 Task: Look for space in Prichard, United States from 6th September, 2023 to 10th September, 2023 for 1 adult in price range Rs.9000 to Rs.17000. Place can be private room with 1  bedroom having 1 bed and 1 bathroom. Property type can be house, flat, guest house, hotel. Booking option can be shelf check-in. Required host language is English.
Action: Mouse moved to (548, 109)
Screenshot: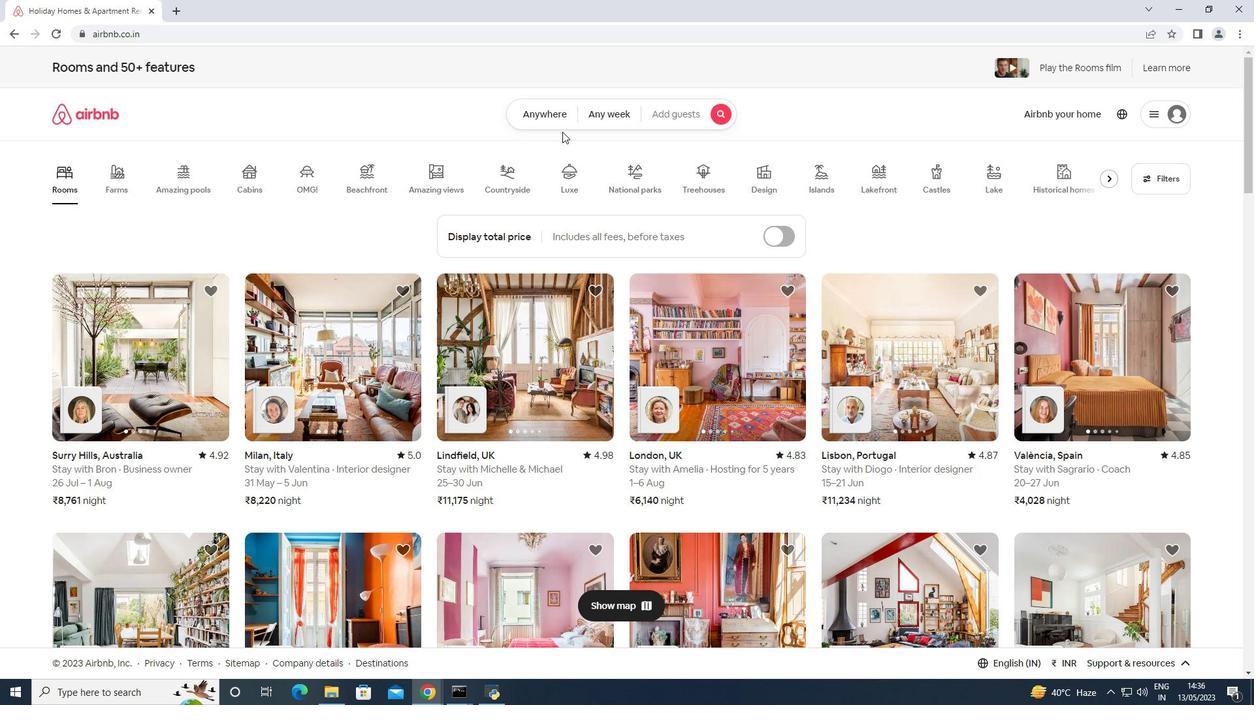 
Action: Mouse pressed left at (548, 109)
Screenshot: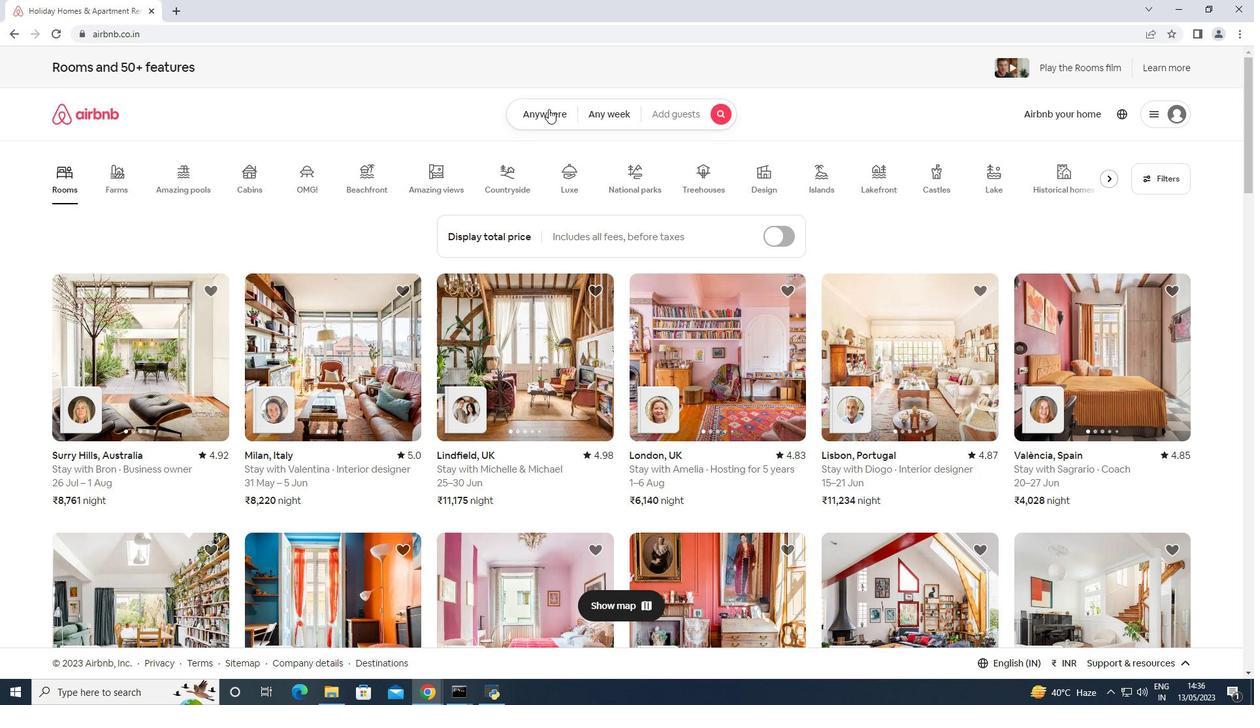 
Action: Mouse moved to (479, 165)
Screenshot: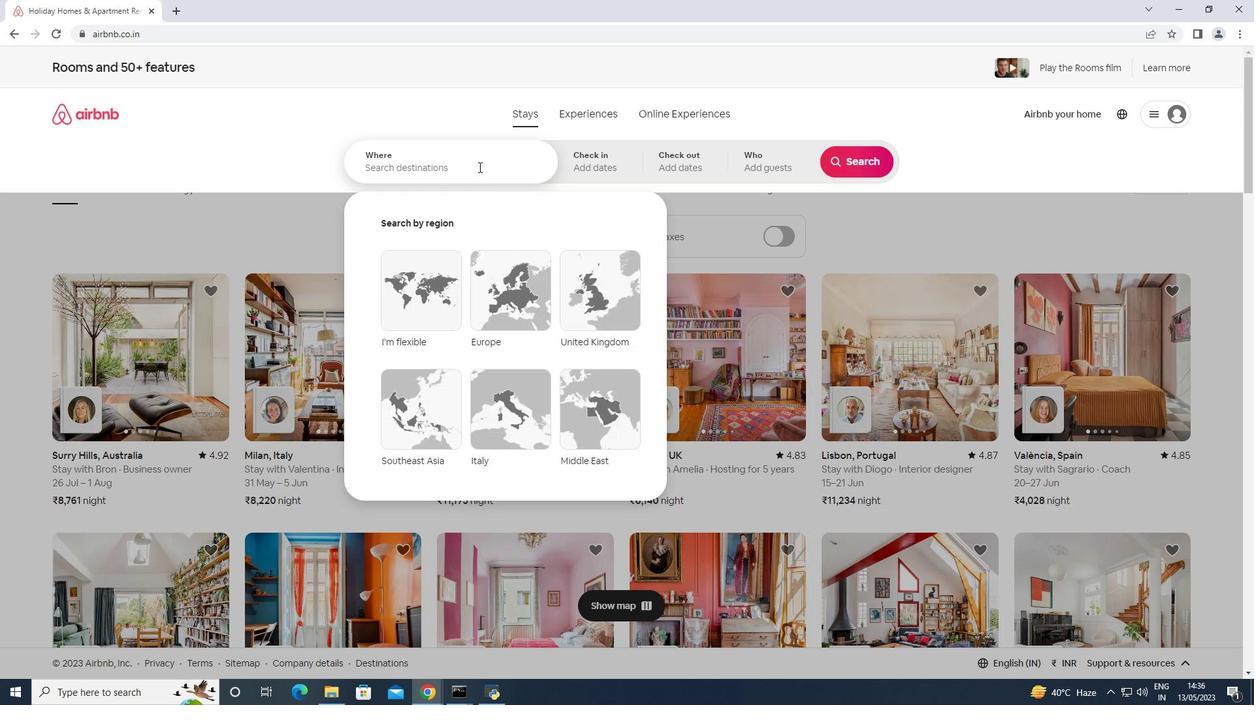 
Action: Mouse pressed left at (479, 165)
Screenshot: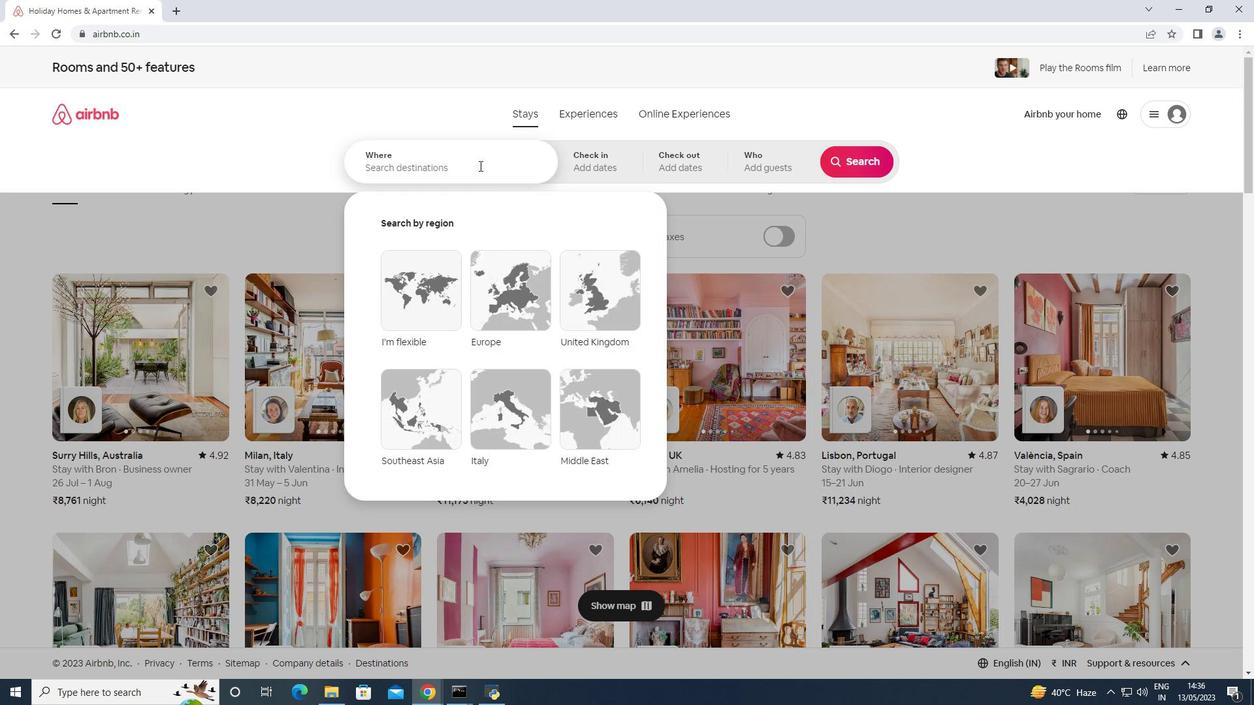 
Action: Key pressed <Key.shift>Prichard,<Key.space><Key.shift>United<Key.space><Key.shift>States<Key.enter>
Screenshot: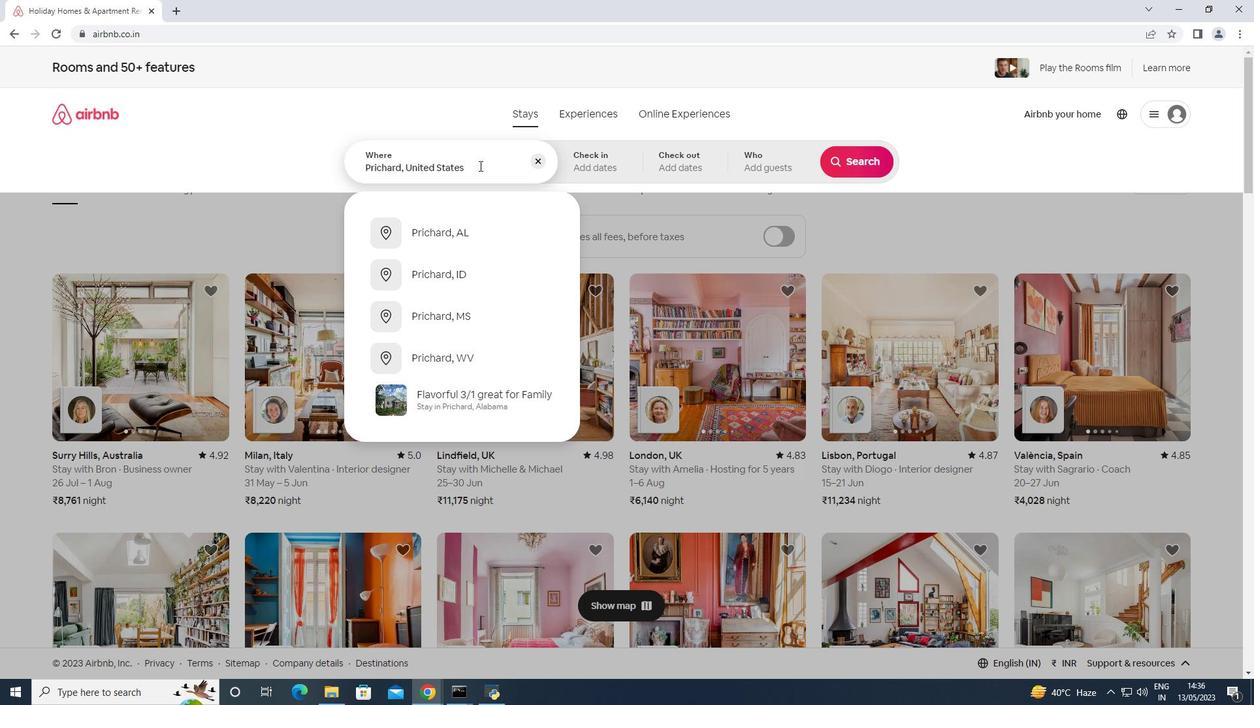 
Action: Mouse moved to (858, 273)
Screenshot: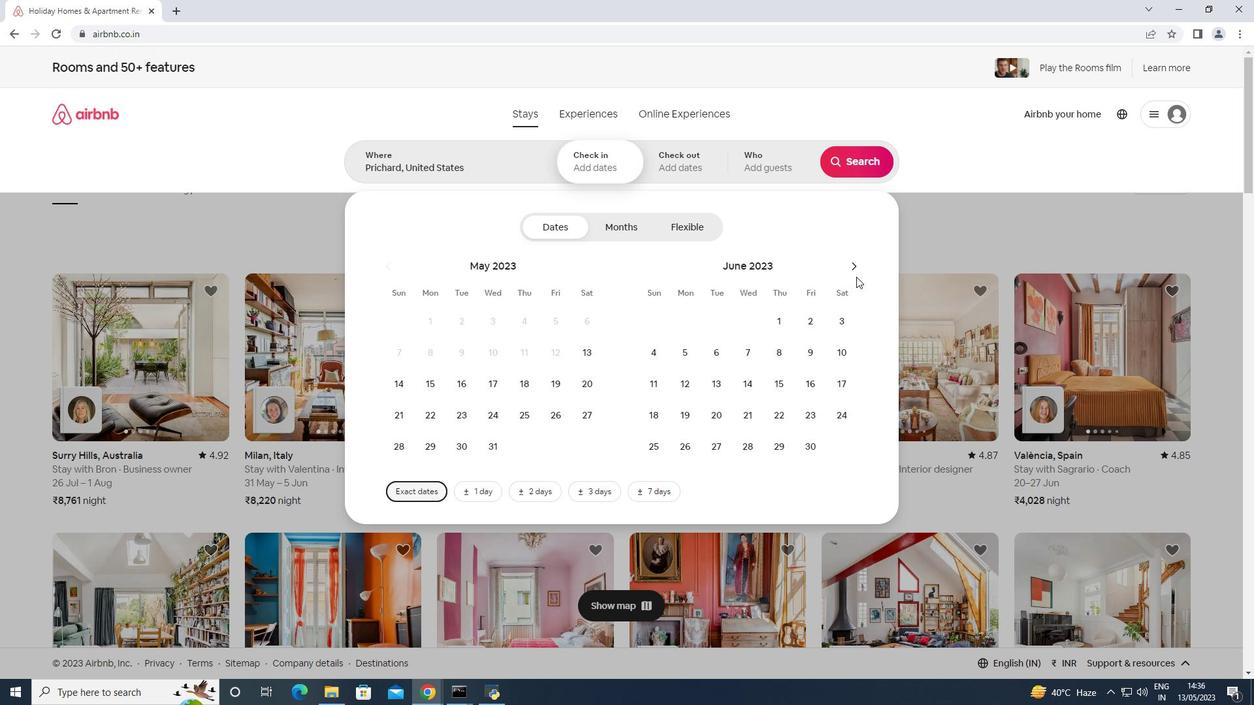 
Action: Mouse pressed left at (858, 273)
Screenshot: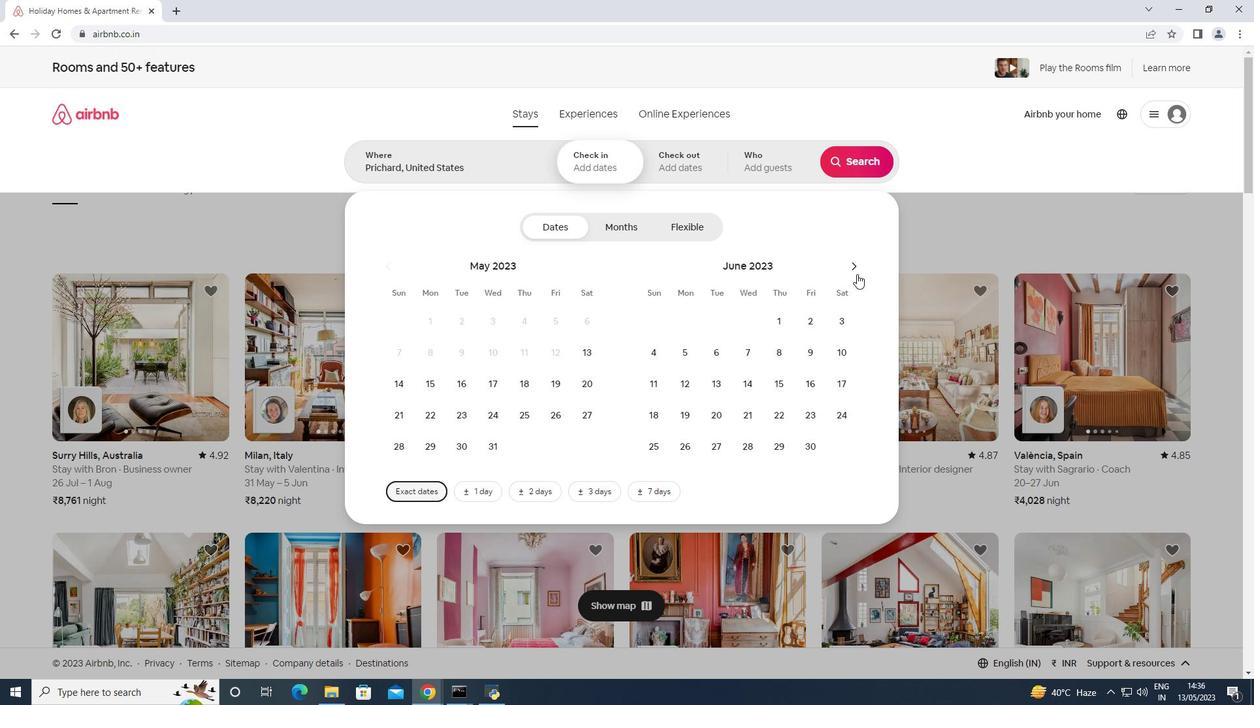 
Action: Mouse moved to (859, 273)
Screenshot: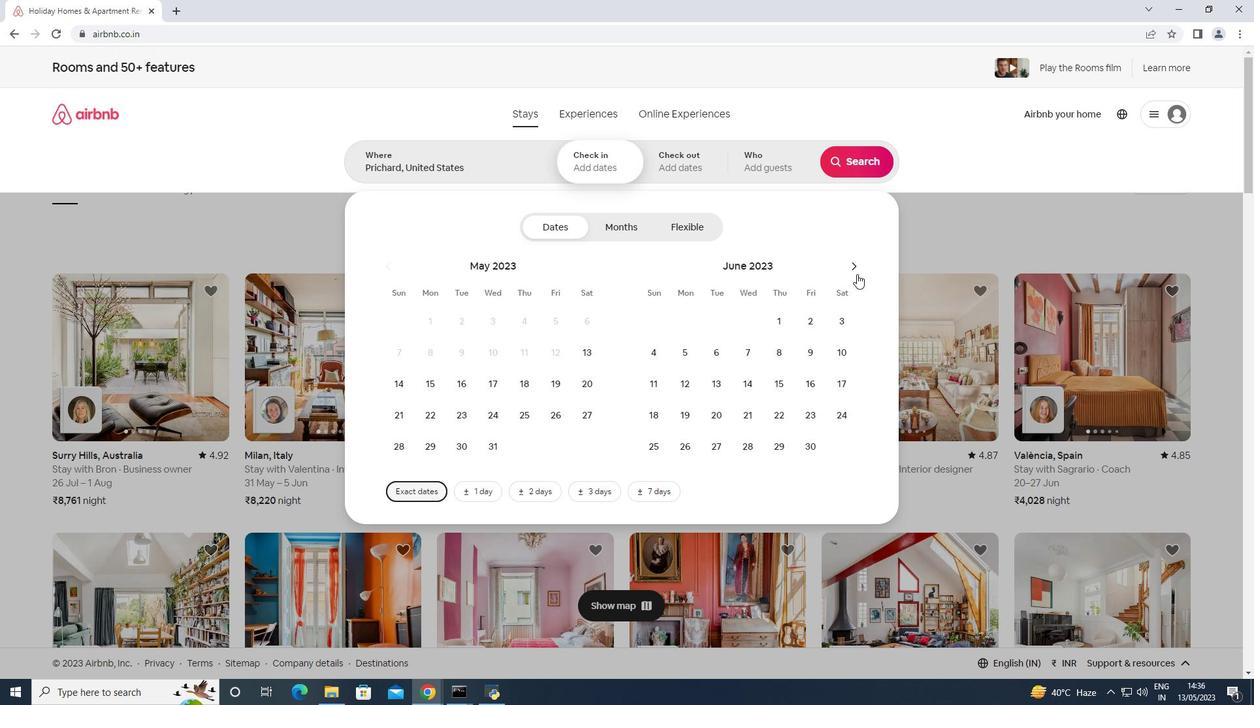 
Action: Mouse pressed left at (859, 273)
Screenshot: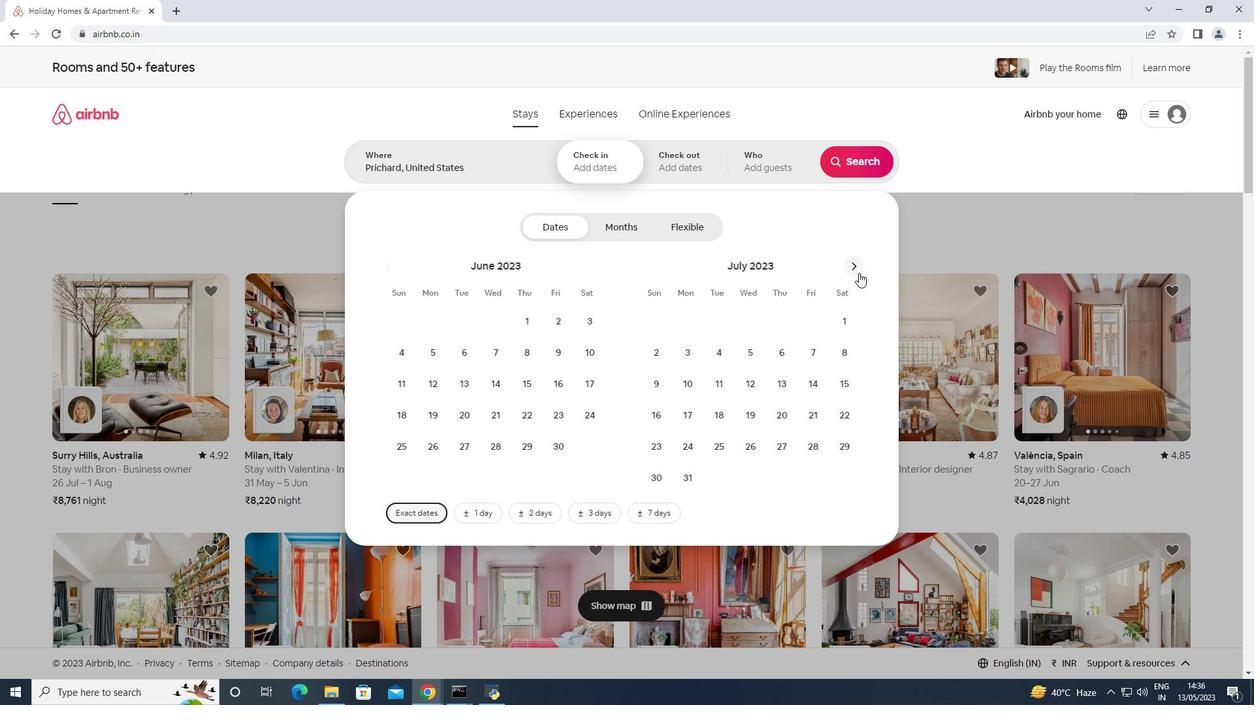 
Action: Mouse pressed left at (859, 273)
Screenshot: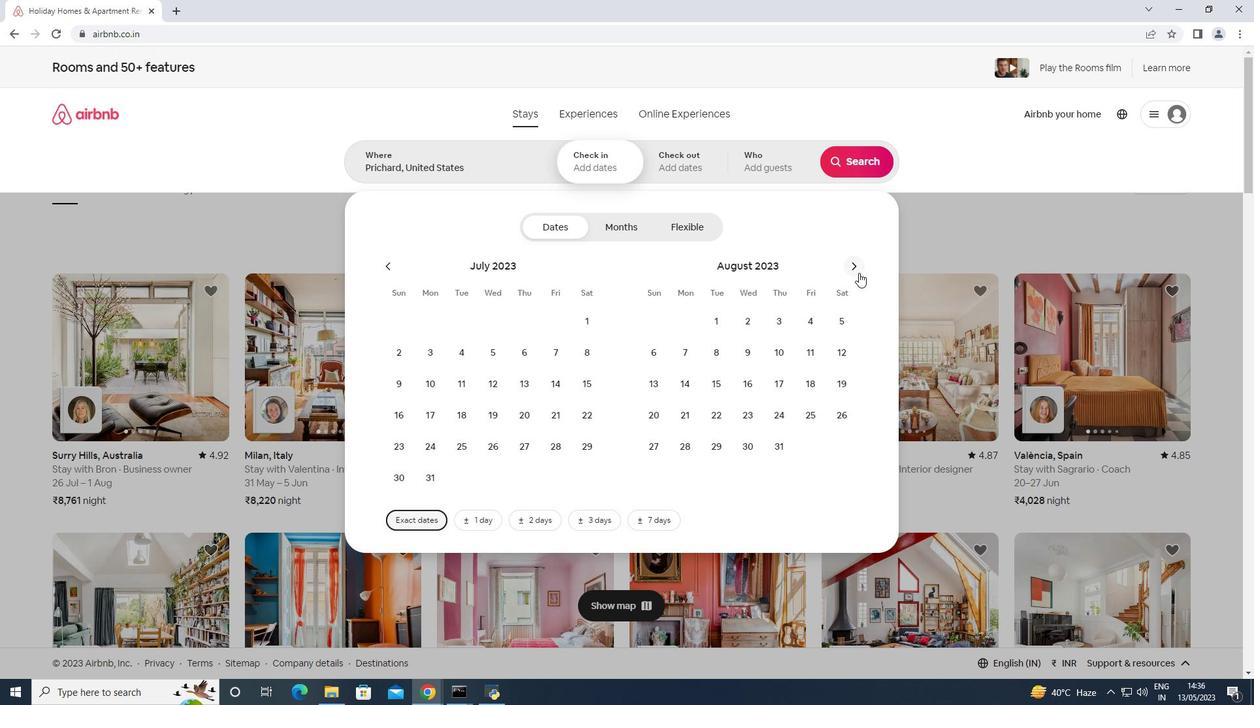 
Action: Mouse moved to (748, 358)
Screenshot: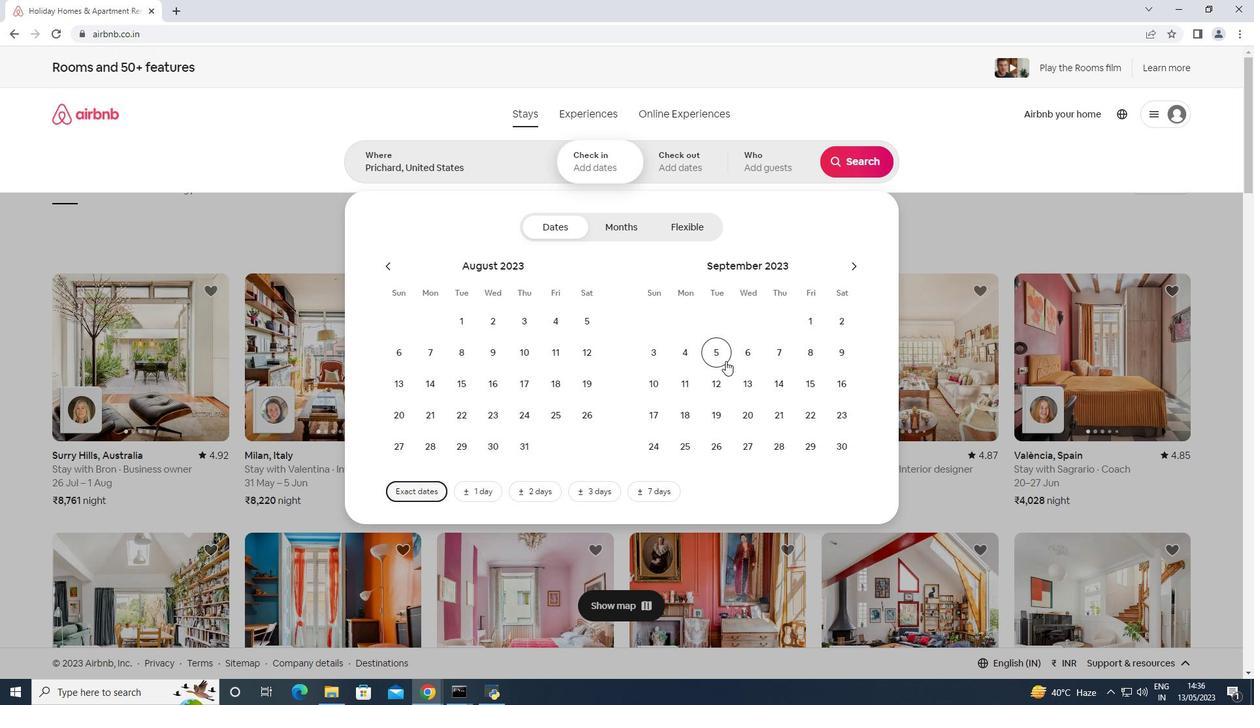 
Action: Mouse pressed left at (748, 358)
Screenshot: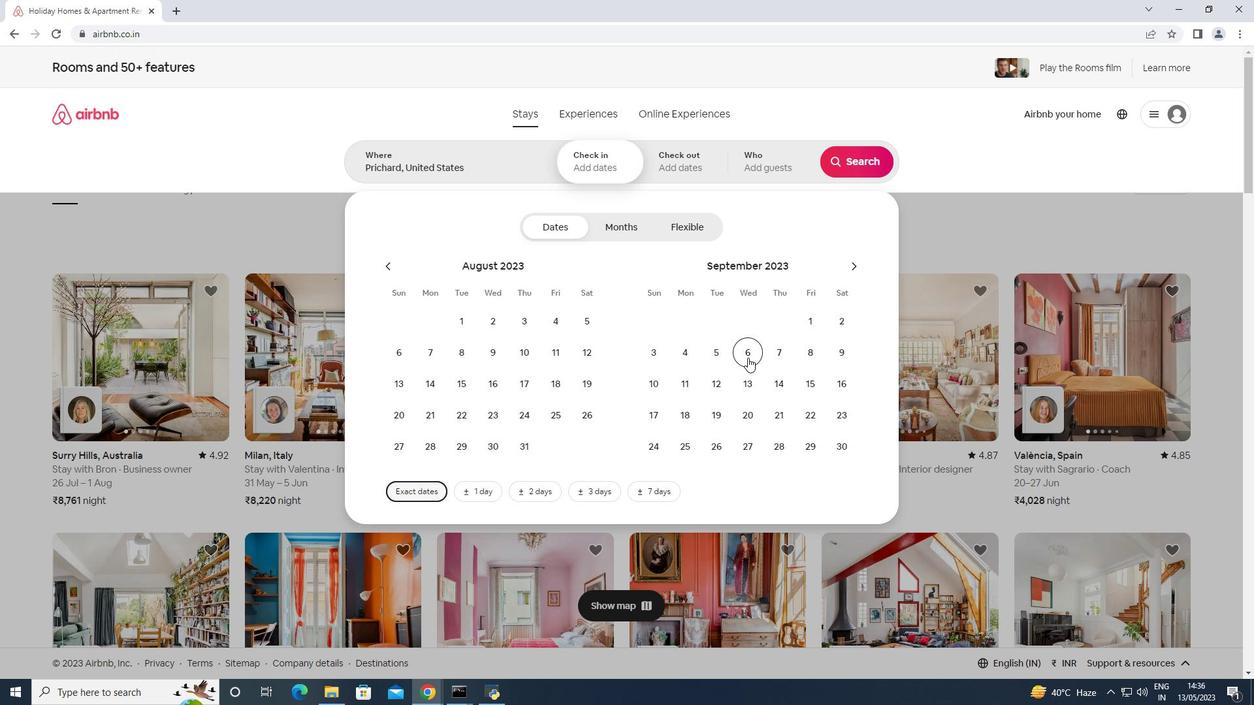 
Action: Mouse moved to (659, 376)
Screenshot: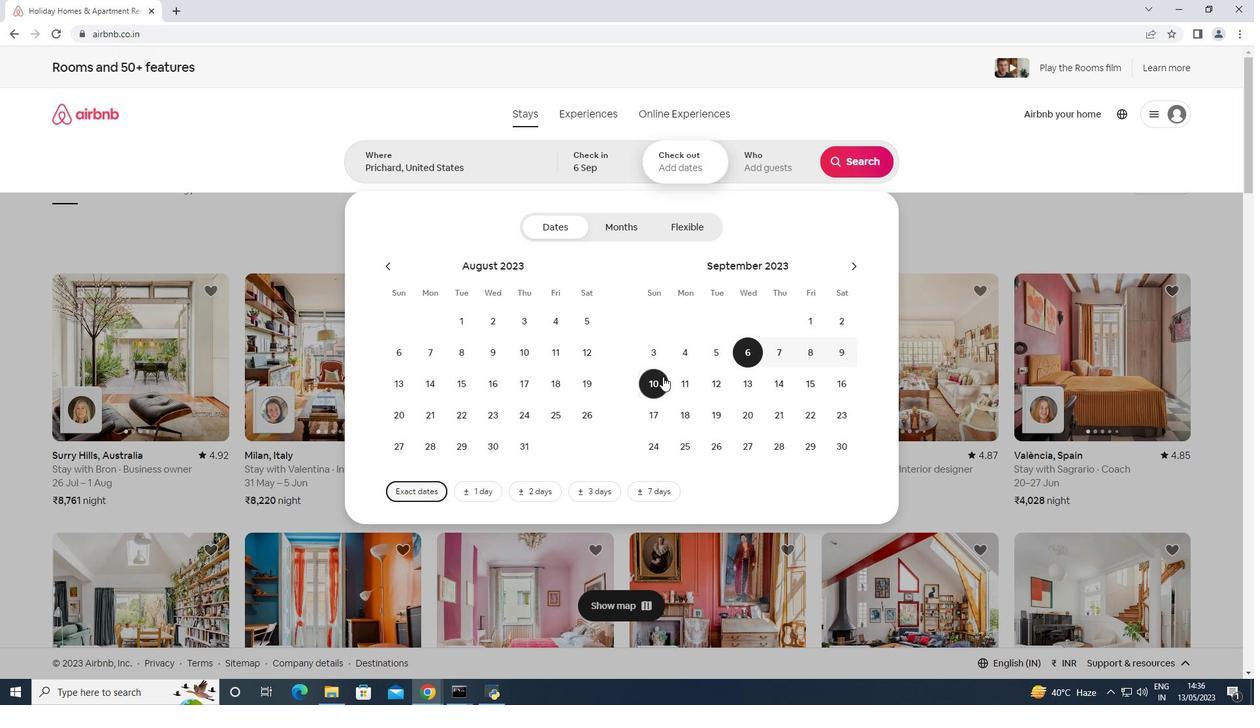 
Action: Mouse pressed left at (659, 376)
Screenshot: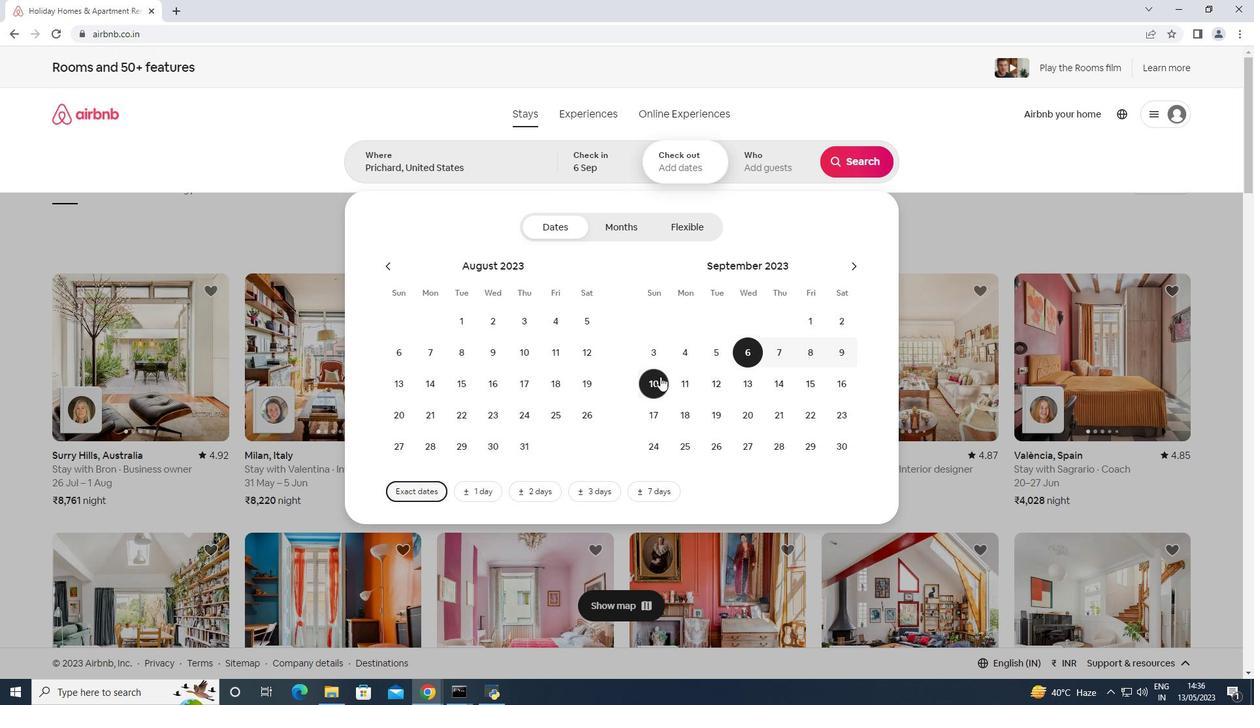 
Action: Mouse moved to (767, 178)
Screenshot: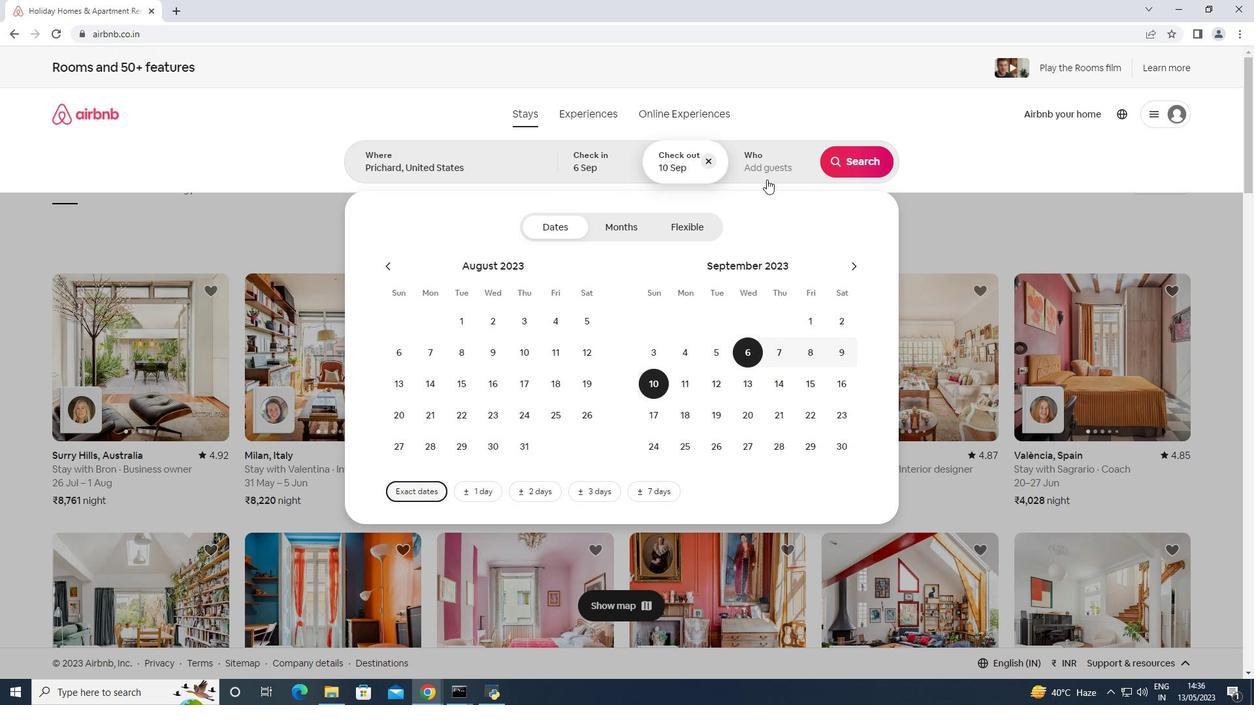 
Action: Mouse pressed left at (767, 178)
Screenshot: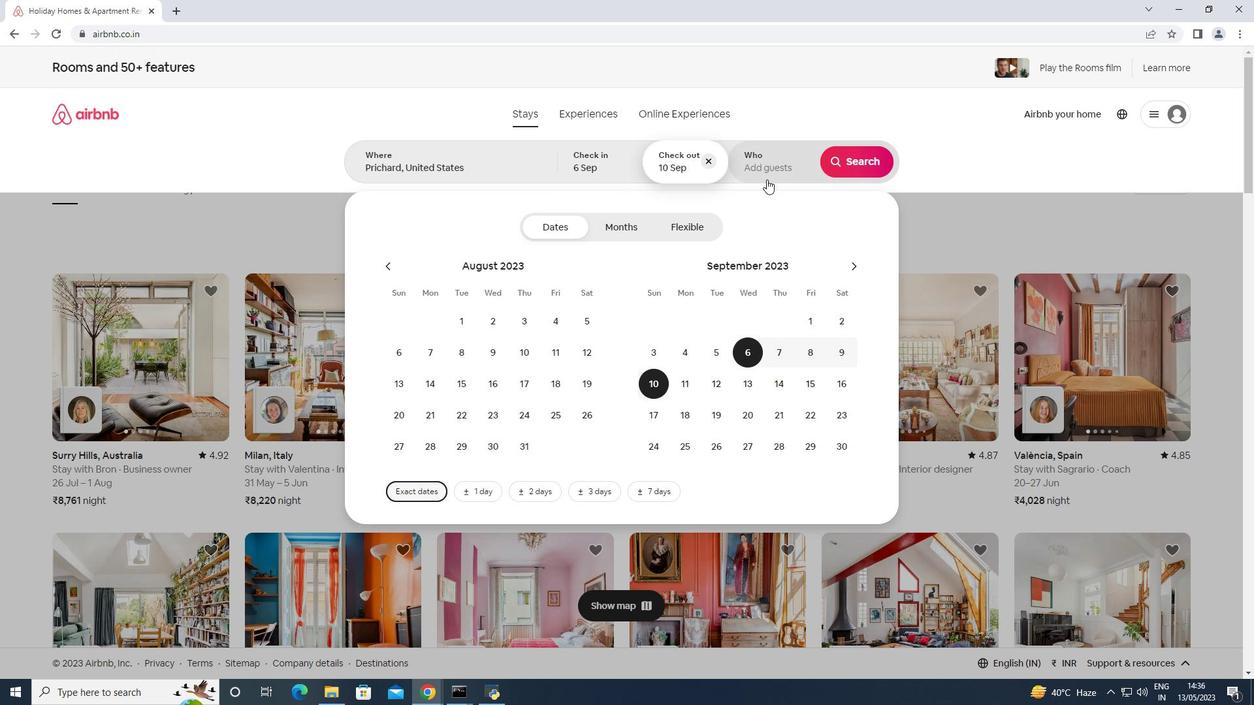 
Action: Mouse moved to (857, 224)
Screenshot: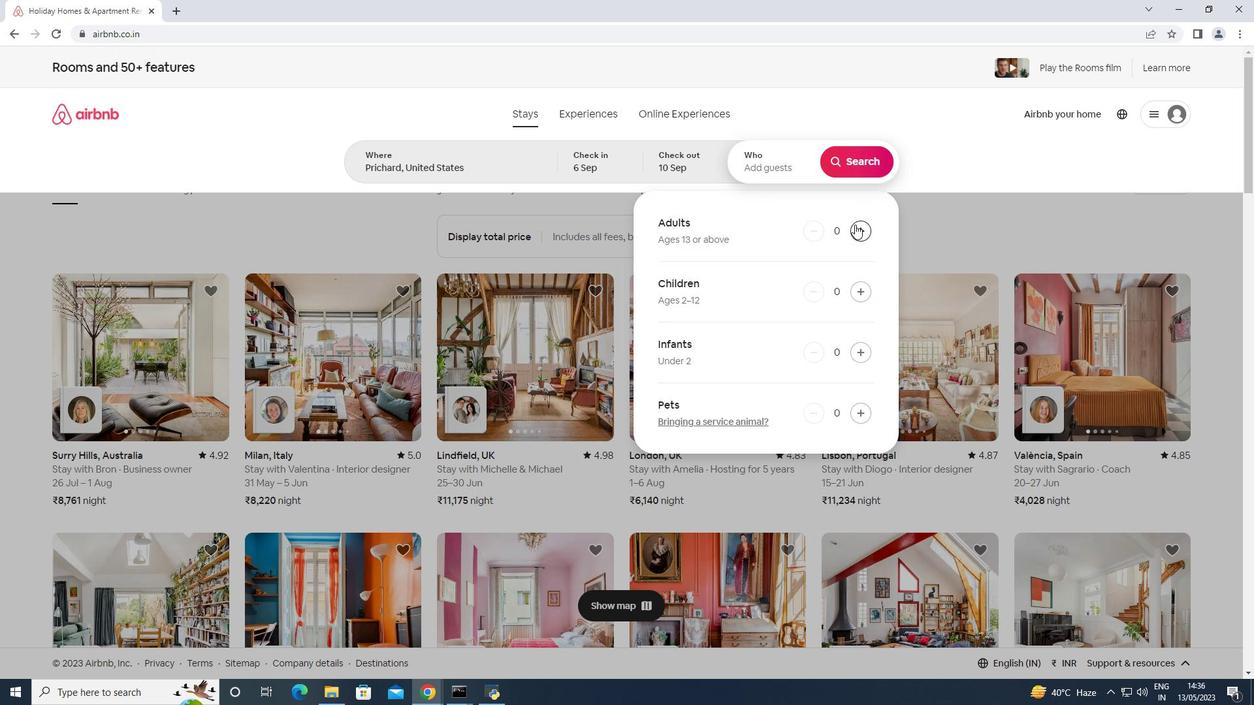 
Action: Mouse pressed left at (857, 224)
Screenshot: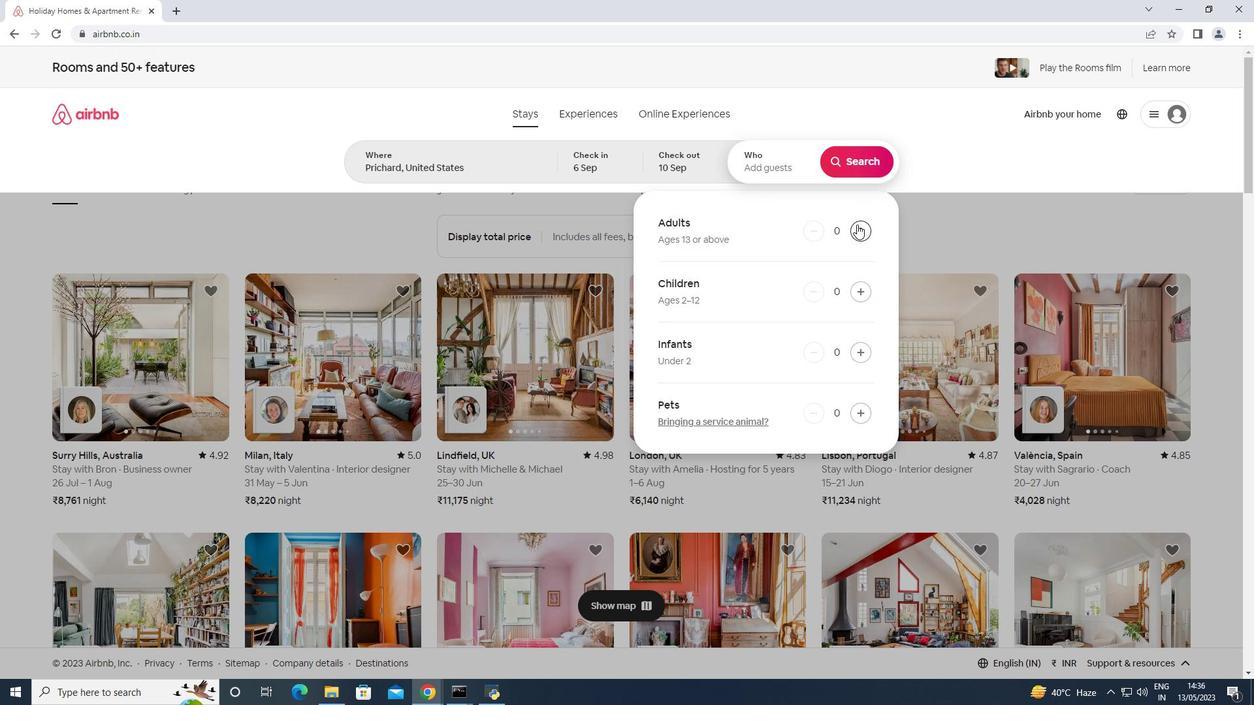 
Action: Mouse moved to (868, 160)
Screenshot: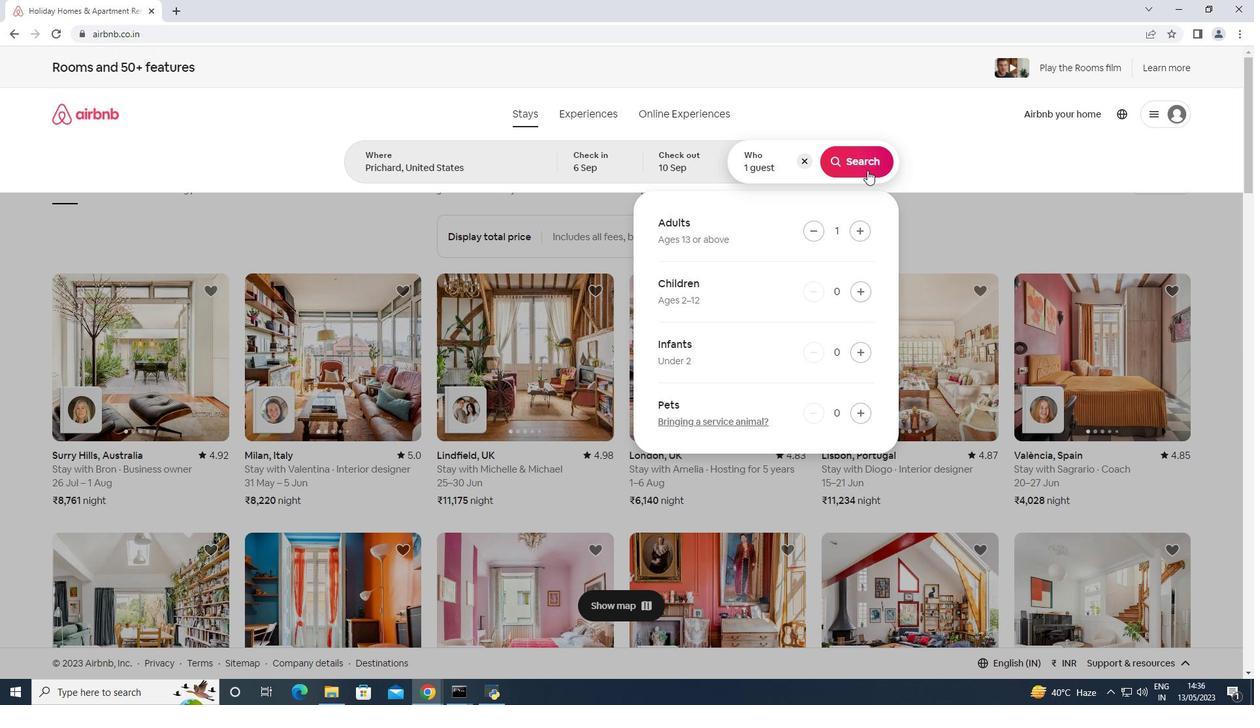 
Action: Mouse pressed left at (868, 160)
Screenshot: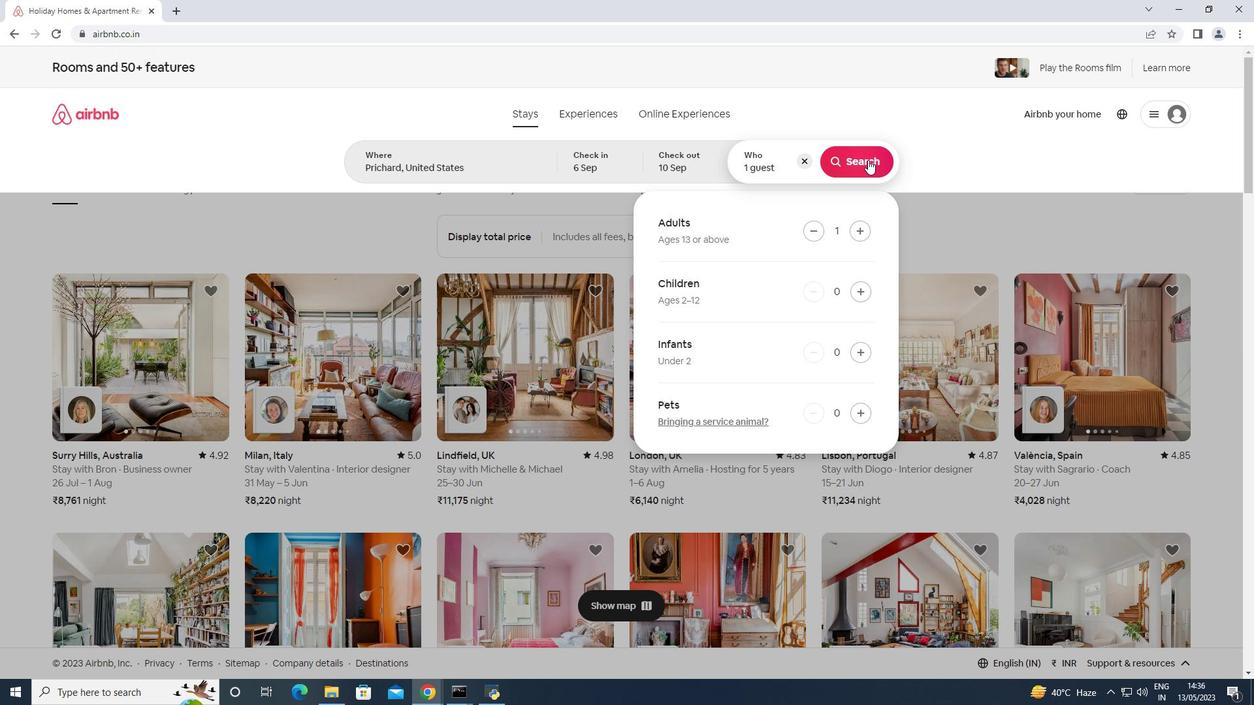 
Action: Mouse moved to (1198, 128)
Screenshot: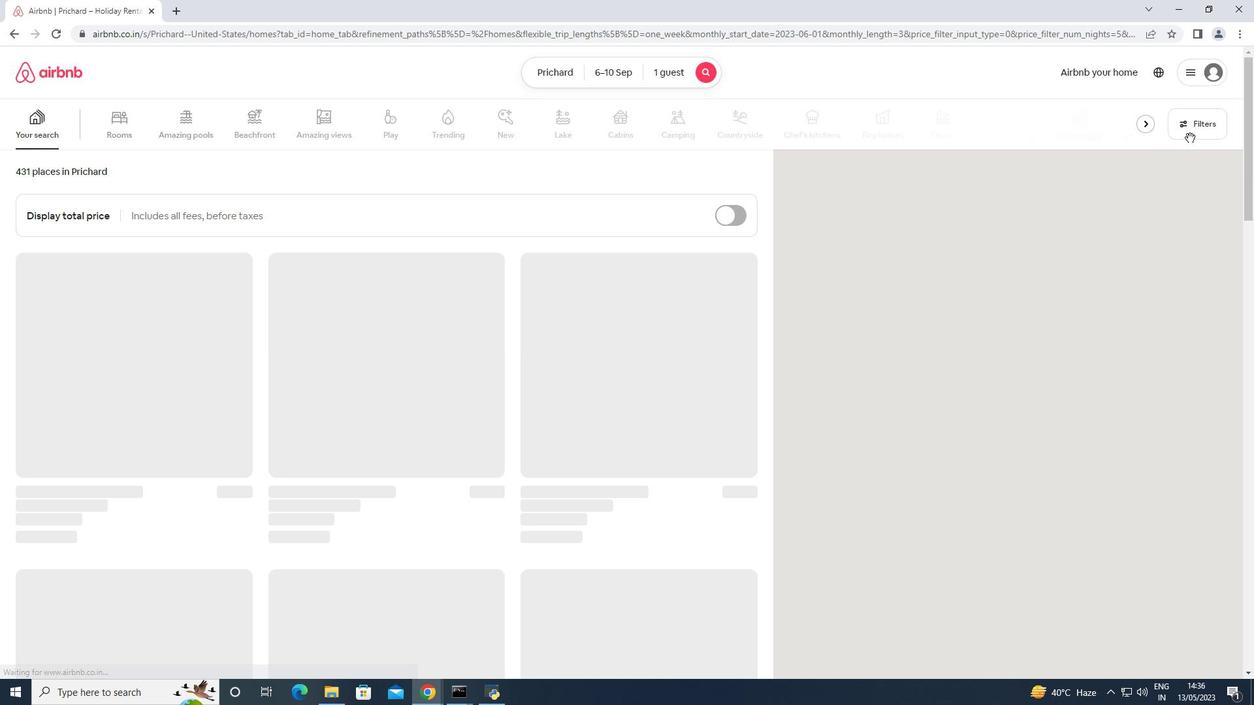 
Action: Mouse pressed left at (1198, 128)
Screenshot: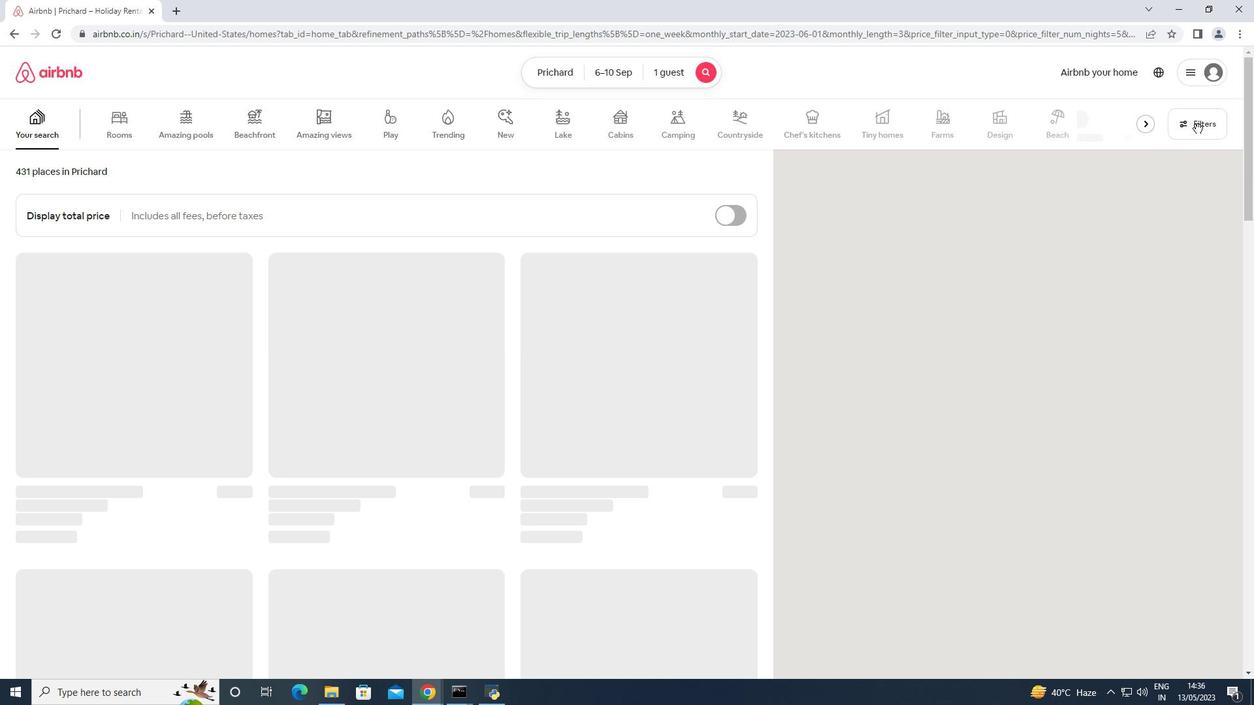 
Action: Mouse moved to (563, 447)
Screenshot: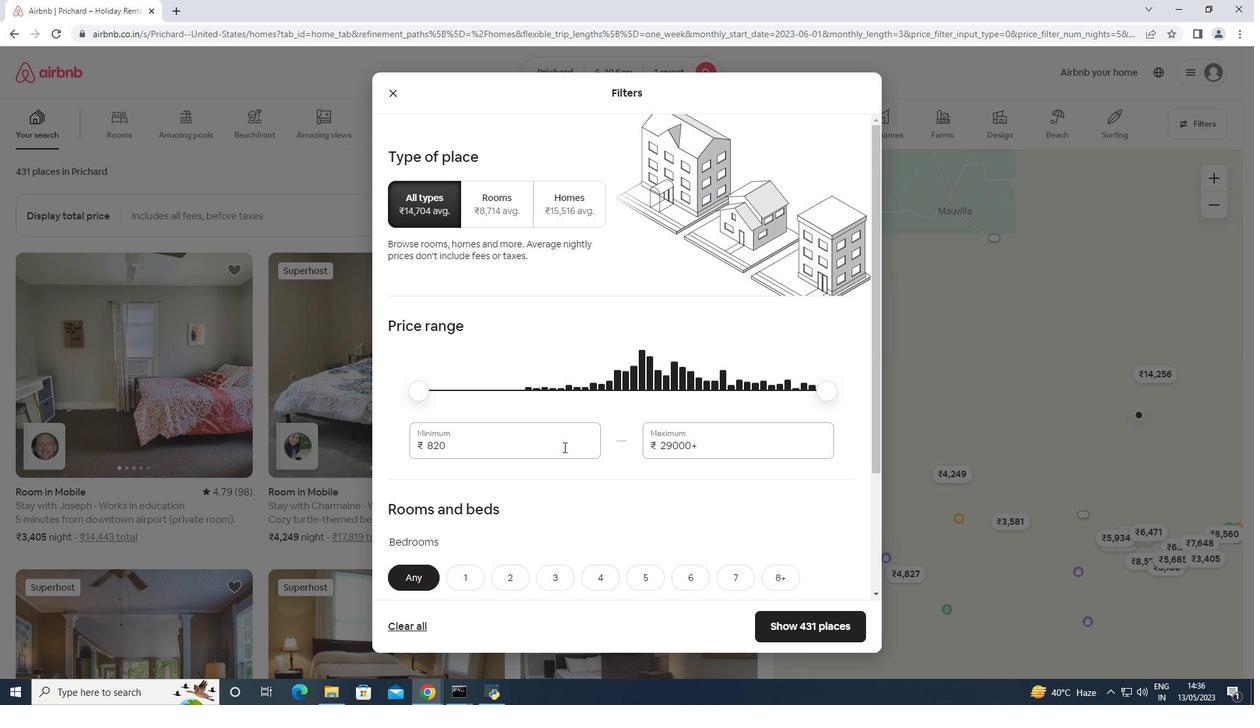 
Action: Mouse pressed left at (563, 447)
Screenshot: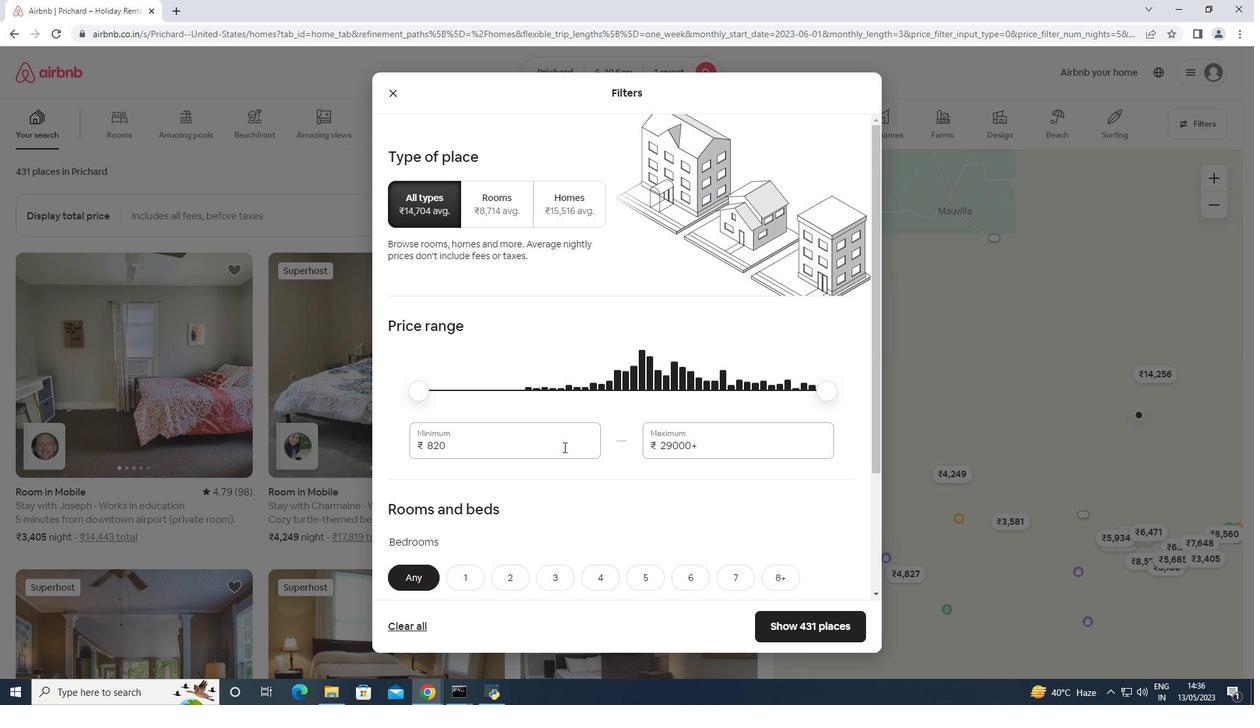 
Action: Mouse moved to (563, 446)
Screenshot: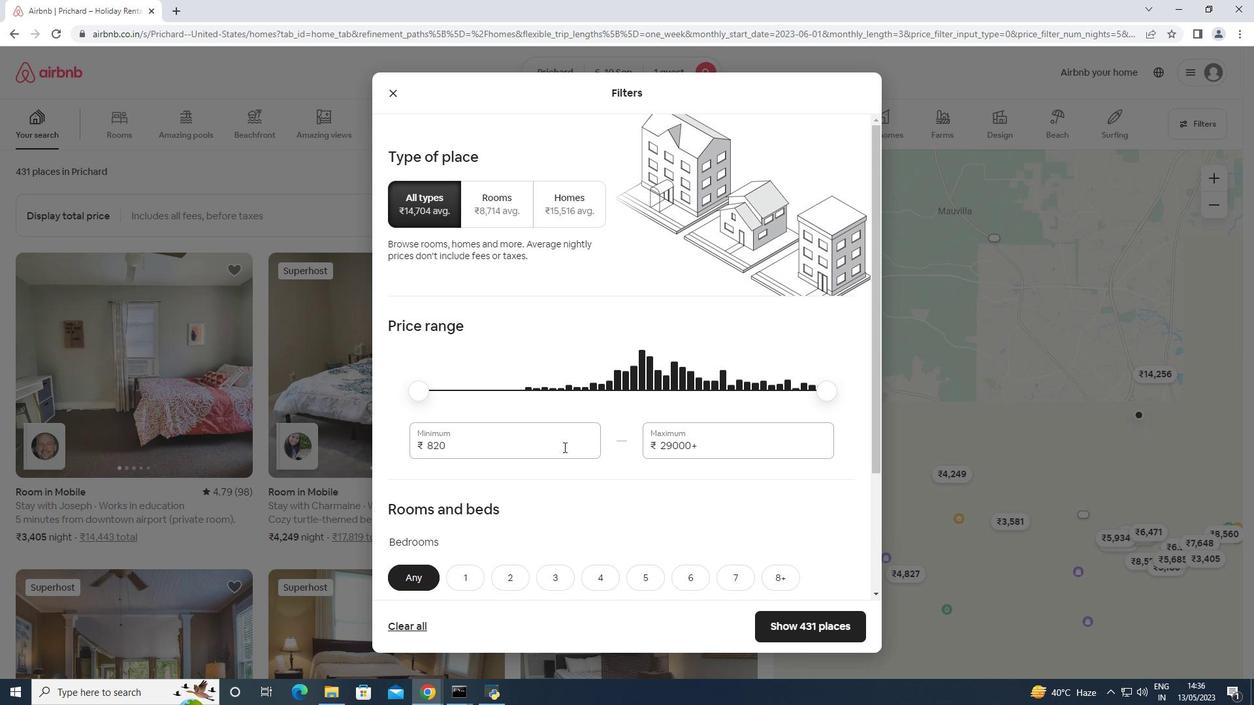 
Action: Mouse pressed left at (563, 446)
Screenshot: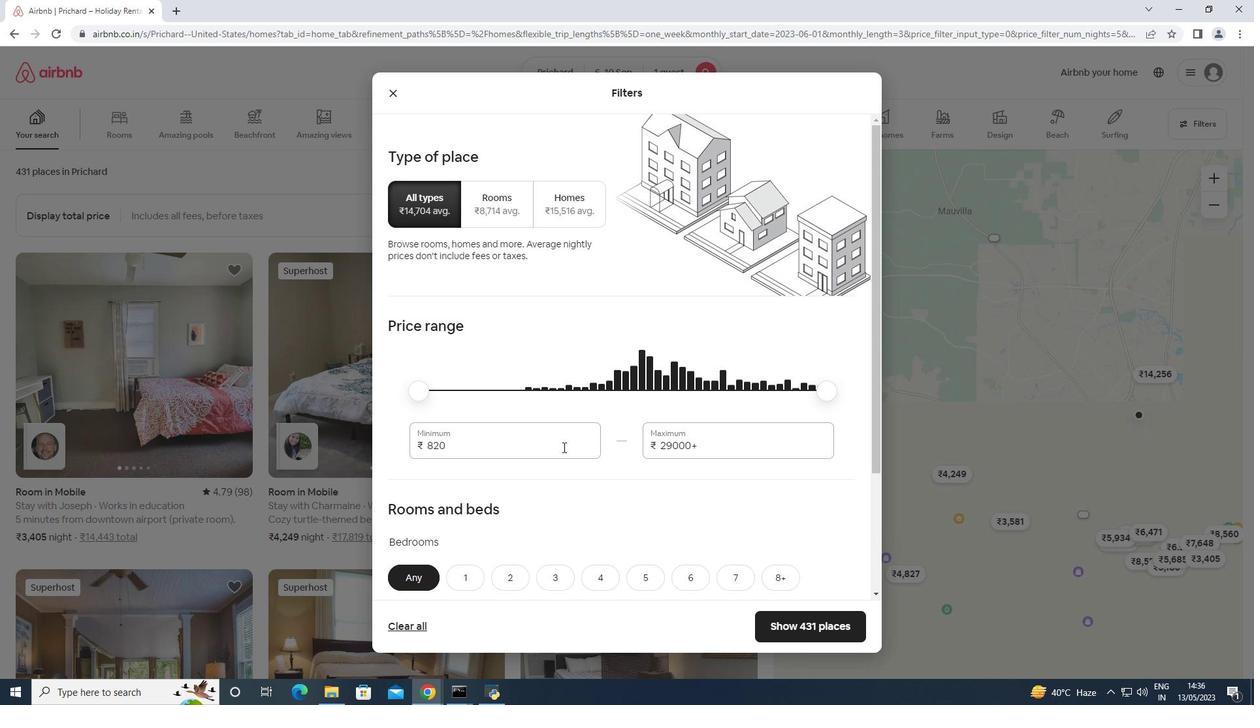 
Action: Mouse moved to (559, 443)
Screenshot: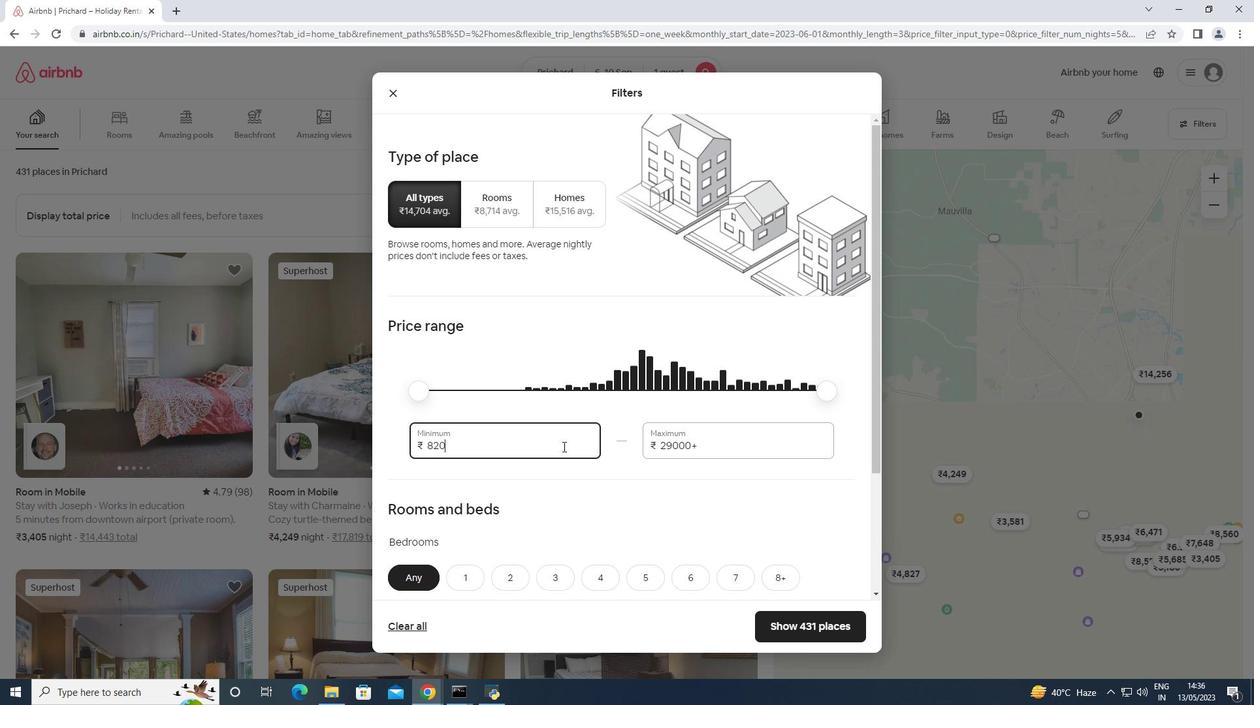
Action: Key pressed 9000<Key.tab>17000
Screenshot: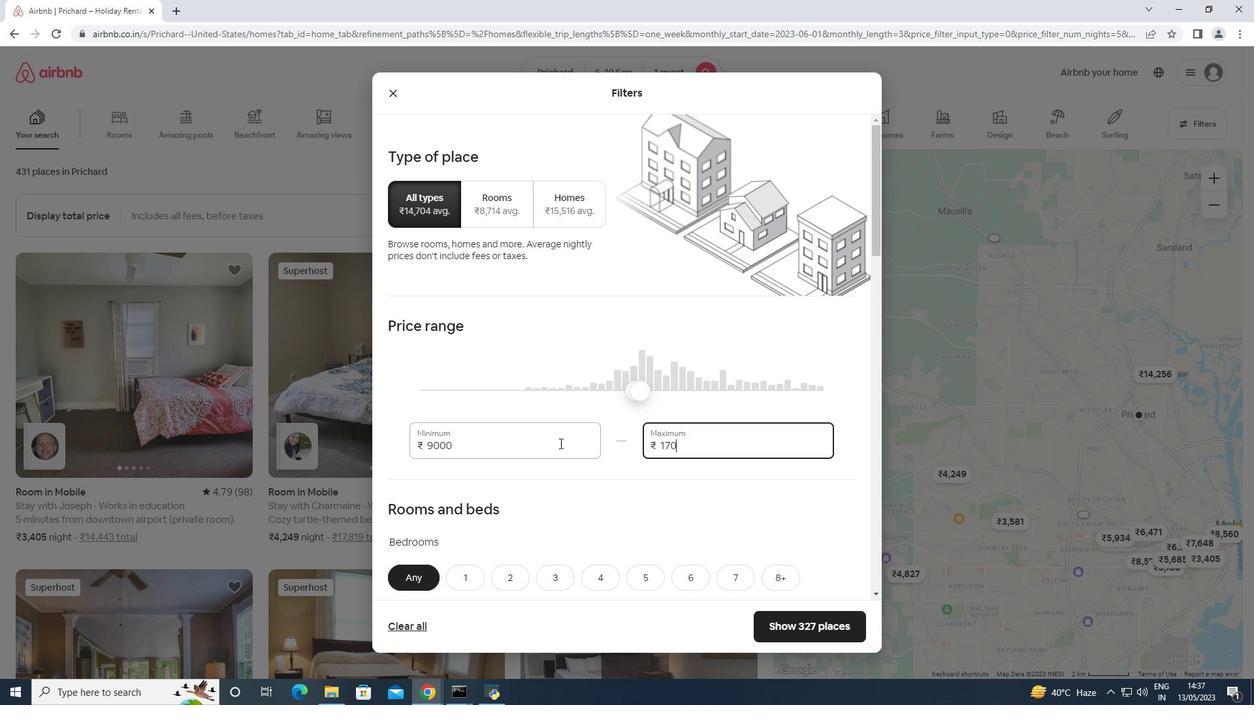 
Action: Mouse moved to (559, 442)
Screenshot: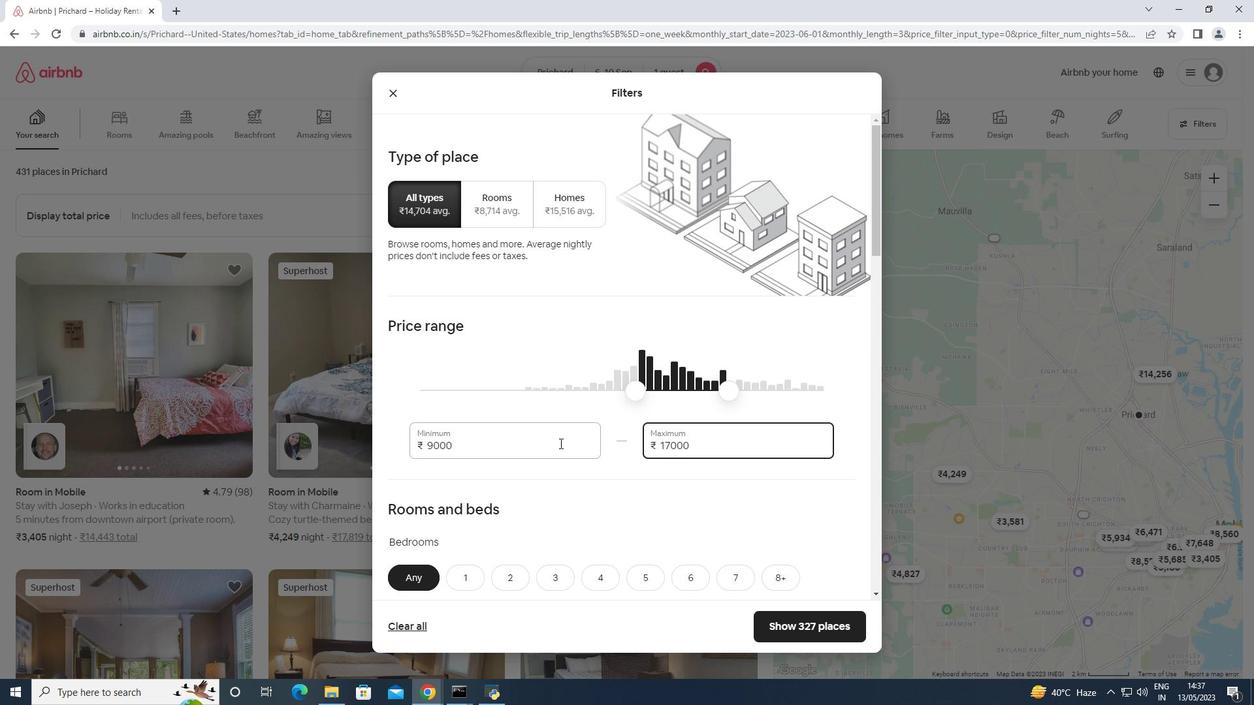 
Action: Mouse scrolled (559, 442) with delta (0, 0)
Screenshot: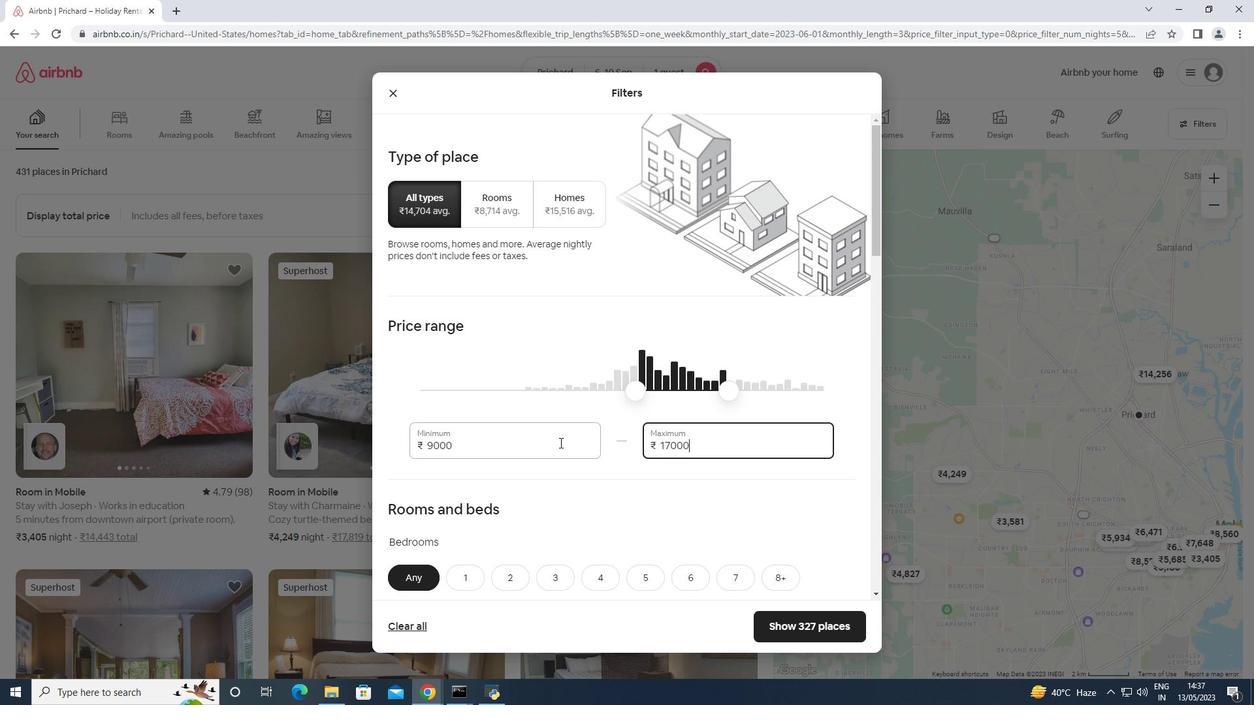 
Action: Mouse scrolled (559, 442) with delta (0, 0)
Screenshot: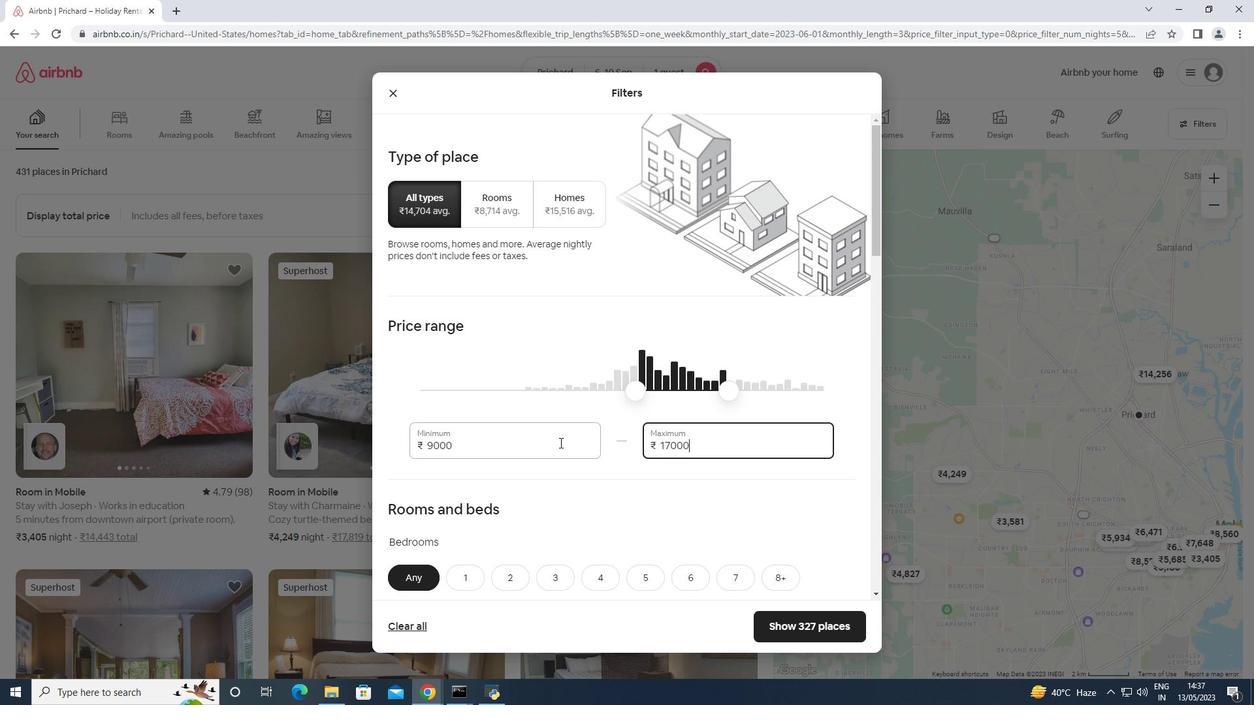 
Action: Mouse scrolled (559, 442) with delta (0, 0)
Screenshot: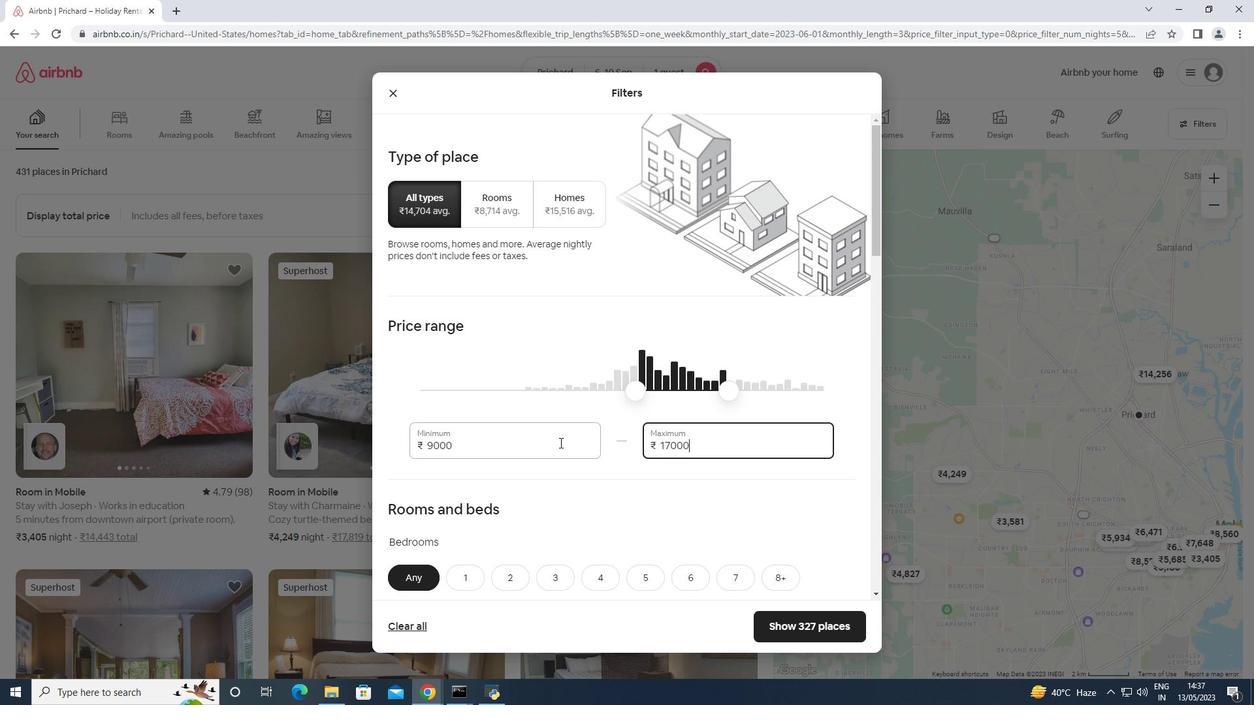 
Action: Mouse scrolled (559, 442) with delta (0, 0)
Screenshot: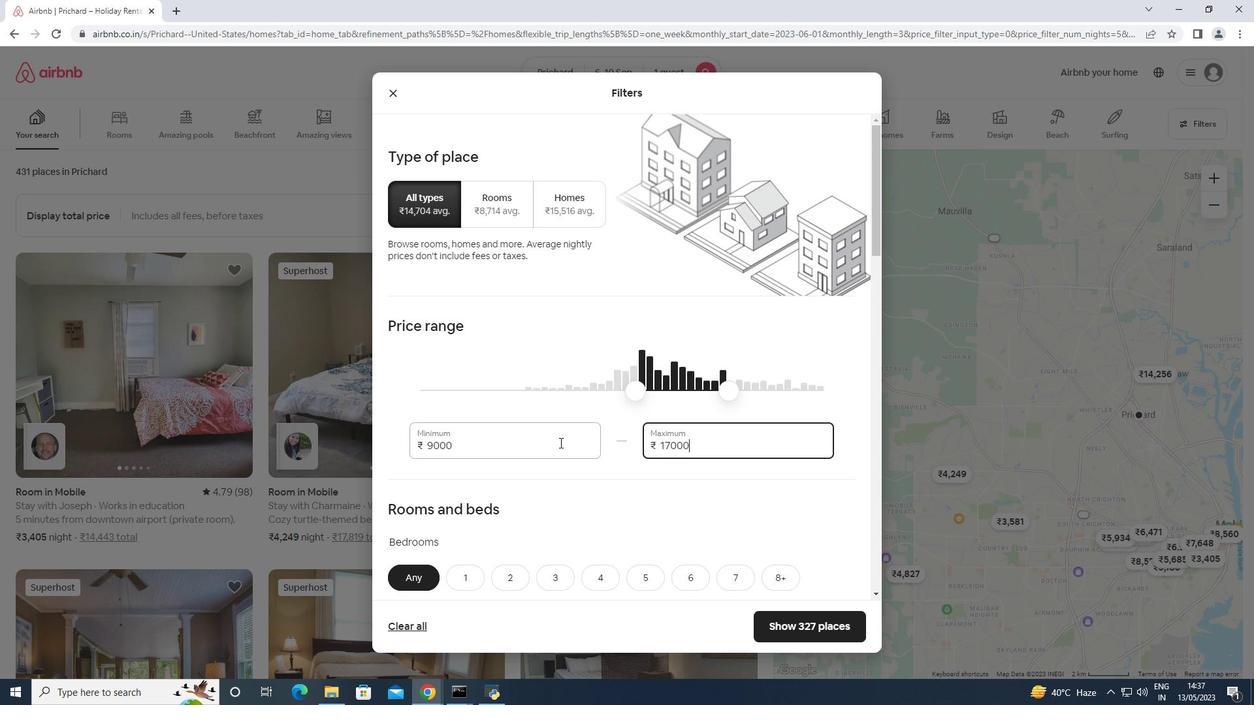 
Action: Mouse moved to (466, 320)
Screenshot: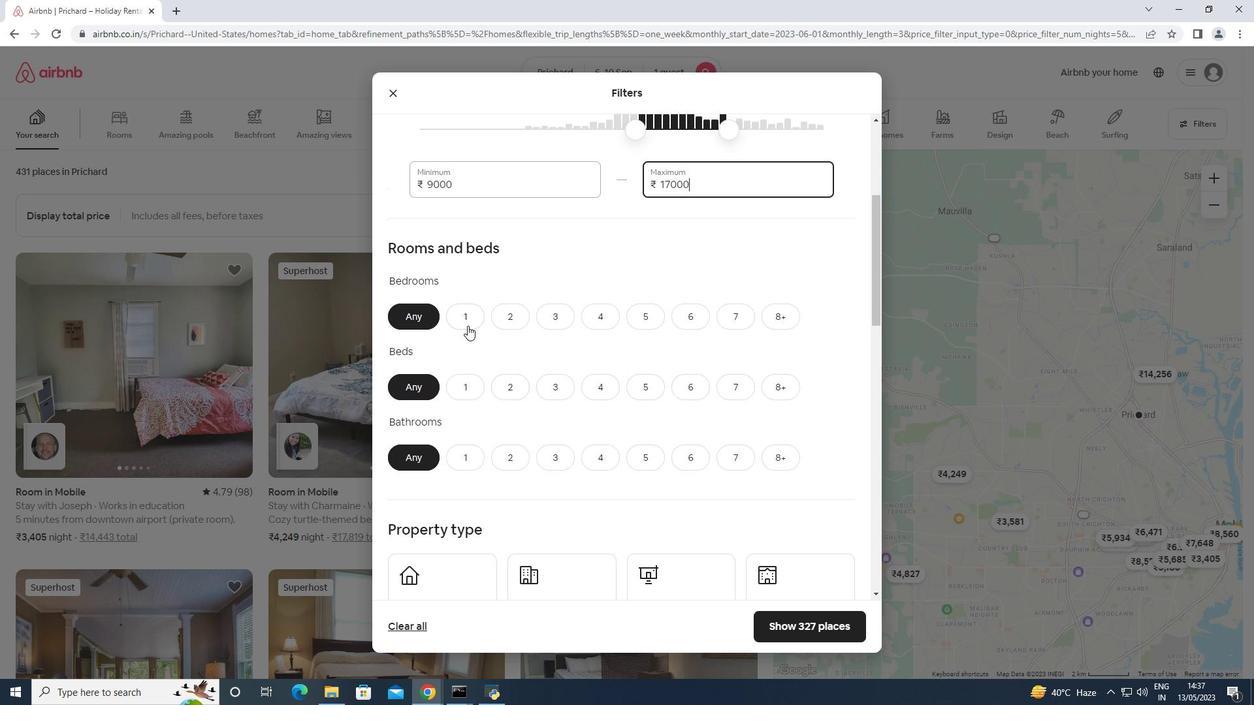 
Action: Mouse pressed left at (466, 320)
Screenshot: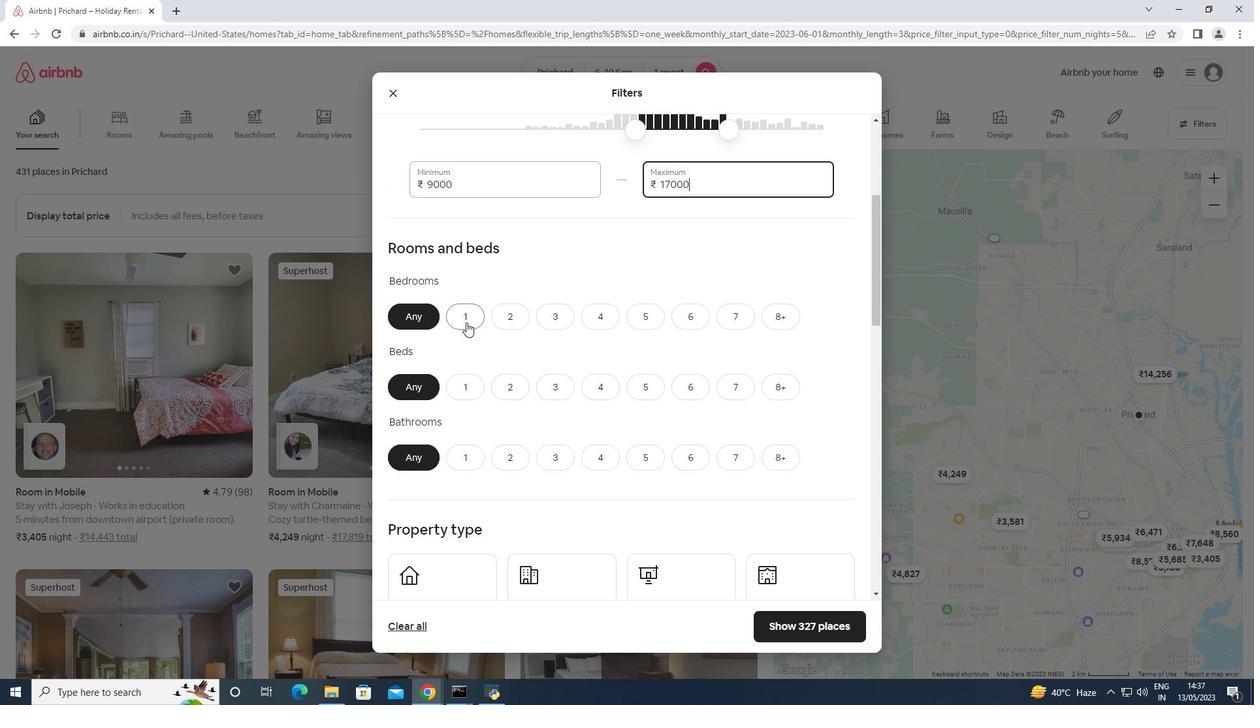 
Action: Mouse moved to (456, 398)
Screenshot: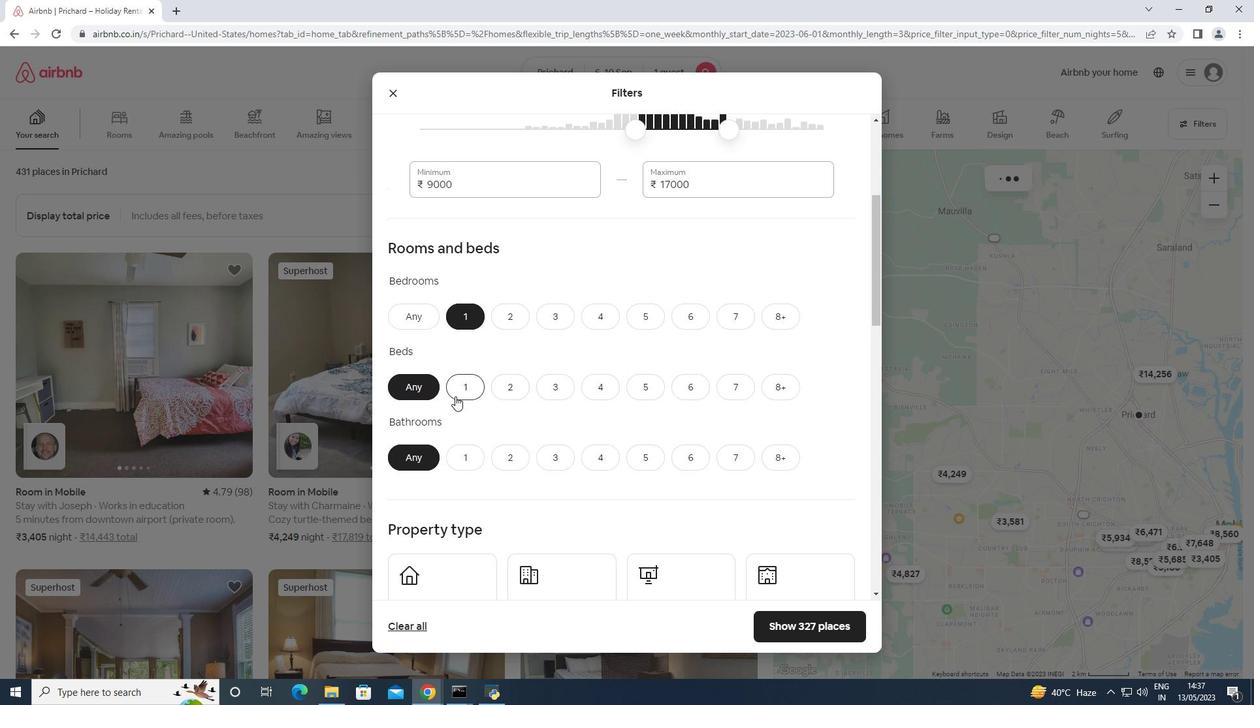 
Action: Mouse pressed left at (456, 398)
Screenshot: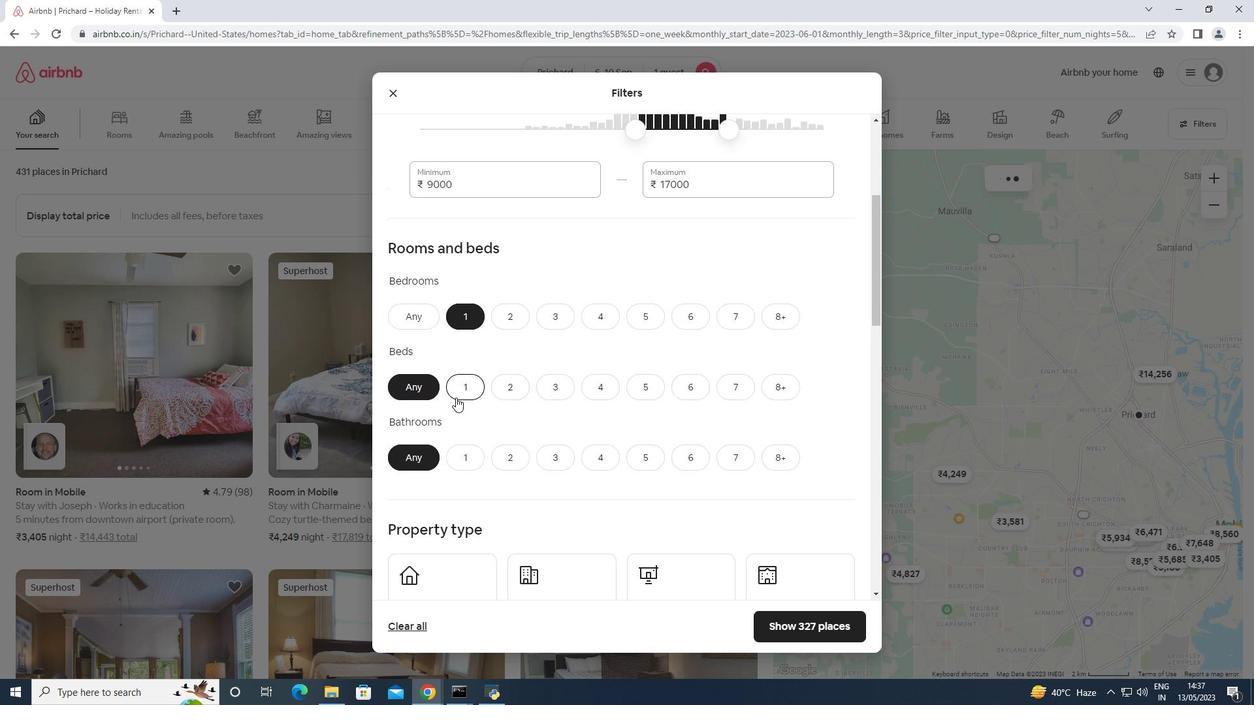 
Action: Mouse moved to (465, 451)
Screenshot: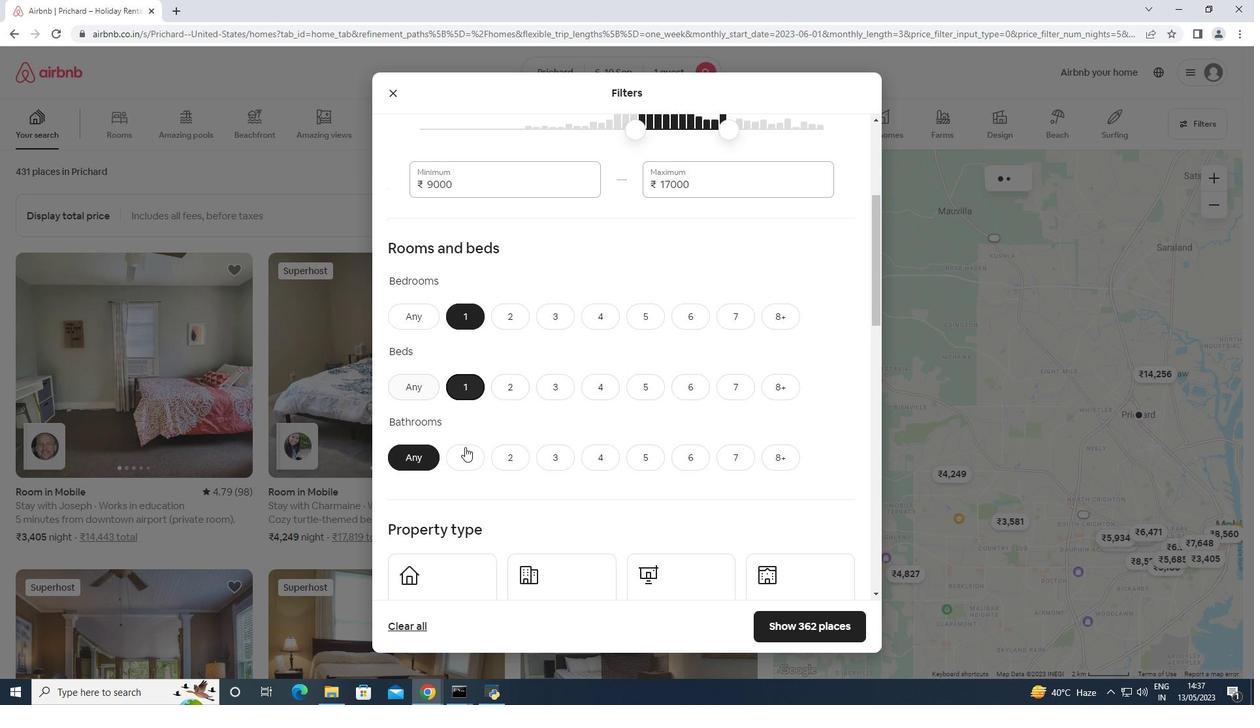 
Action: Mouse pressed left at (465, 451)
Screenshot: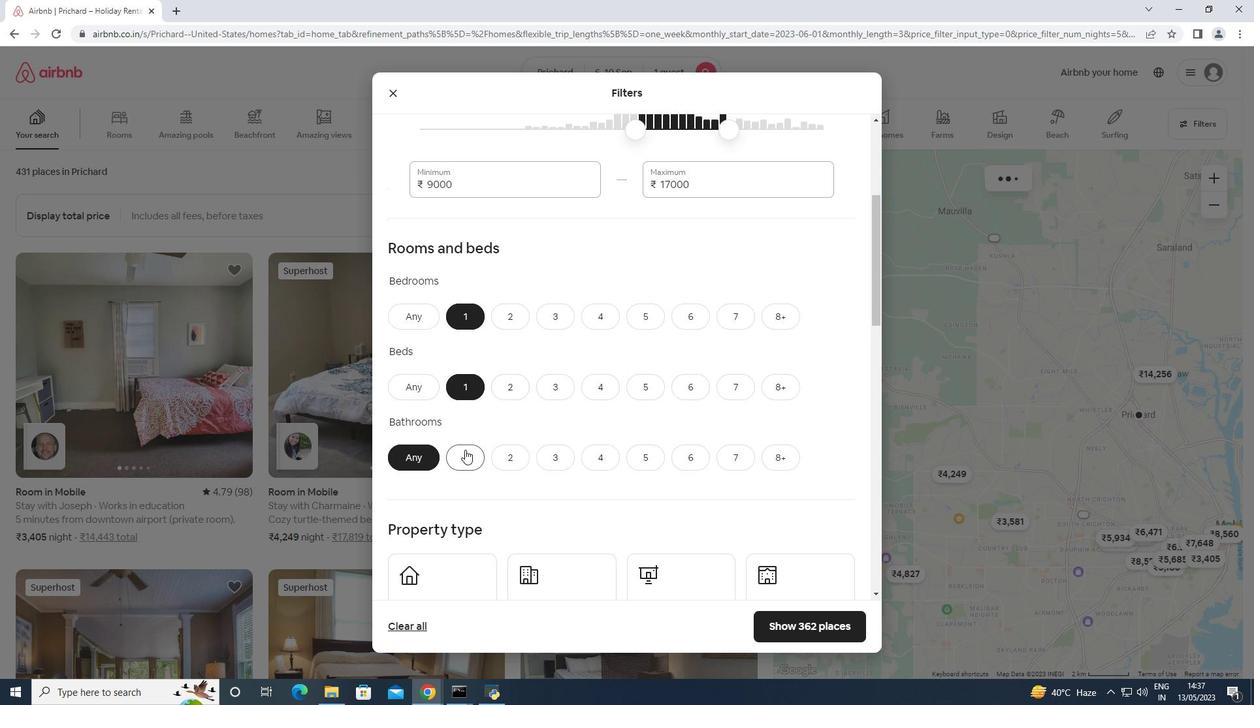 
Action: Mouse moved to (465, 449)
Screenshot: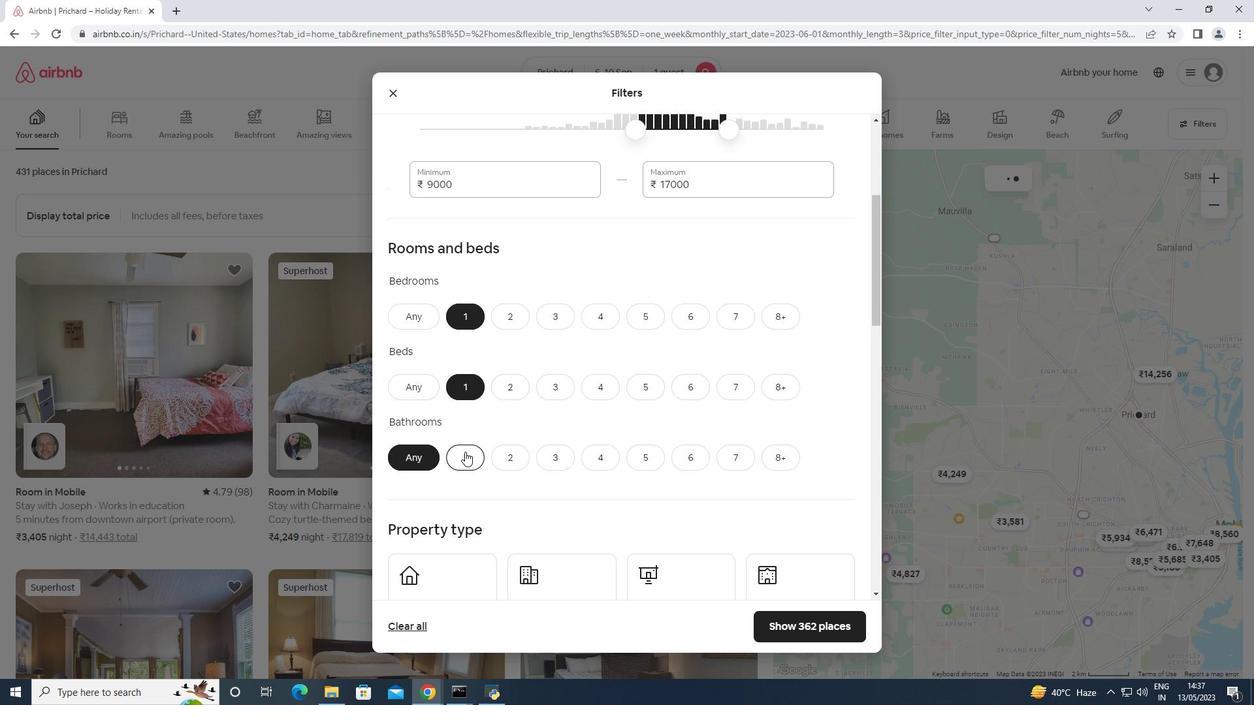 
Action: Mouse scrolled (465, 448) with delta (0, 0)
Screenshot: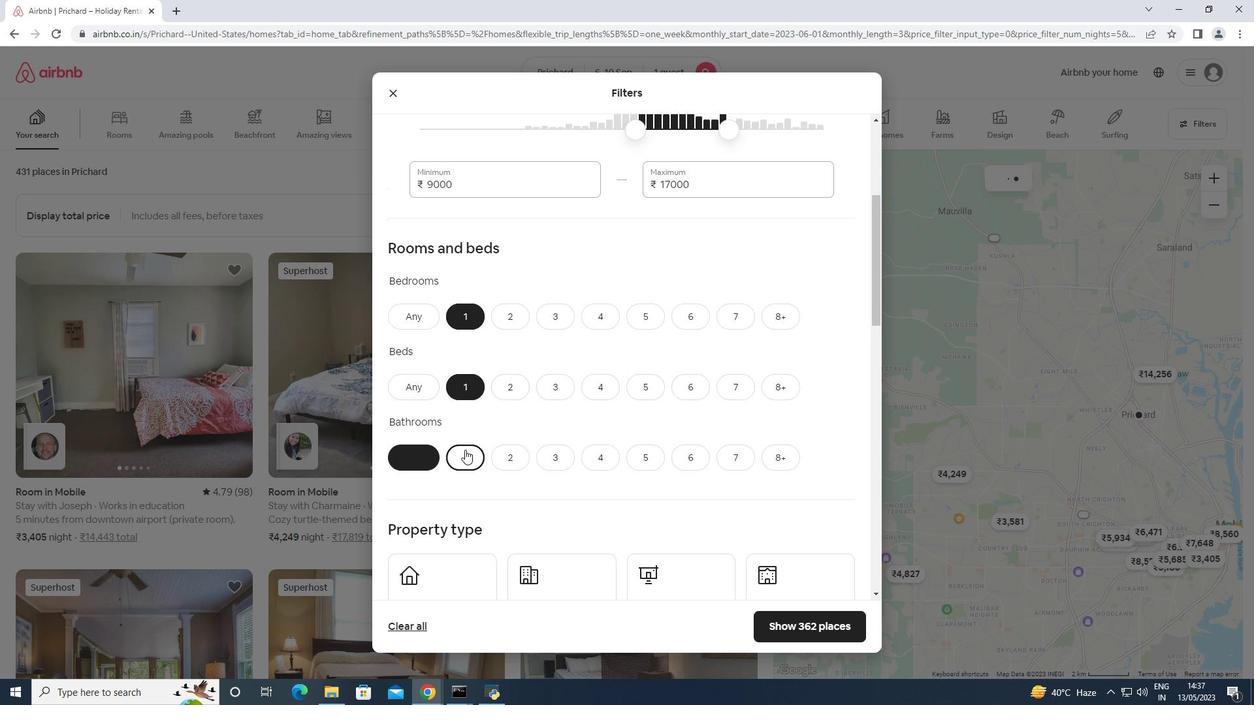 
Action: Mouse scrolled (465, 448) with delta (0, 0)
Screenshot: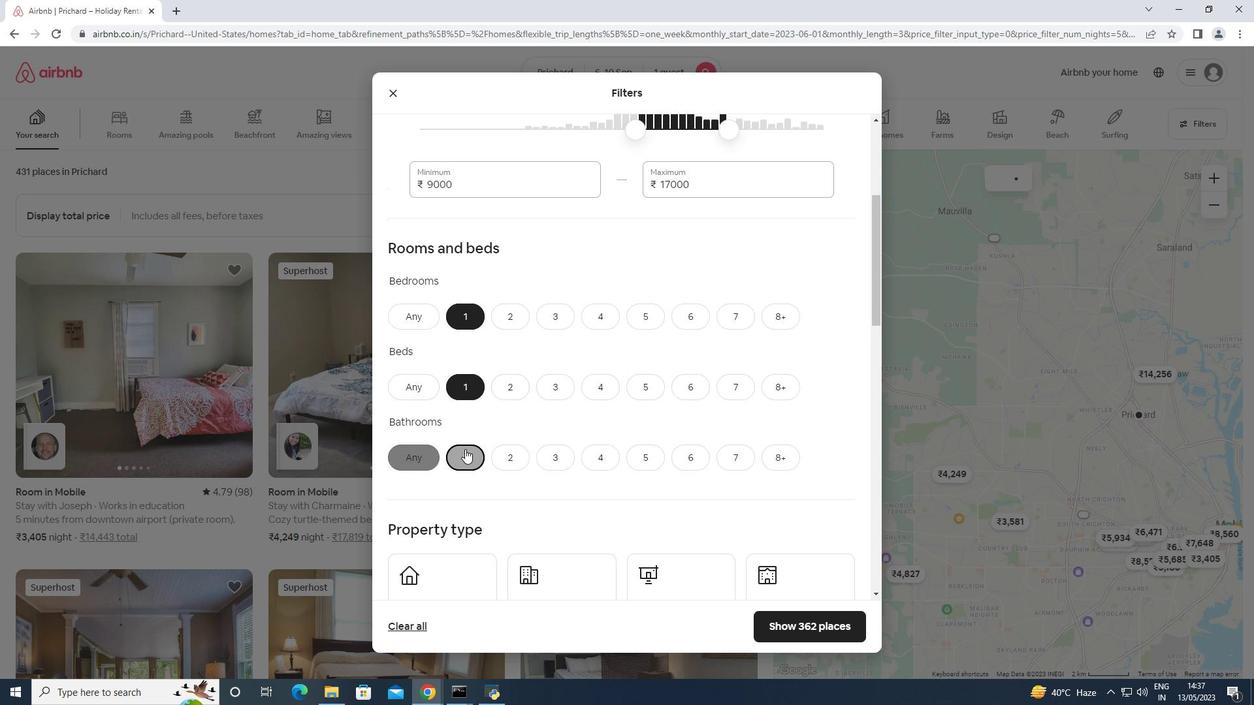 
Action: Mouse scrolled (465, 448) with delta (0, 0)
Screenshot: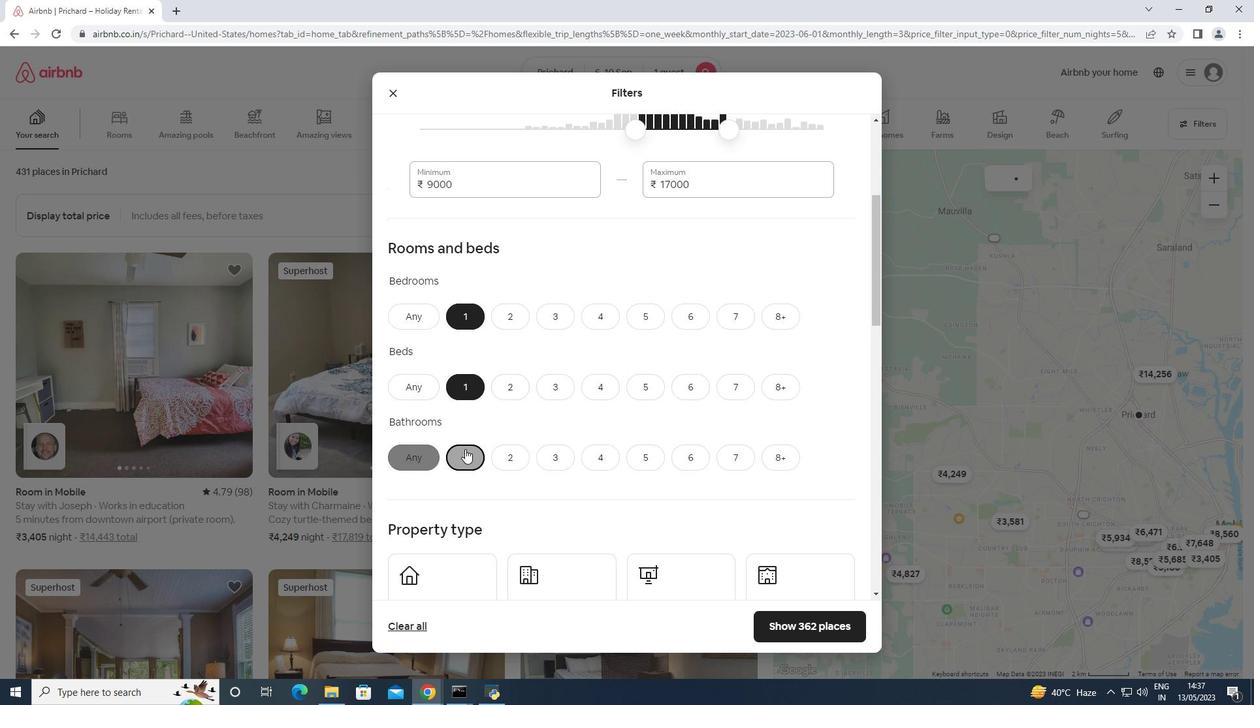 
Action: Mouse scrolled (465, 448) with delta (0, 0)
Screenshot: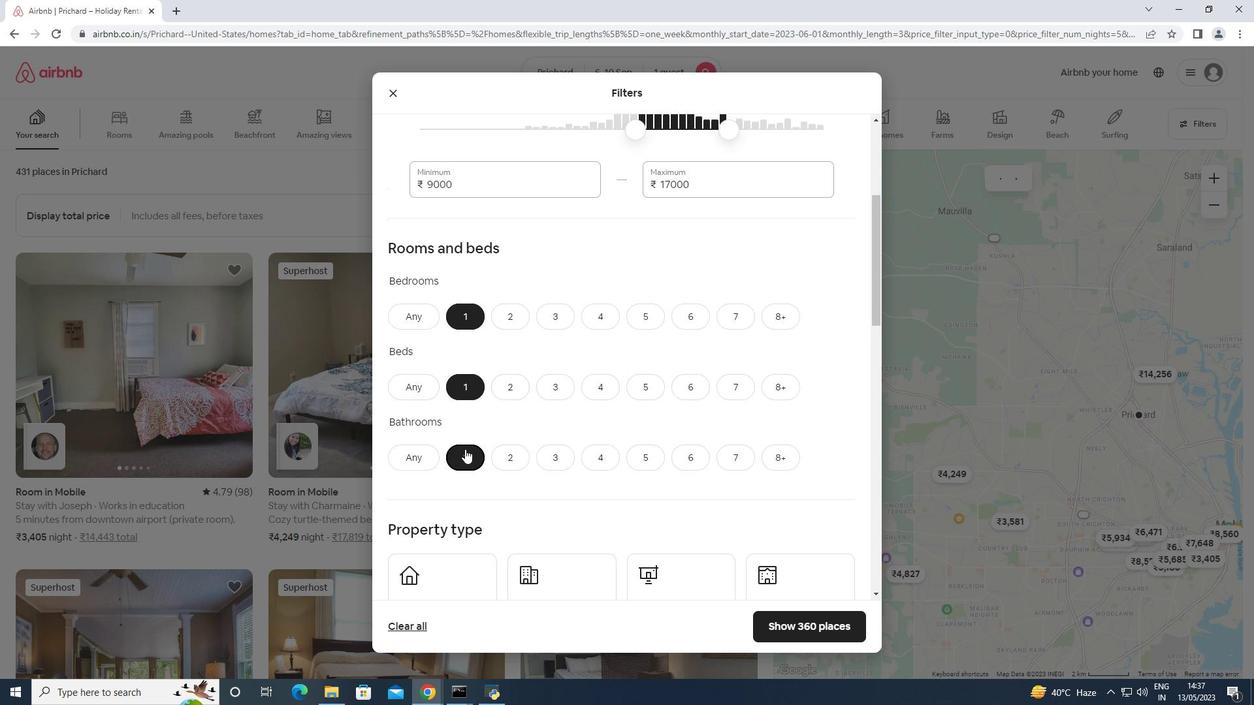 
Action: Mouse moved to (456, 337)
Screenshot: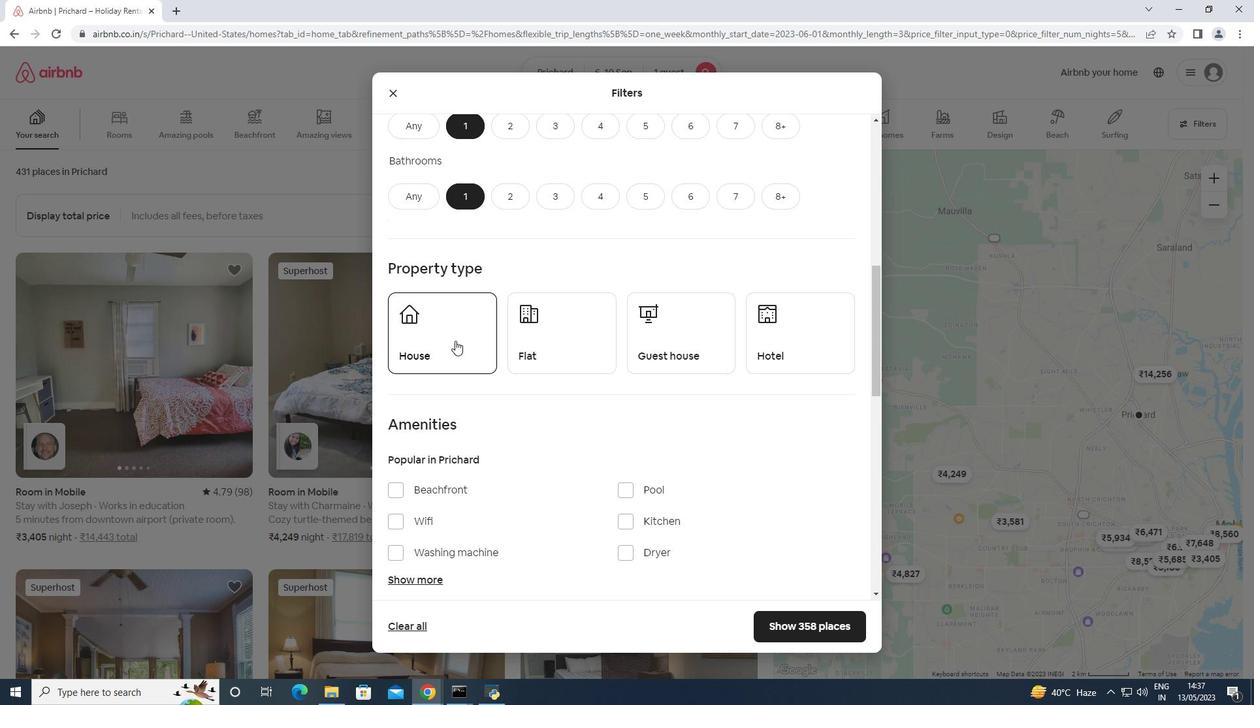 
Action: Mouse pressed left at (456, 337)
Screenshot: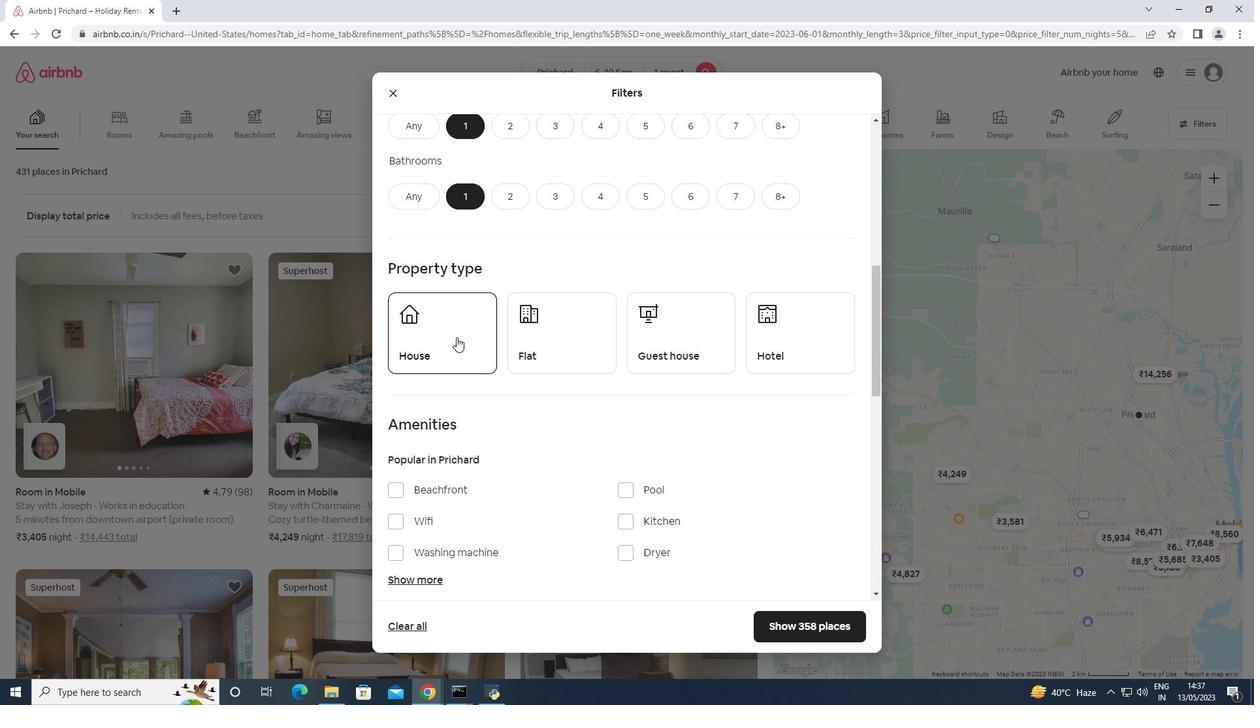 
Action: Mouse moved to (557, 327)
Screenshot: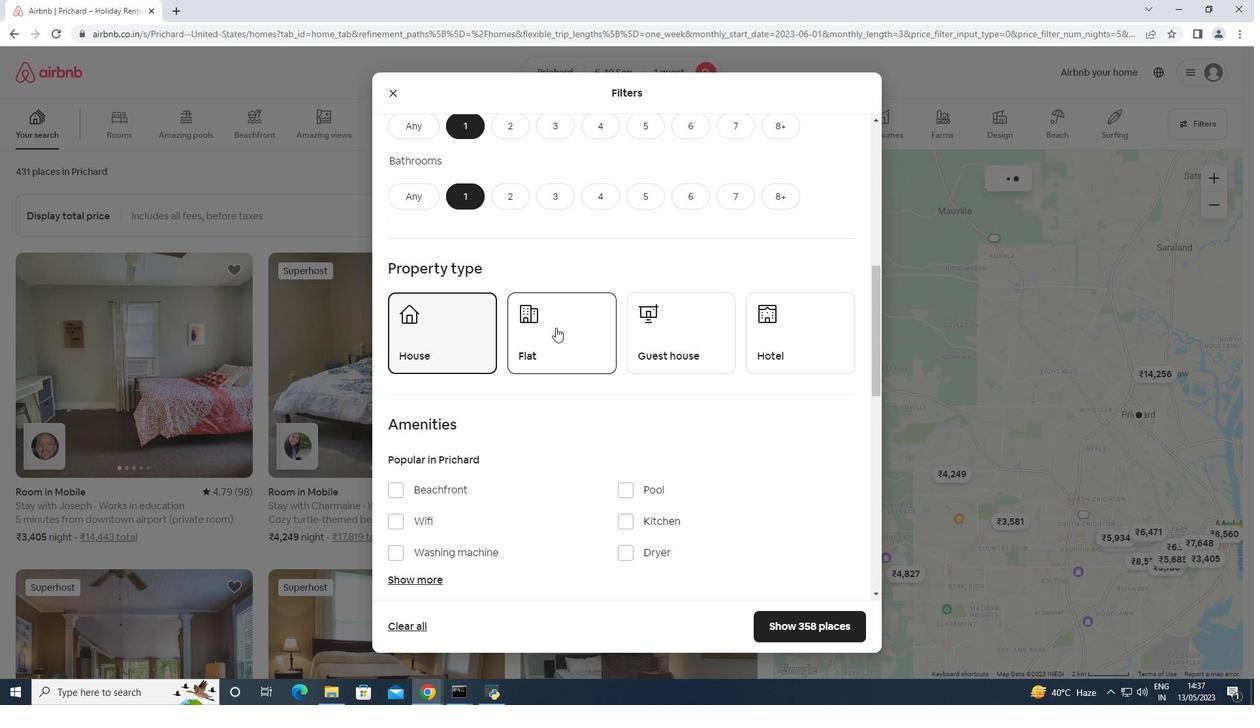 
Action: Mouse pressed left at (557, 327)
Screenshot: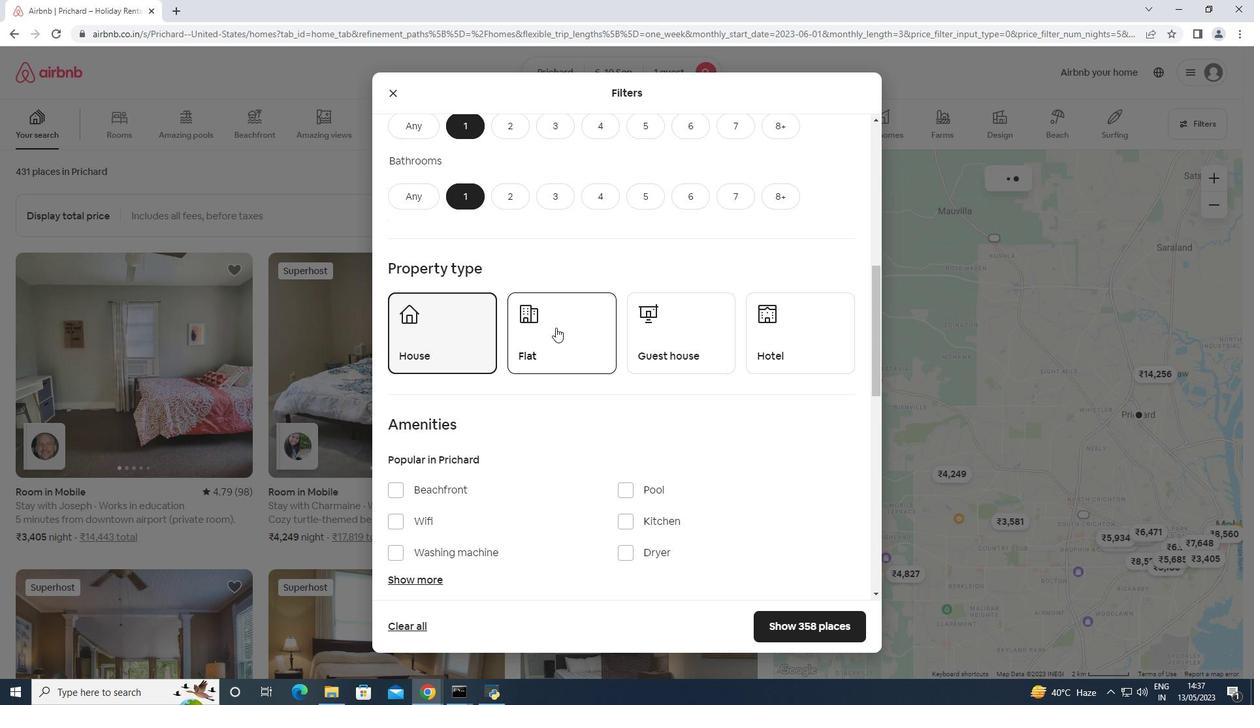 
Action: Mouse moved to (664, 331)
Screenshot: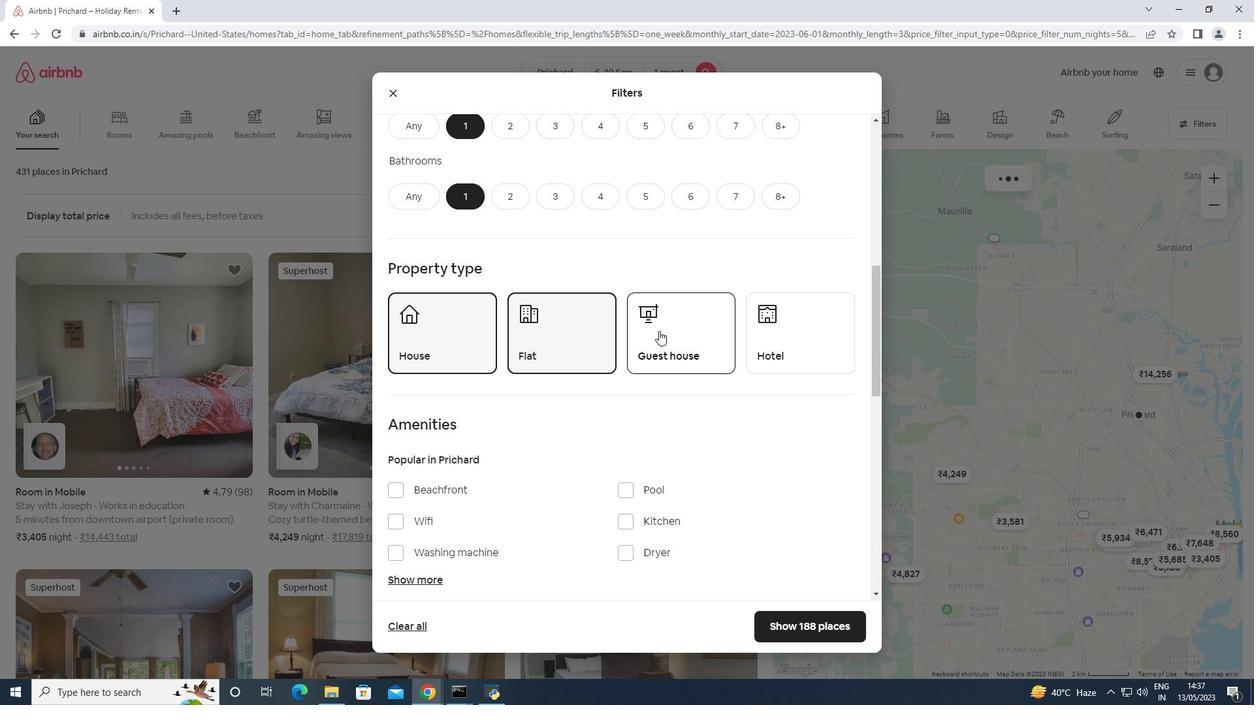 
Action: Mouse pressed left at (664, 331)
Screenshot: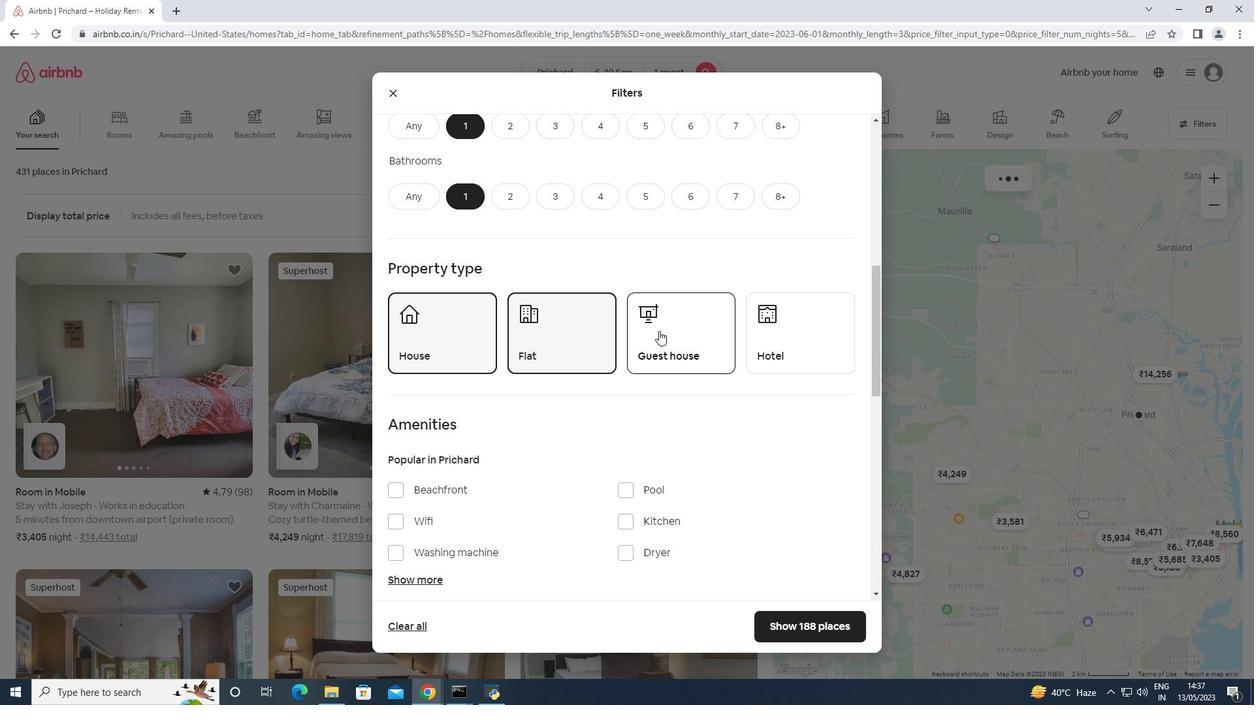 
Action: Mouse moved to (765, 340)
Screenshot: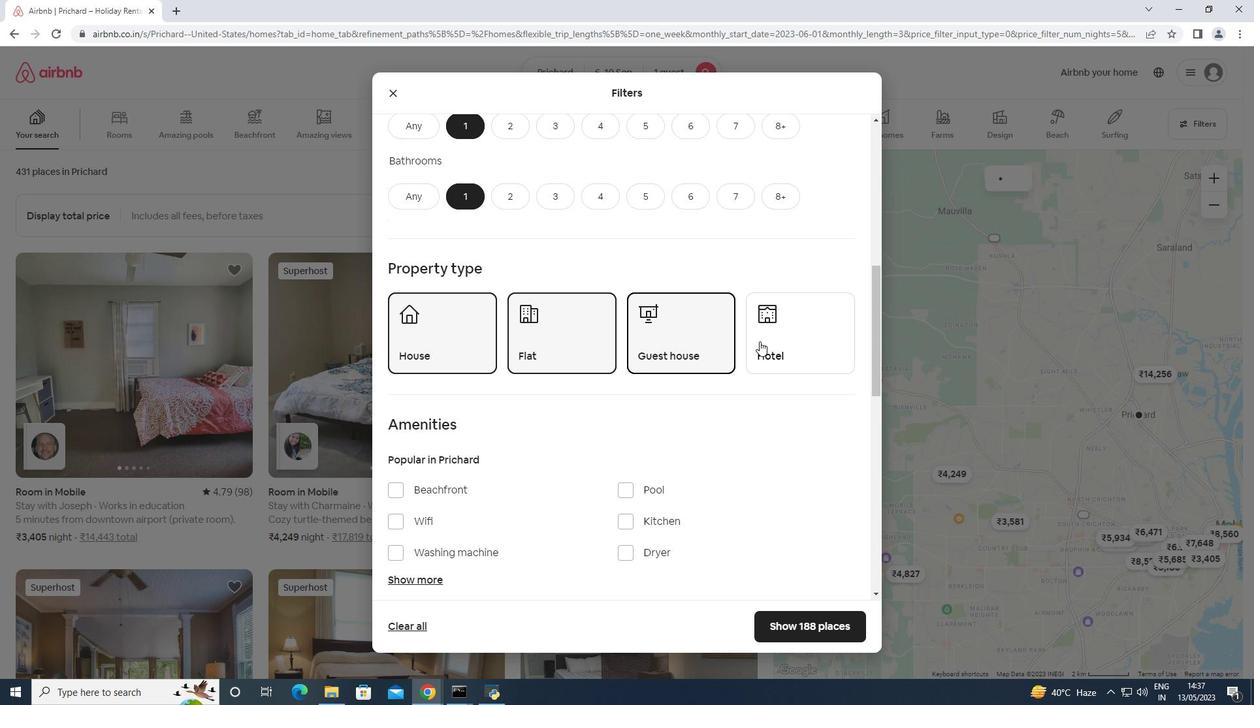 
Action: Mouse pressed left at (765, 340)
Screenshot: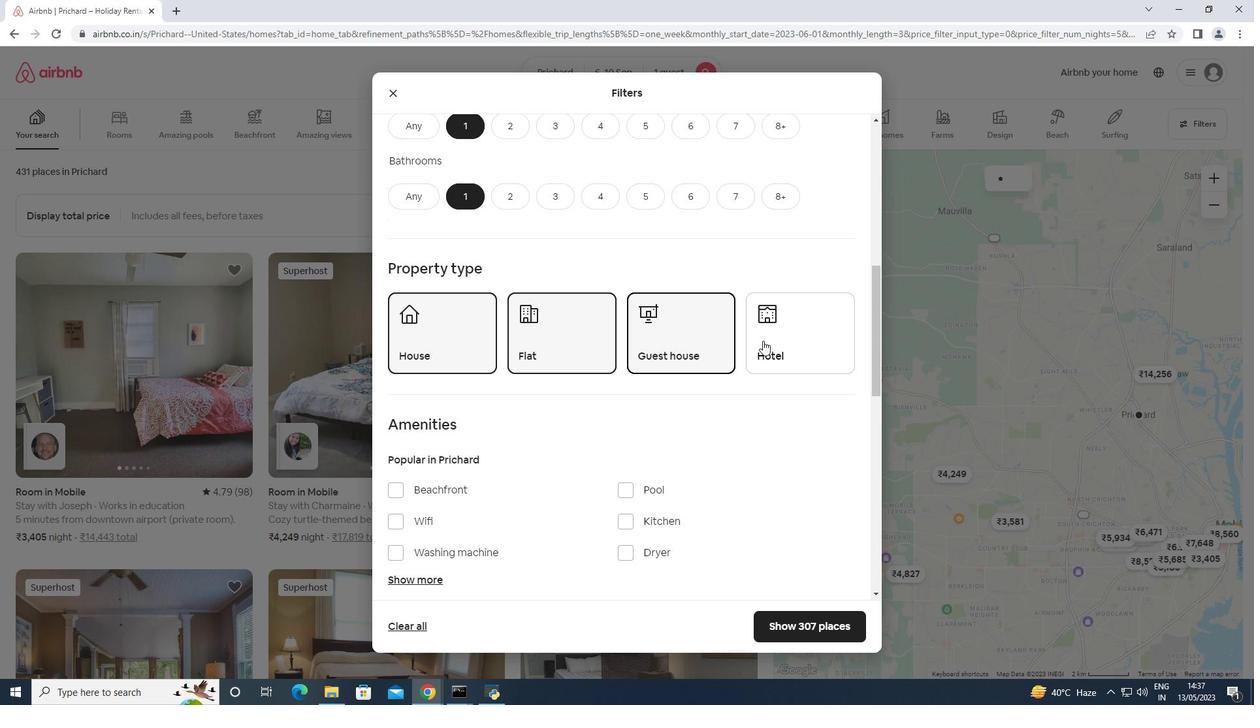 
Action: Mouse scrolled (765, 339) with delta (0, 0)
Screenshot: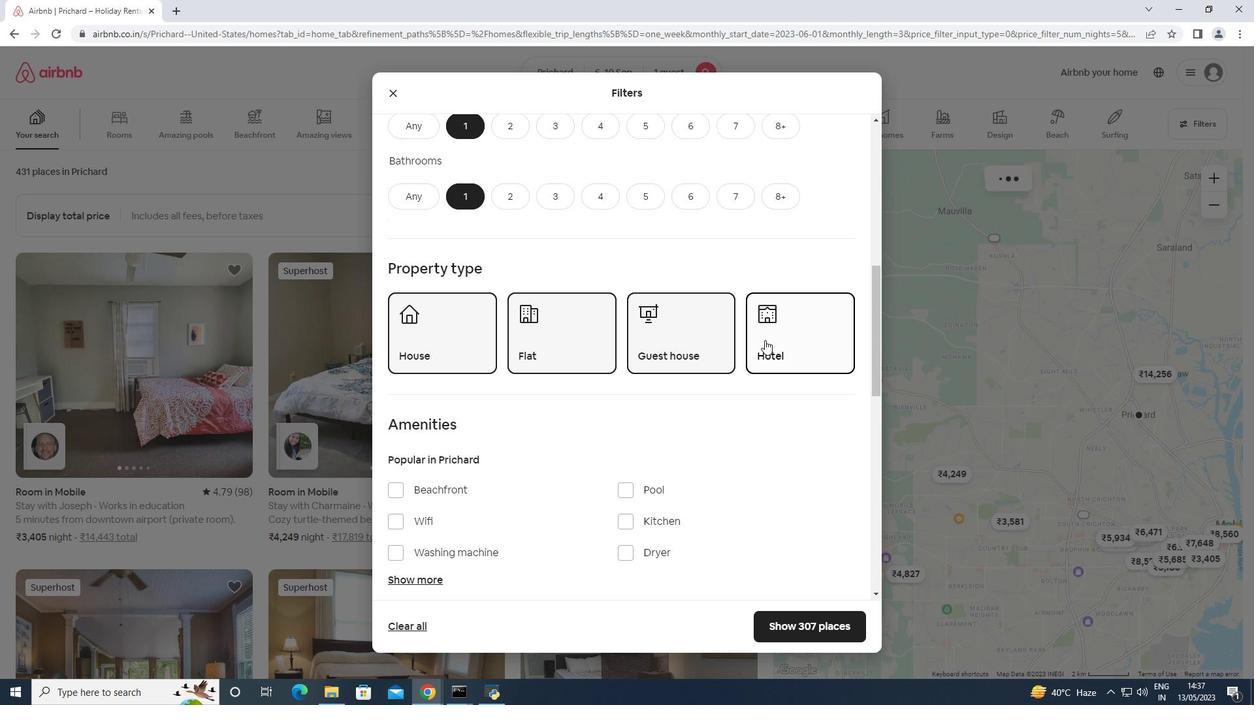 
Action: Mouse scrolled (765, 339) with delta (0, 0)
Screenshot: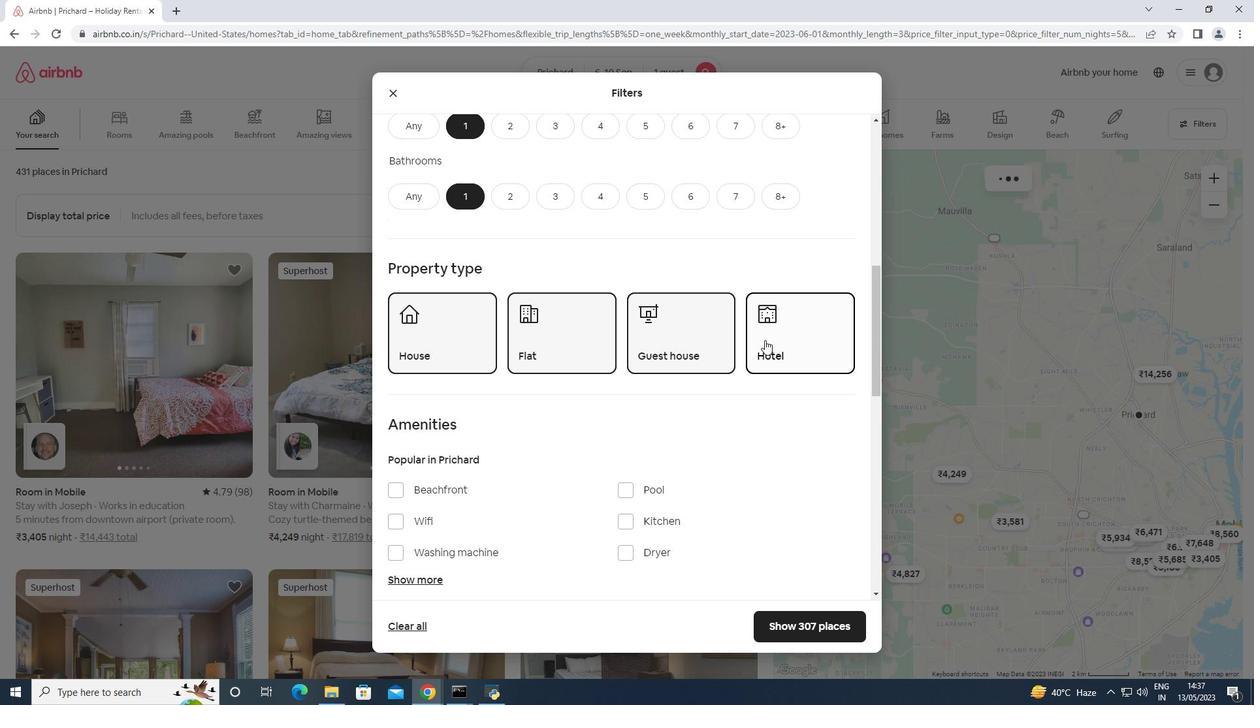 
Action: Mouse scrolled (765, 339) with delta (0, 0)
Screenshot: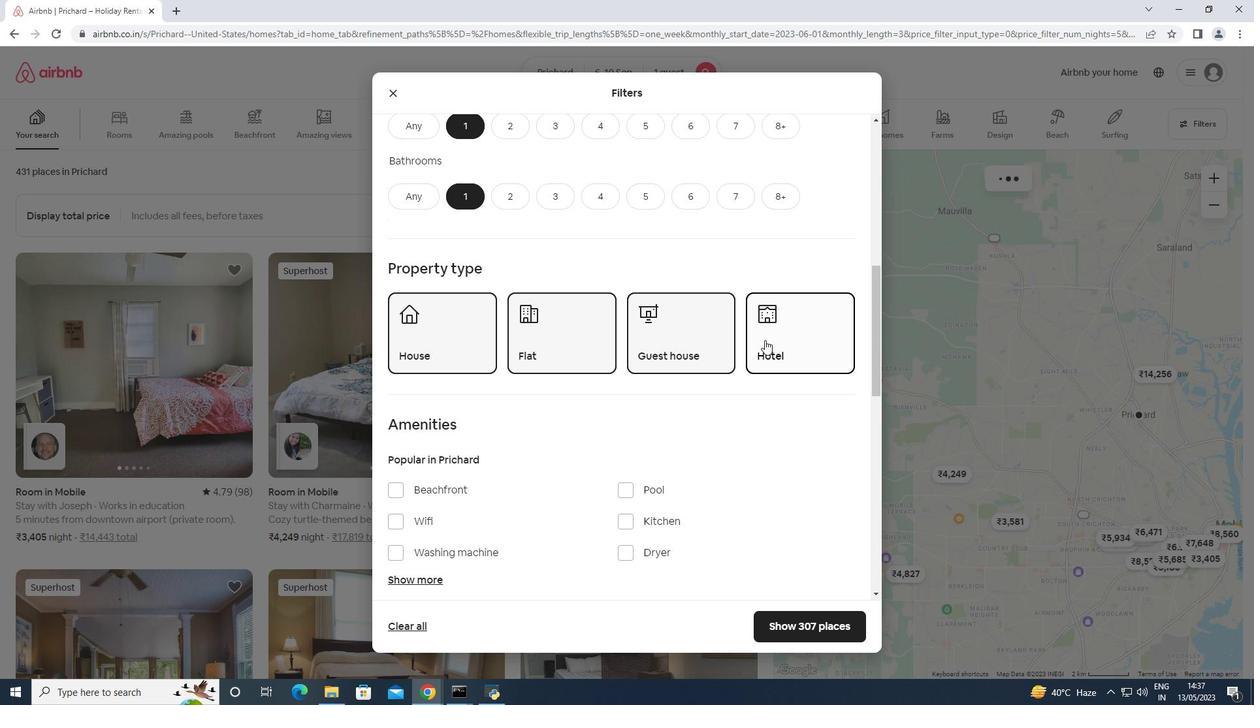 
Action: Mouse scrolled (765, 339) with delta (0, 0)
Screenshot: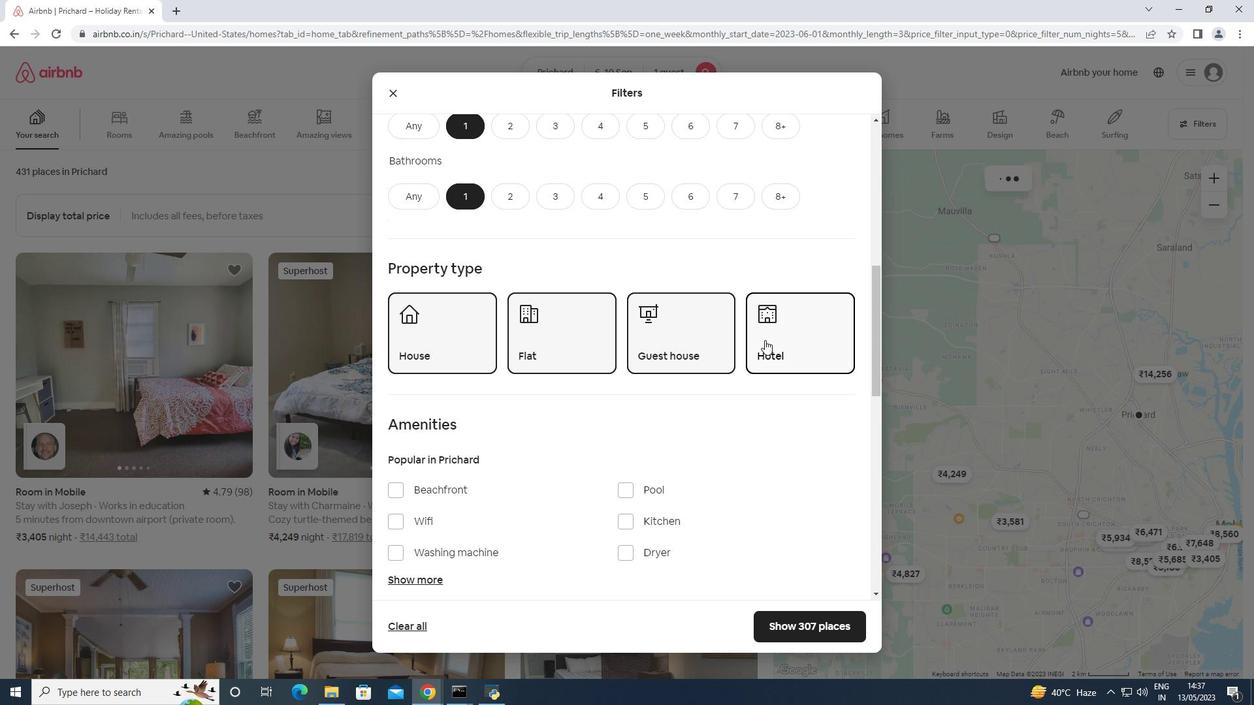 
Action: Mouse moved to (396, 316)
Screenshot: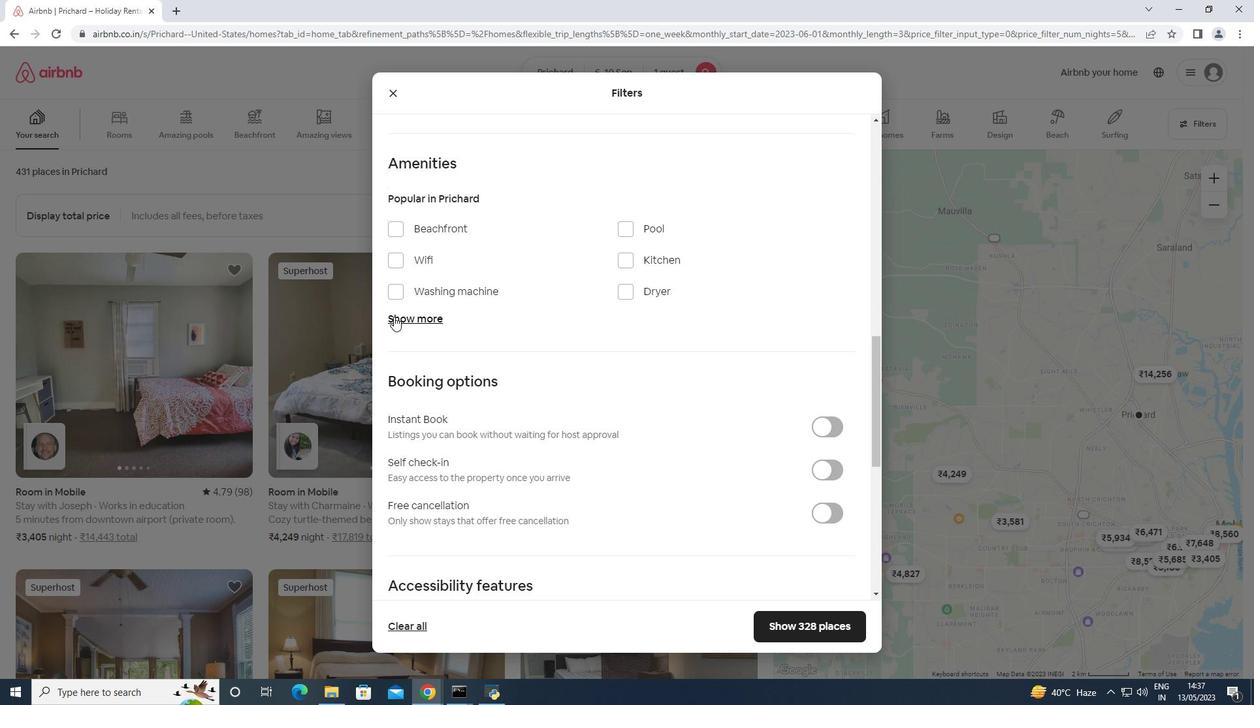 
Action: Mouse pressed left at (396, 316)
Screenshot: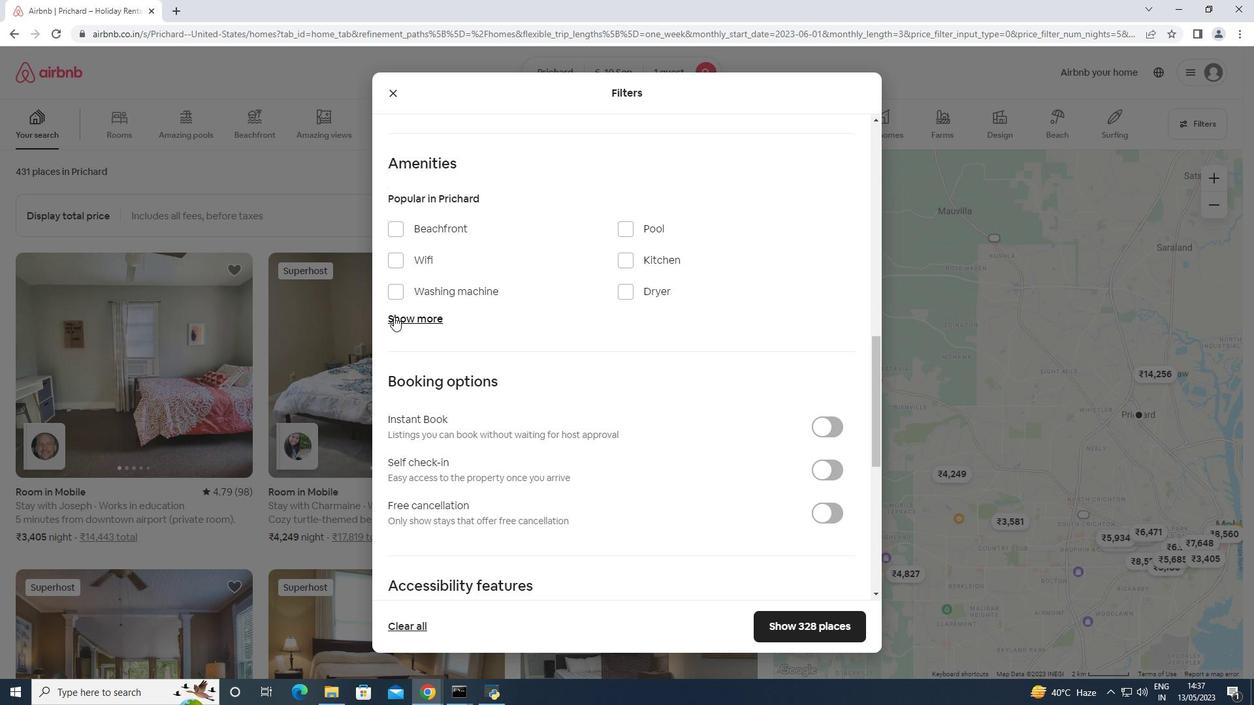 
Action: Mouse moved to (429, 259)
Screenshot: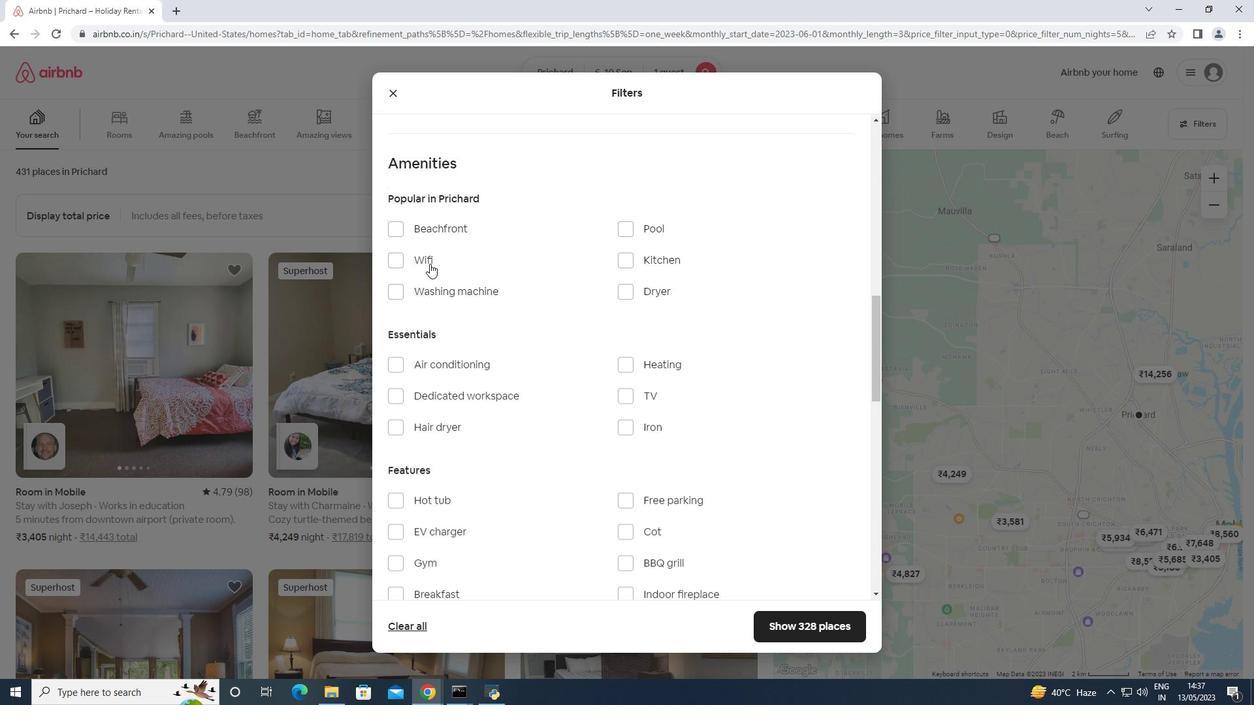 
Action: Mouse pressed left at (429, 259)
Screenshot: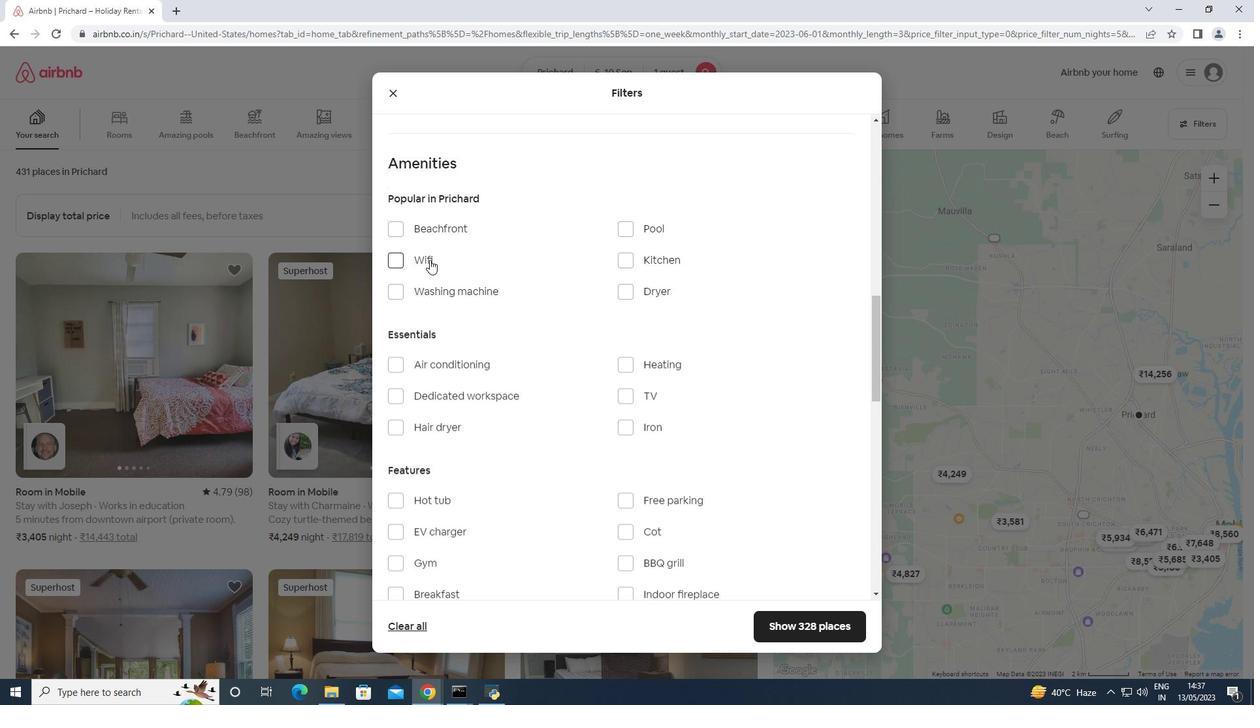 
Action: Mouse moved to (631, 393)
Screenshot: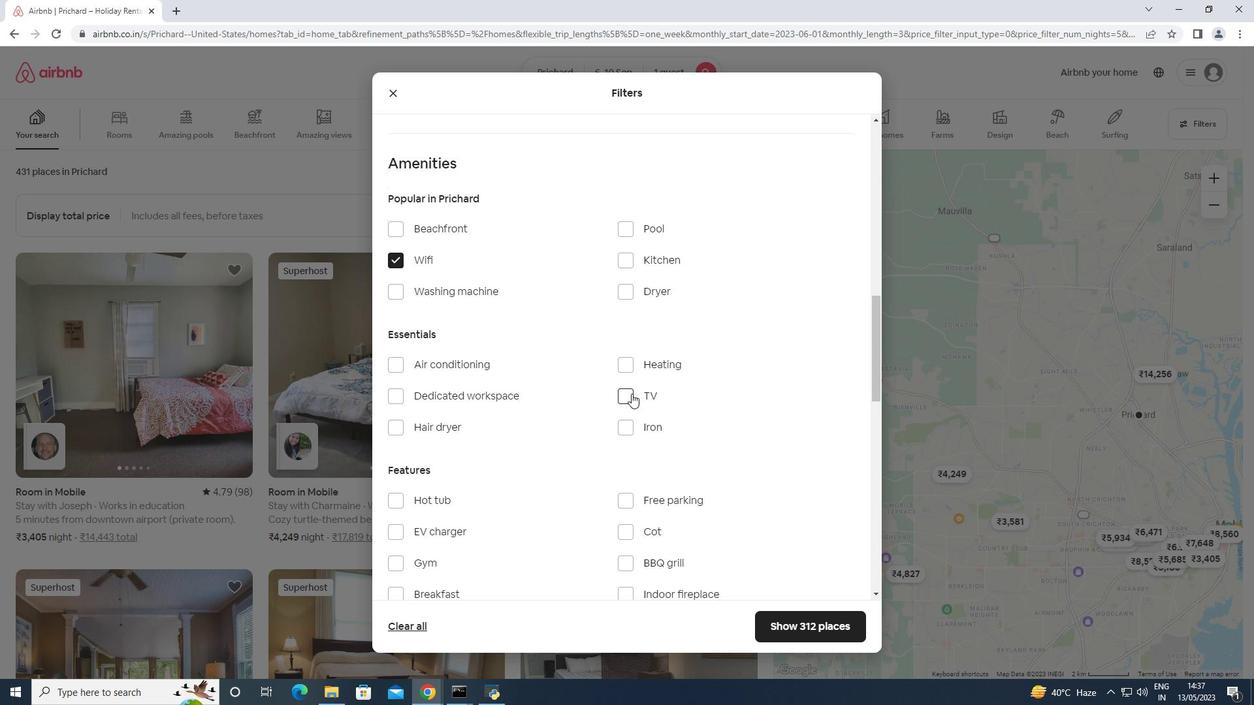 
Action: Mouse pressed left at (631, 393)
Screenshot: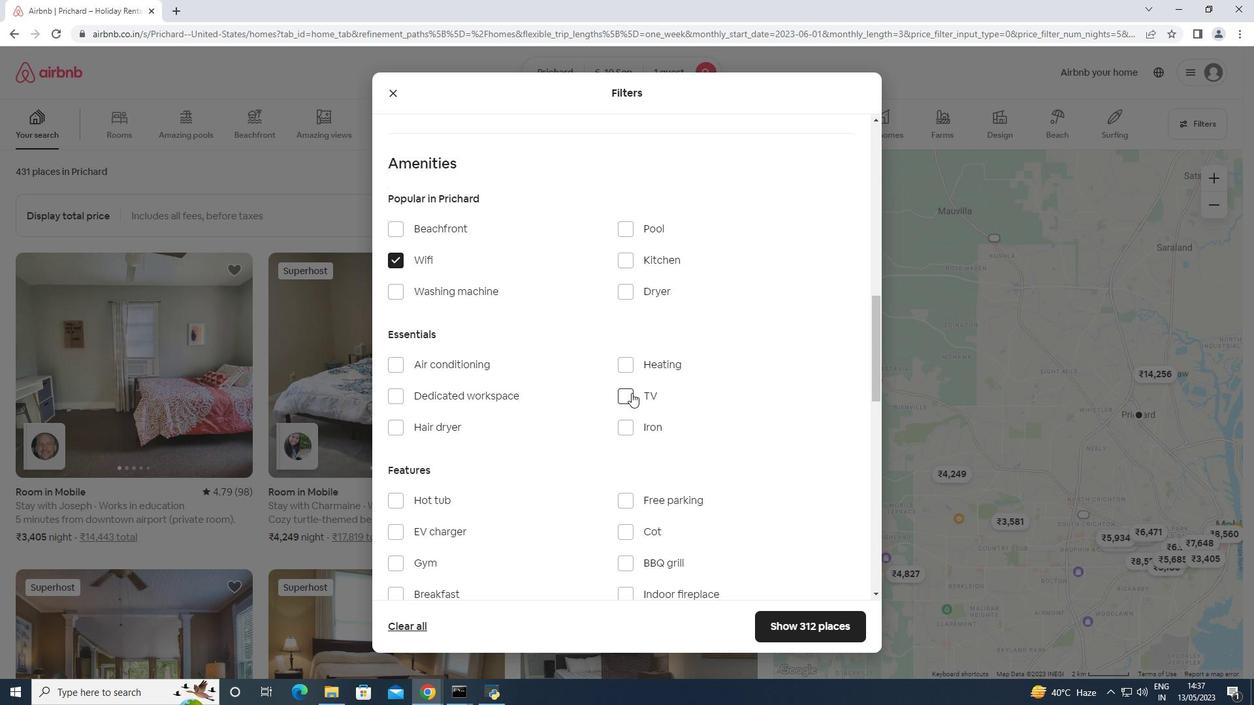
Action: Mouse scrolled (631, 392) with delta (0, 0)
Screenshot: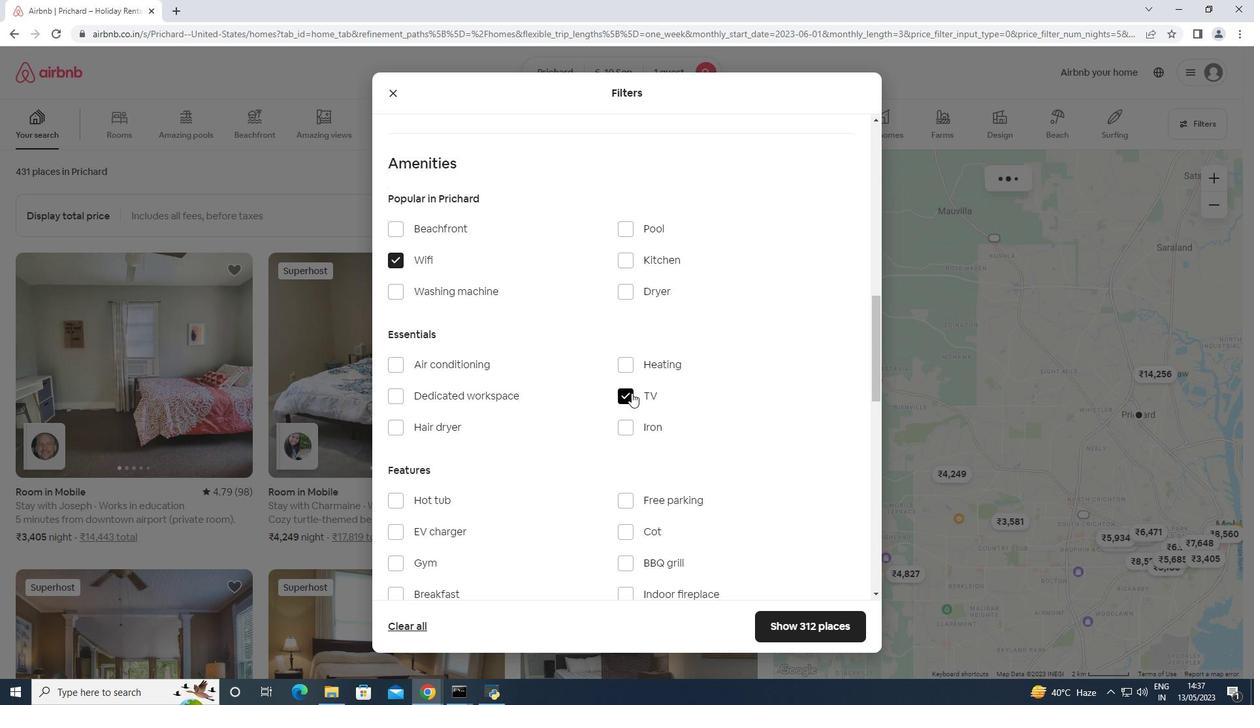 
Action: Mouse scrolled (631, 392) with delta (0, 0)
Screenshot: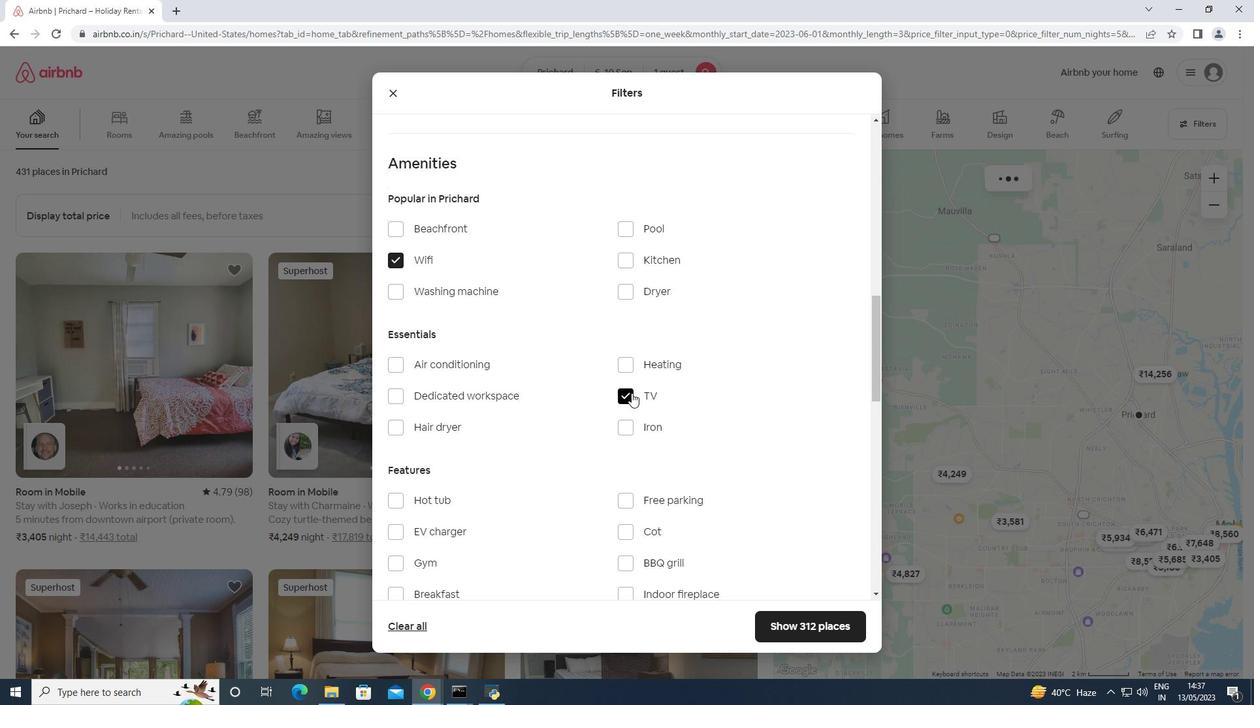 
Action: Mouse scrolled (631, 392) with delta (0, 0)
Screenshot: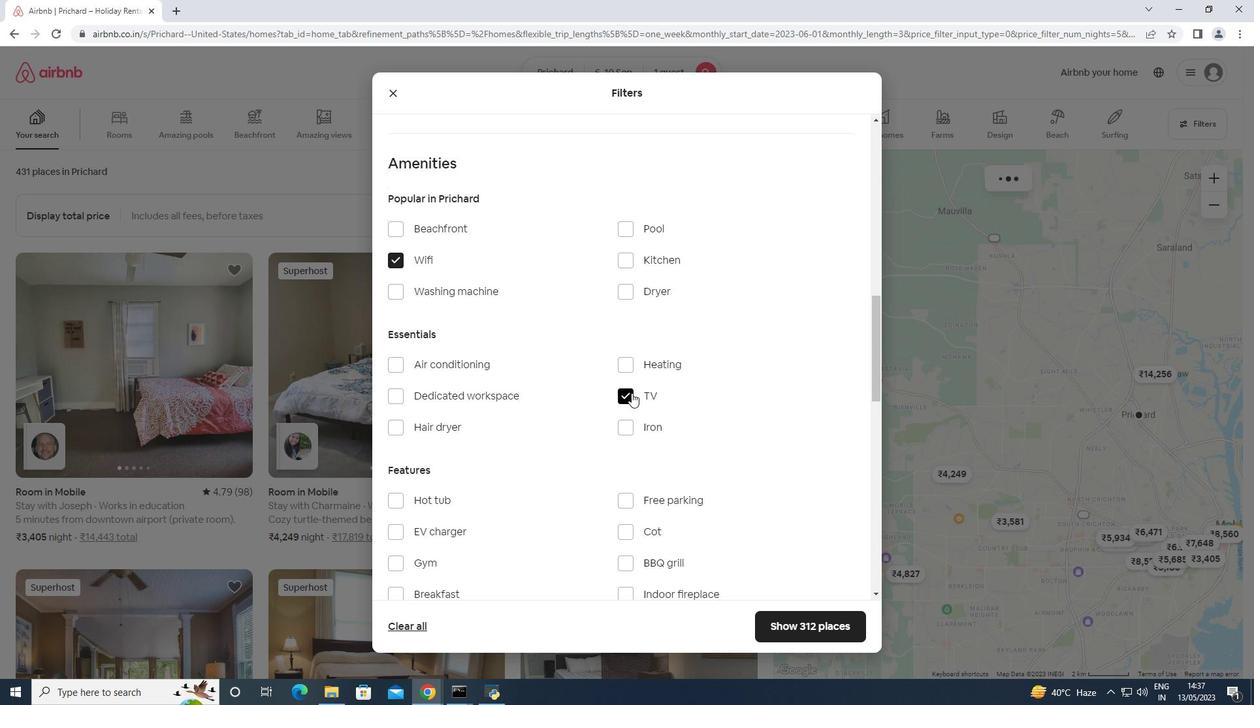
Action: Mouse moved to (424, 368)
Screenshot: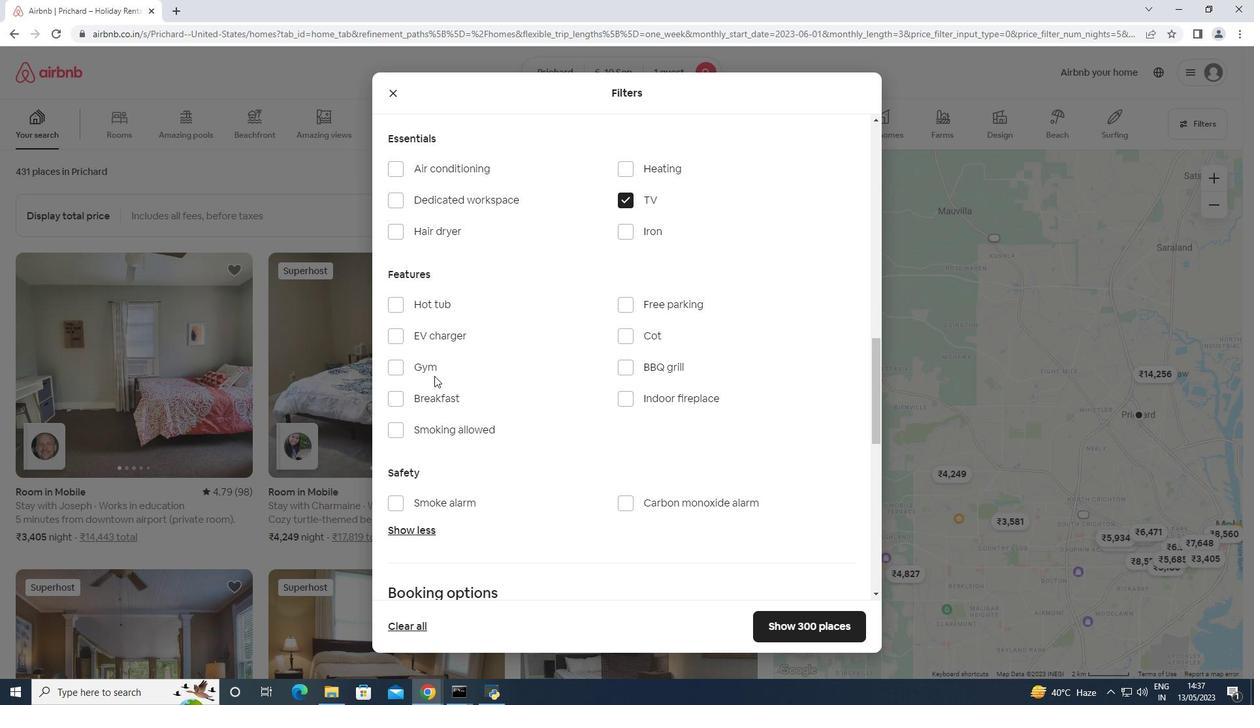
Action: Mouse pressed left at (424, 368)
Screenshot: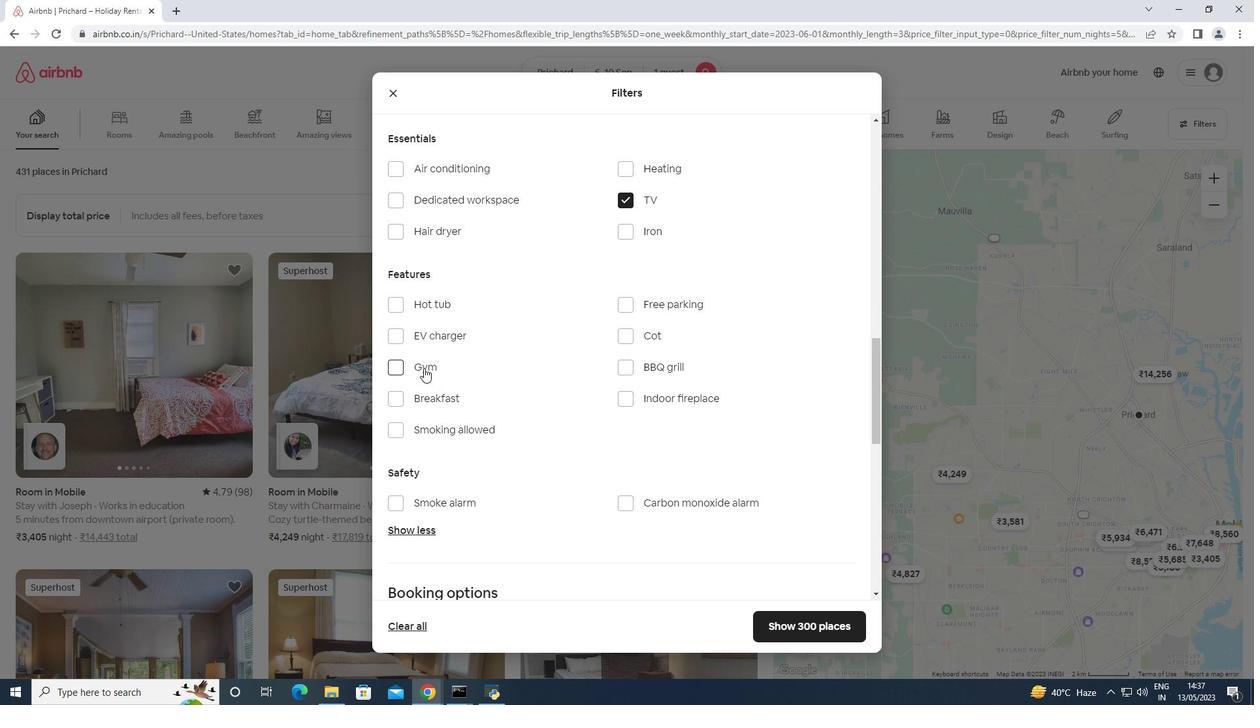 
Action: Mouse moved to (422, 392)
Screenshot: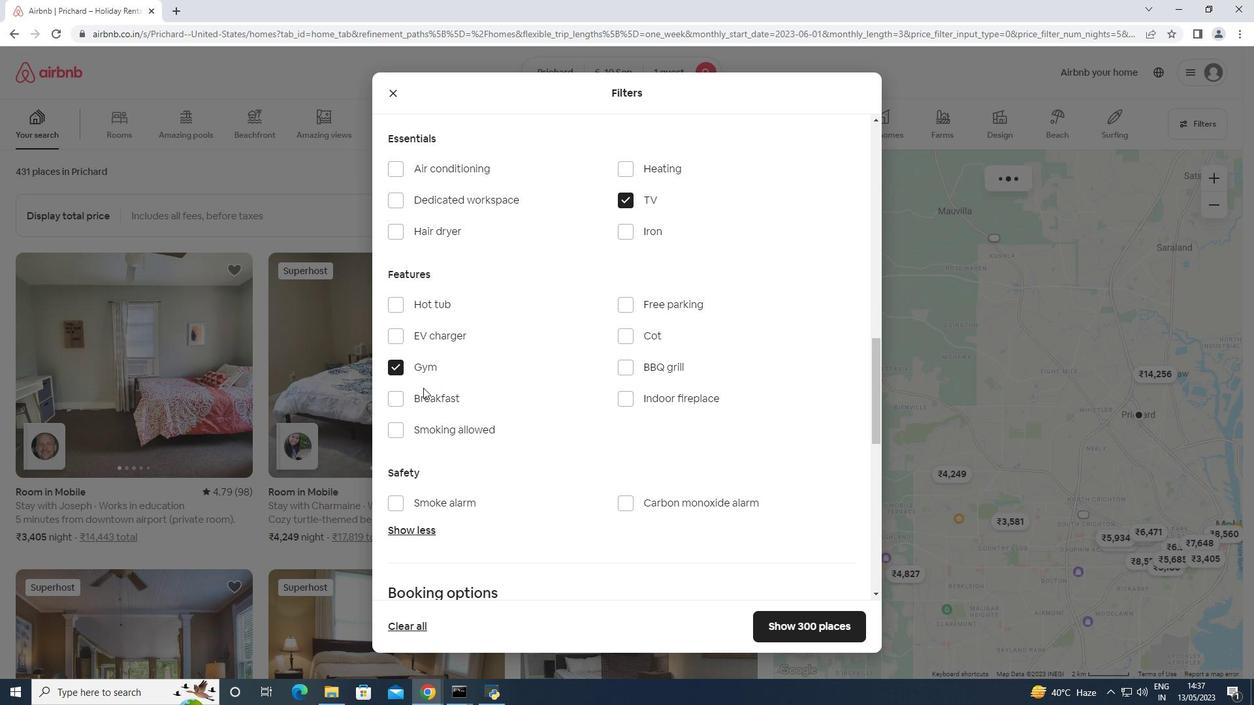 
Action: Mouse pressed left at (422, 392)
Screenshot: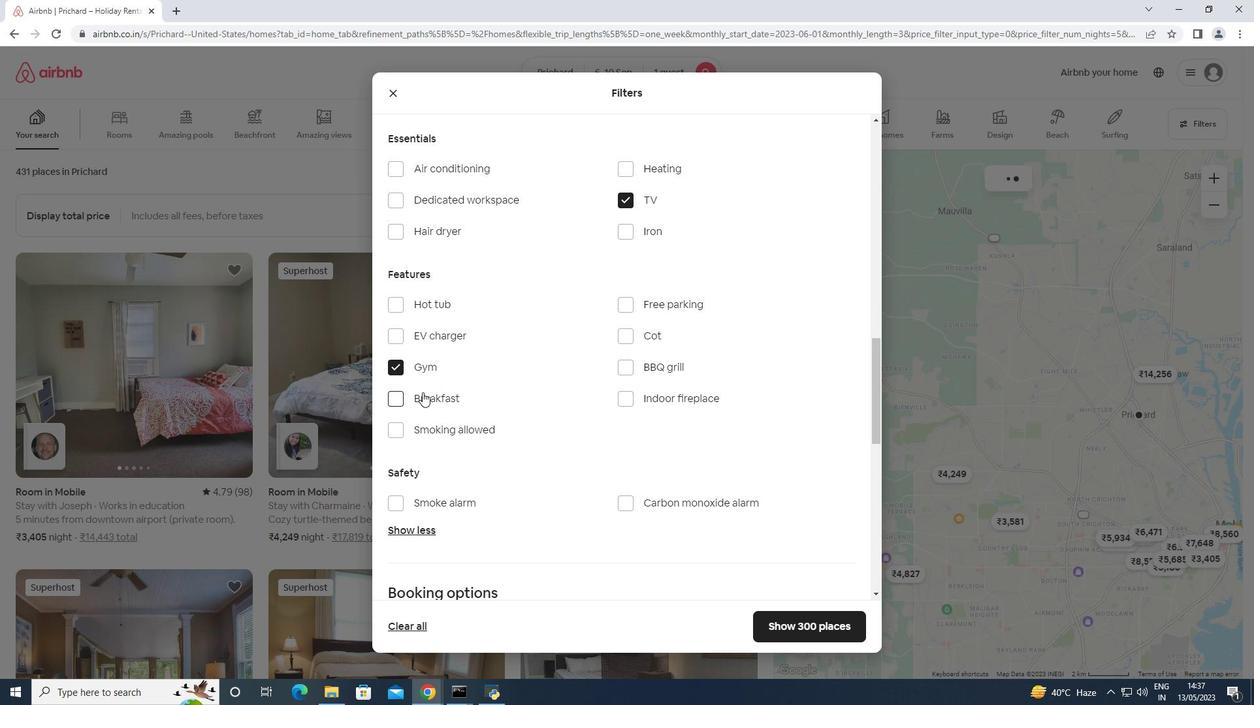 
Action: Mouse moved to (448, 378)
Screenshot: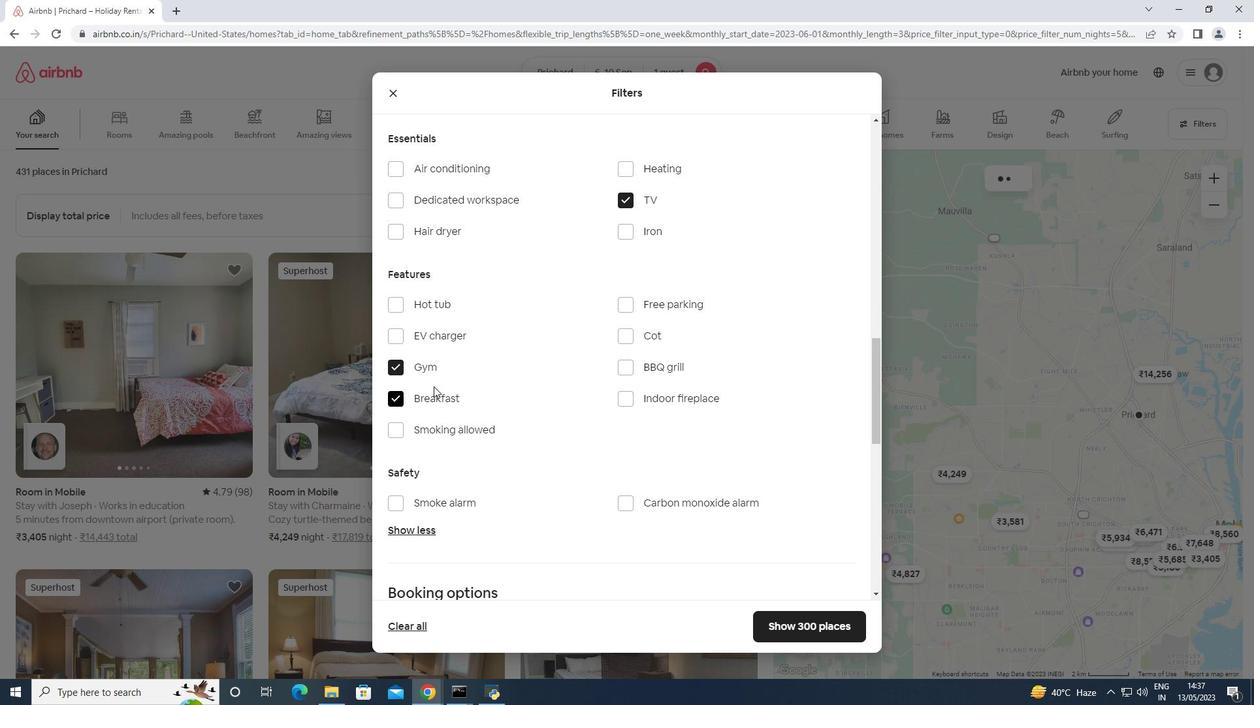 
Action: Mouse scrolled (448, 378) with delta (0, 0)
Screenshot: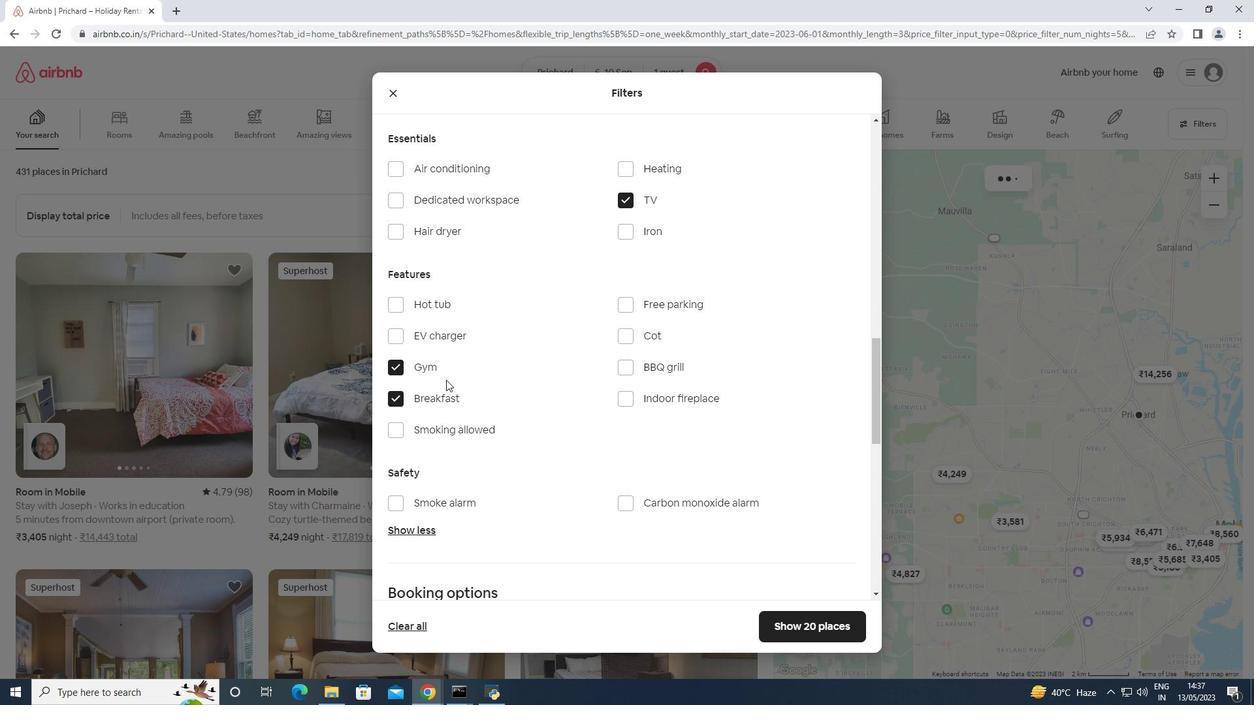 
Action: Mouse scrolled (448, 378) with delta (0, 0)
Screenshot: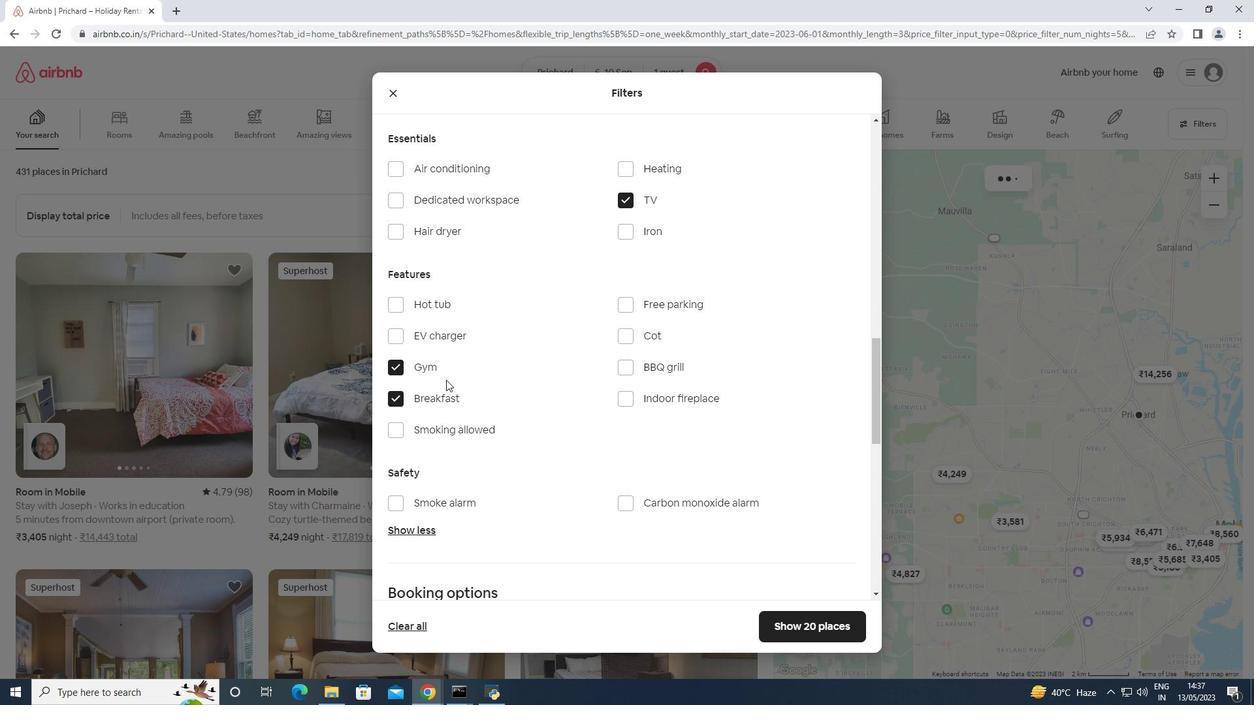 
Action: Mouse scrolled (448, 378) with delta (0, 0)
Screenshot: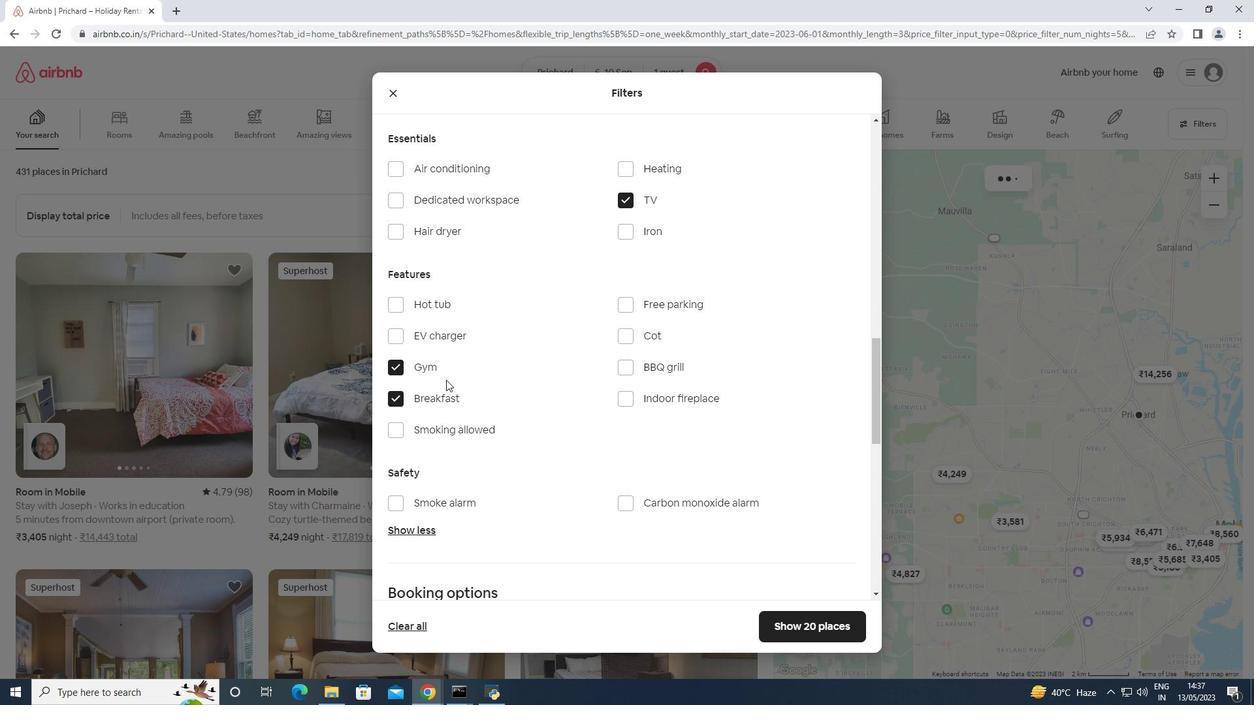 
Action: Mouse scrolled (448, 378) with delta (0, 0)
Screenshot: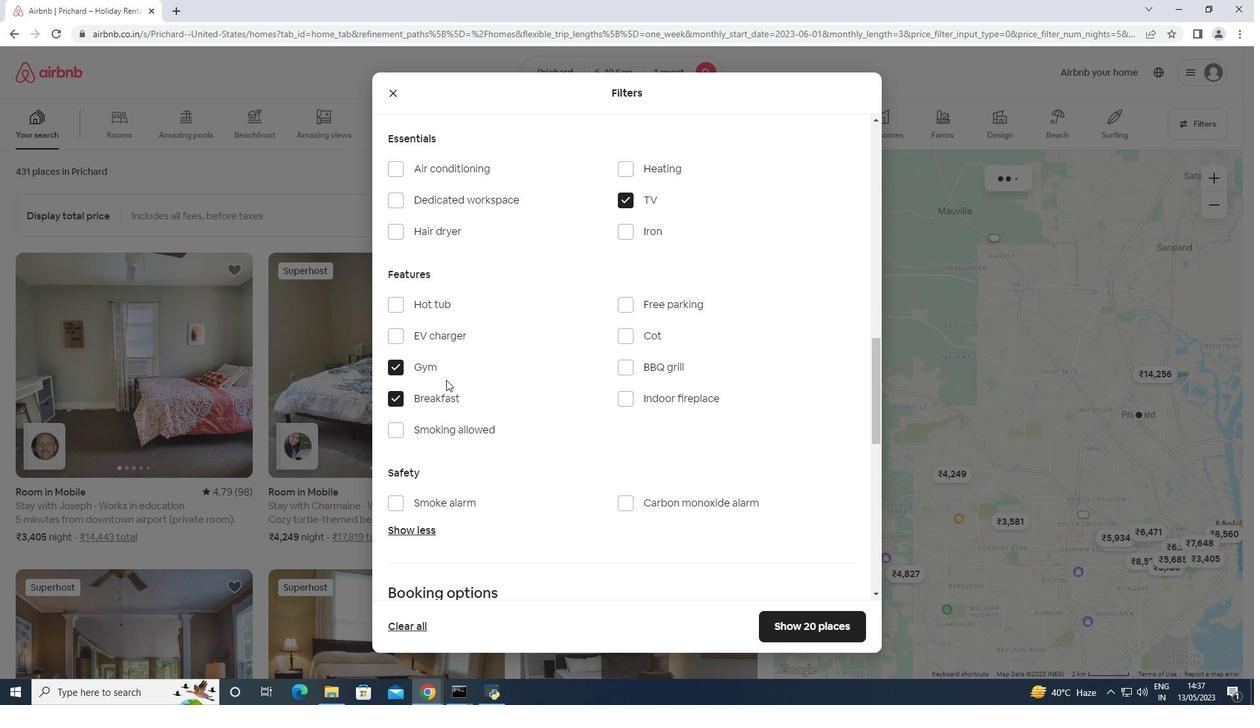 
Action: Mouse moved to (840, 421)
Screenshot: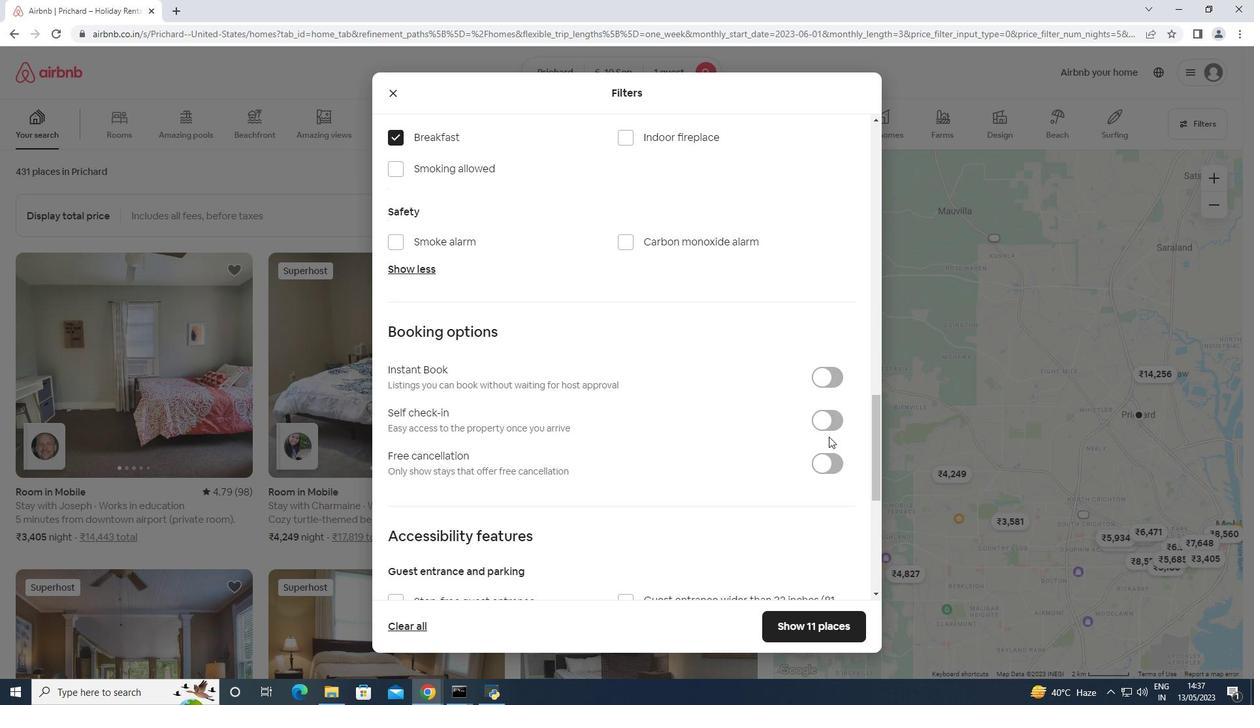 
Action: Mouse pressed left at (840, 421)
Screenshot: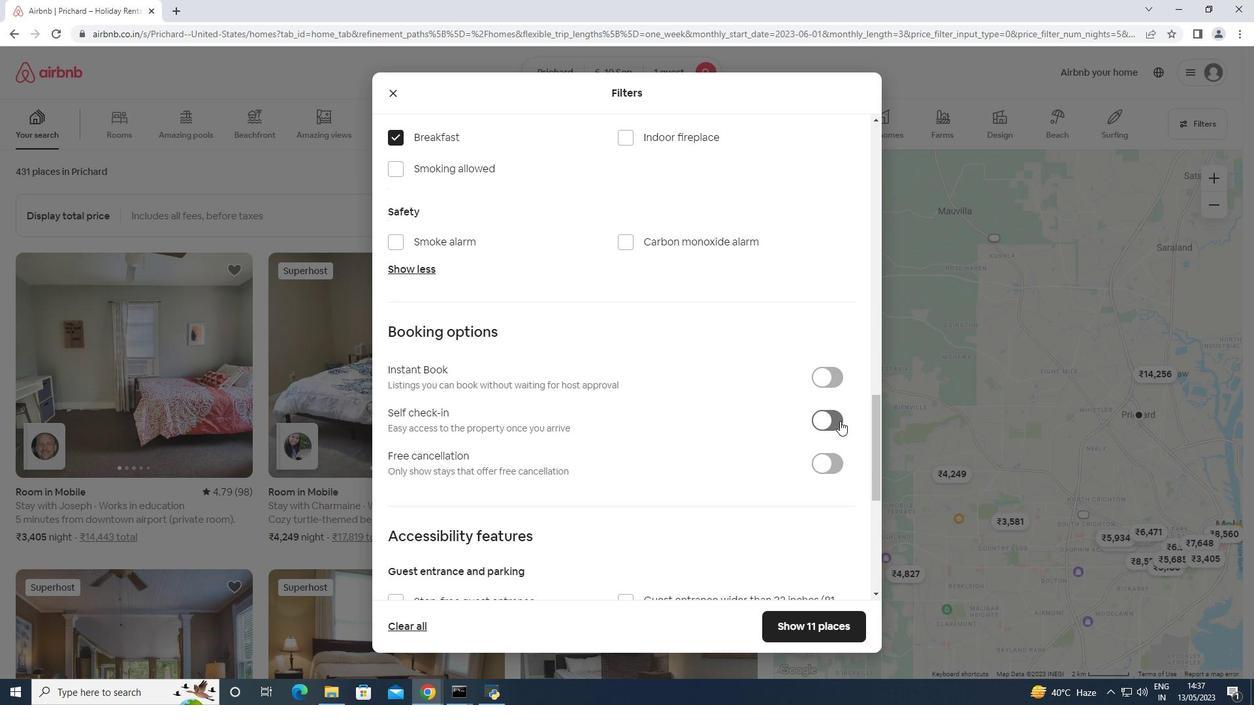 
Action: Mouse scrolled (840, 420) with delta (0, 0)
Screenshot: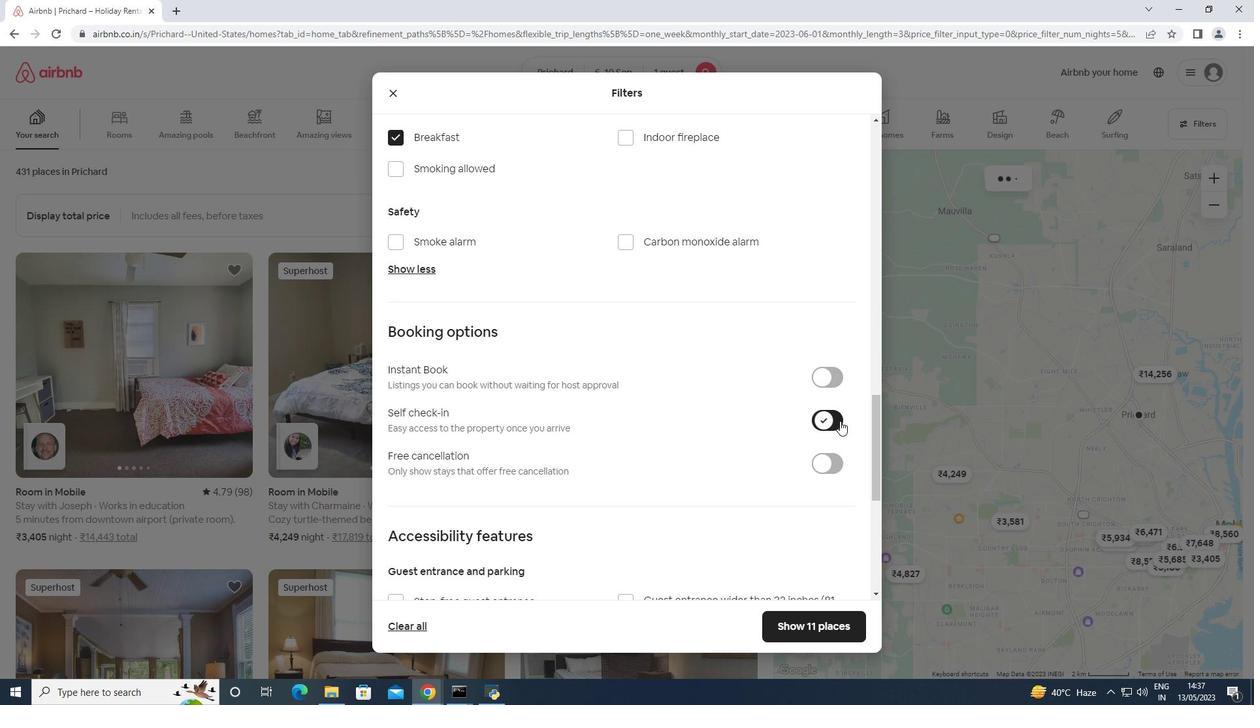 
Action: Mouse scrolled (840, 420) with delta (0, 0)
Screenshot: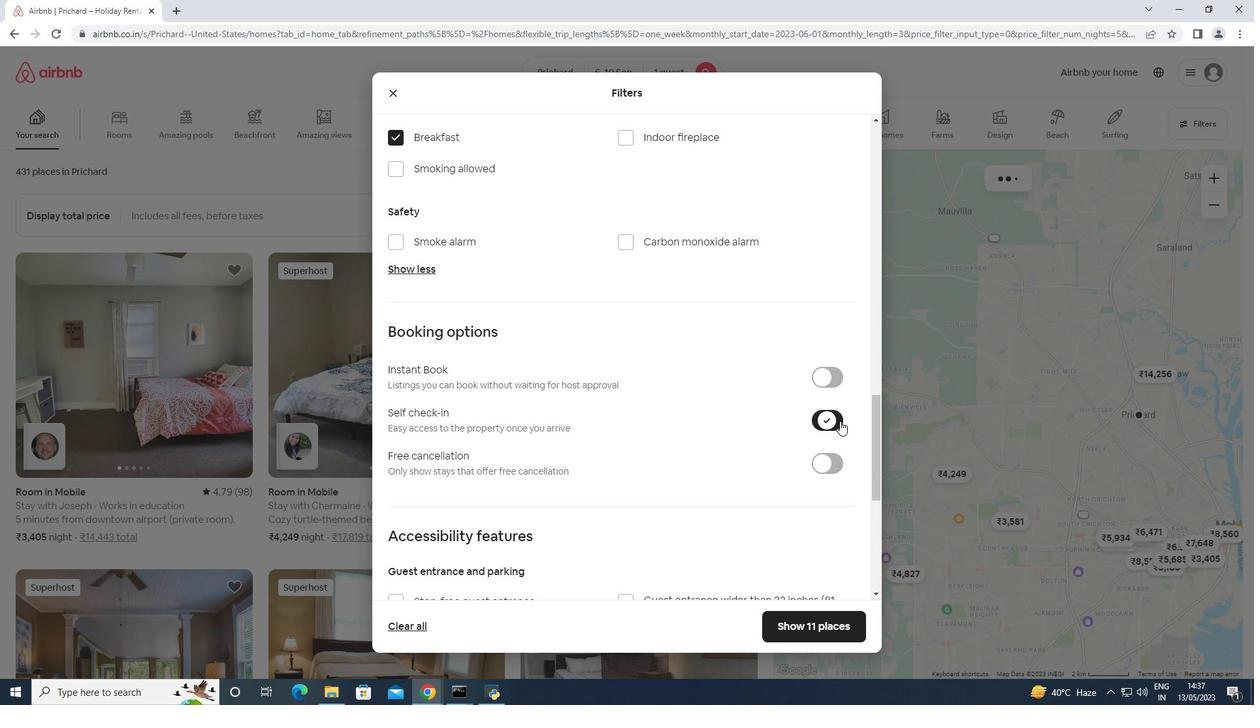 
Action: Mouse scrolled (840, 420) with delta (0, 0)
Screenshot: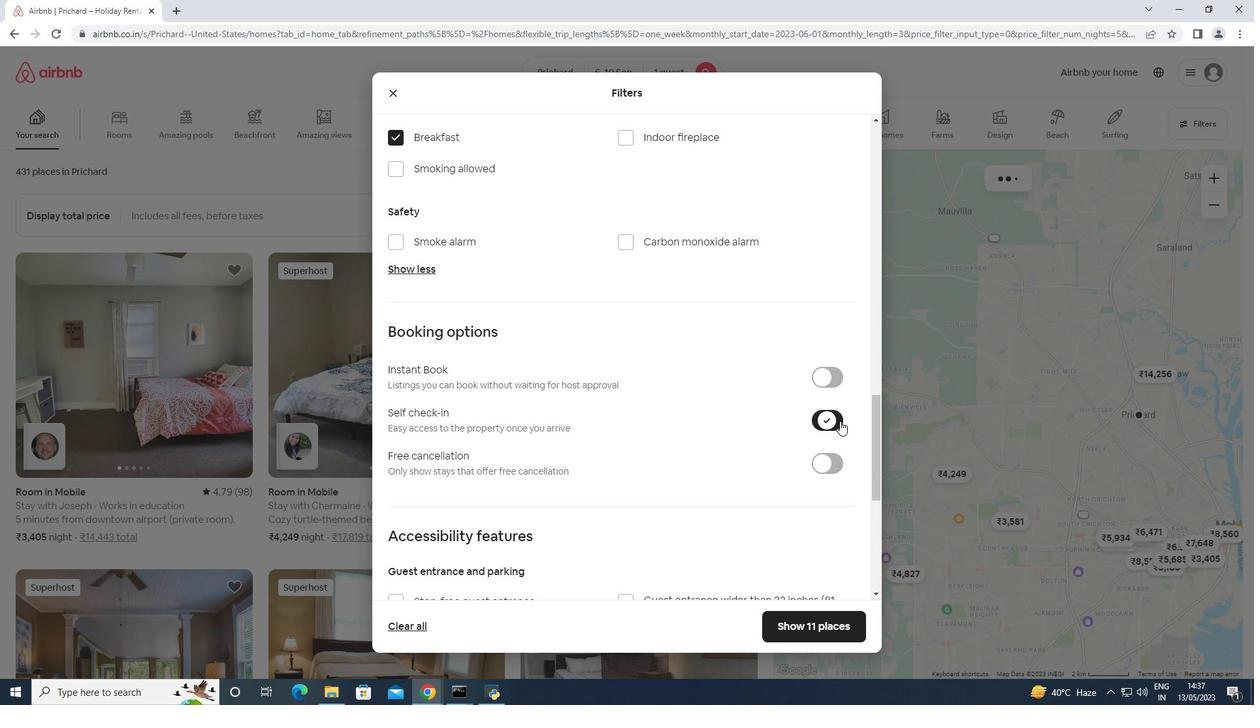 
Action: Mouse scrolled (840, 420) with delta (0, 0)
Screenshot: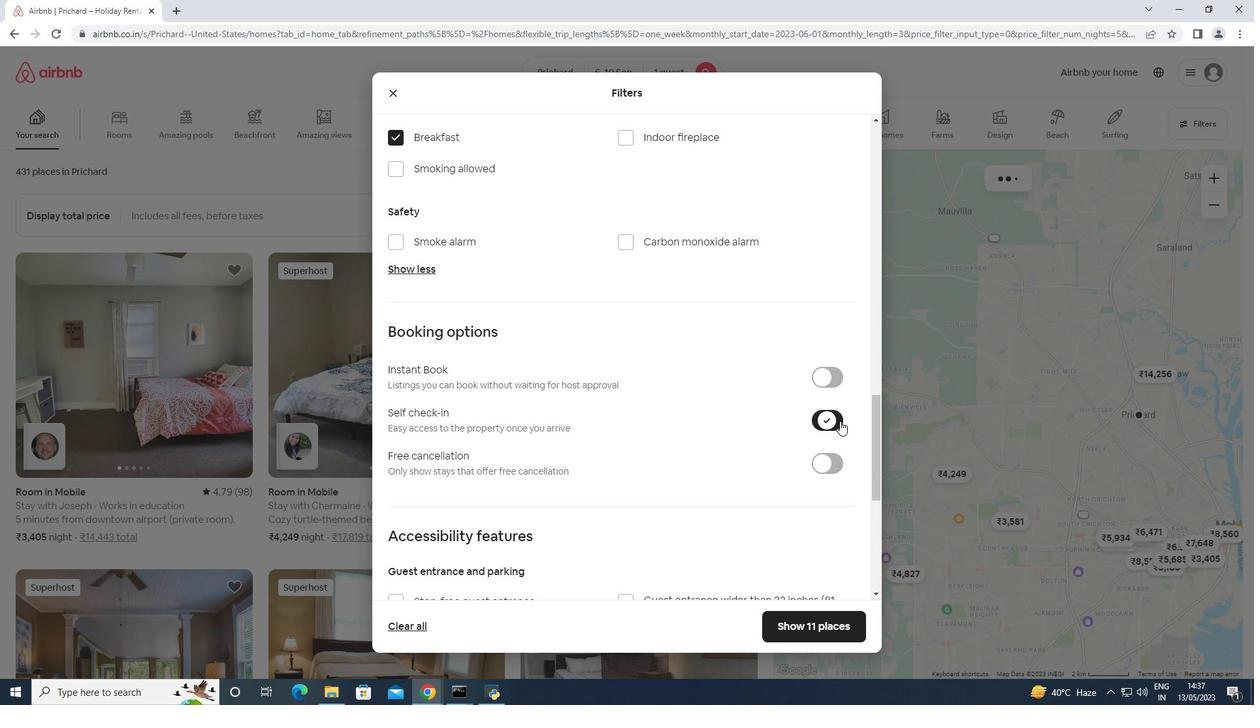 
Action: Mouse scrolled (840, 420) with delta (0, 0)
Screenshot: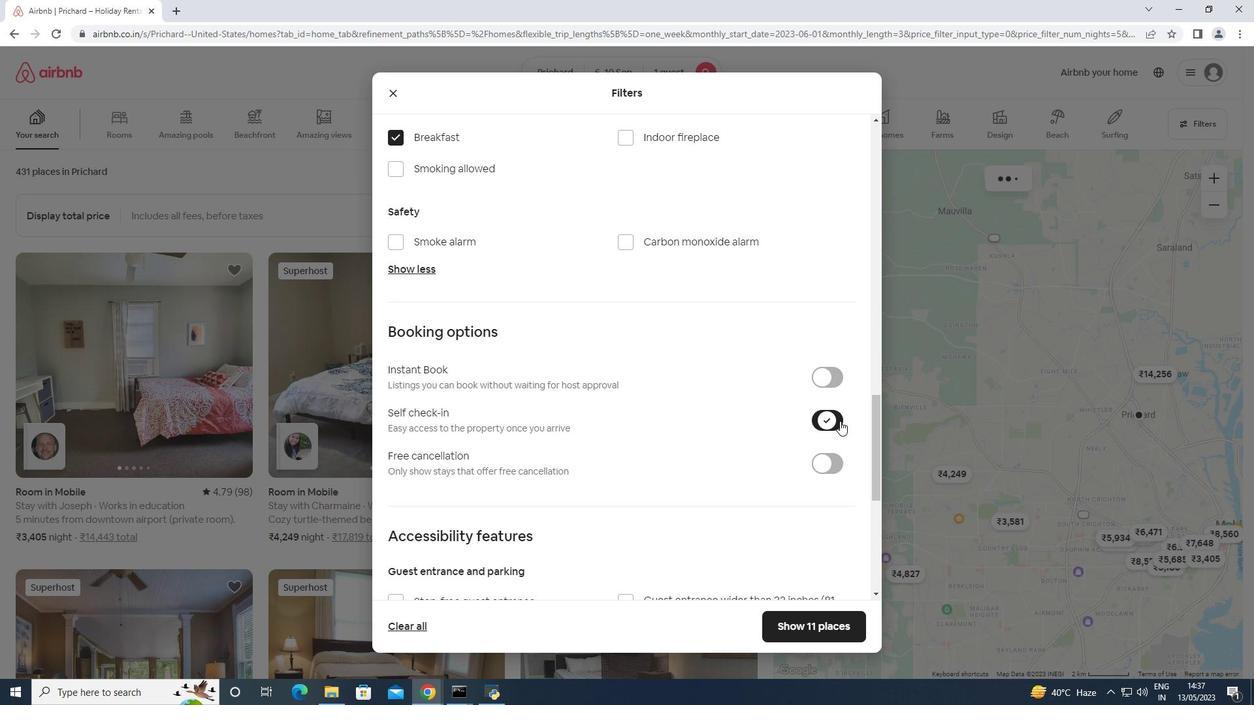 
Action: Mouse moved to (757, 456)
Screenshot: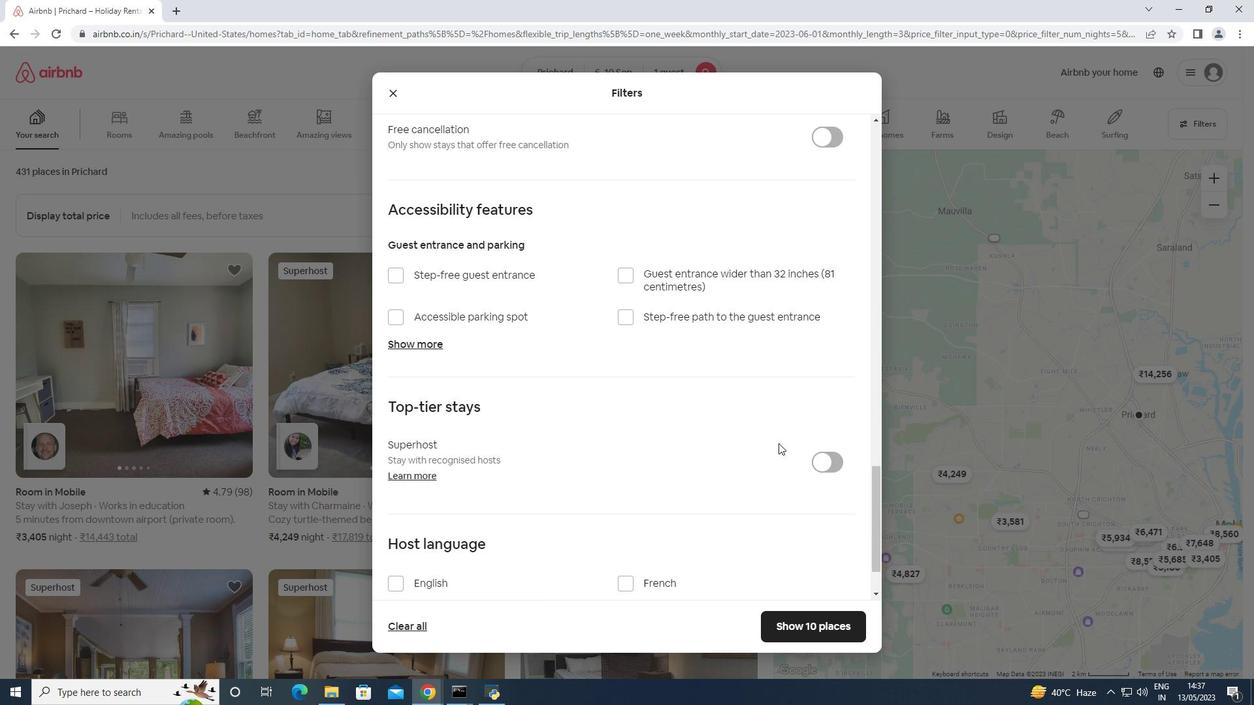
Action: Mouse scrolled (757, 456) with delta (0, 0)
Screenshot: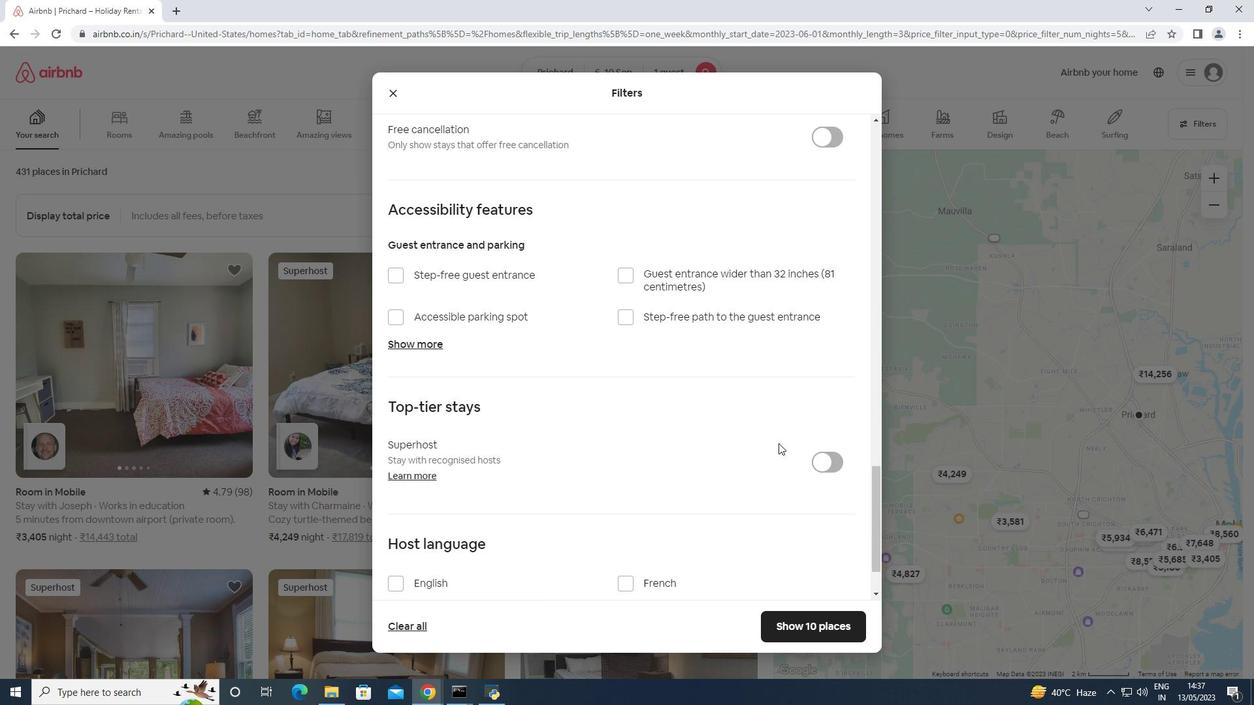
Action: Mouse moved to (756, 458)
Screenshot: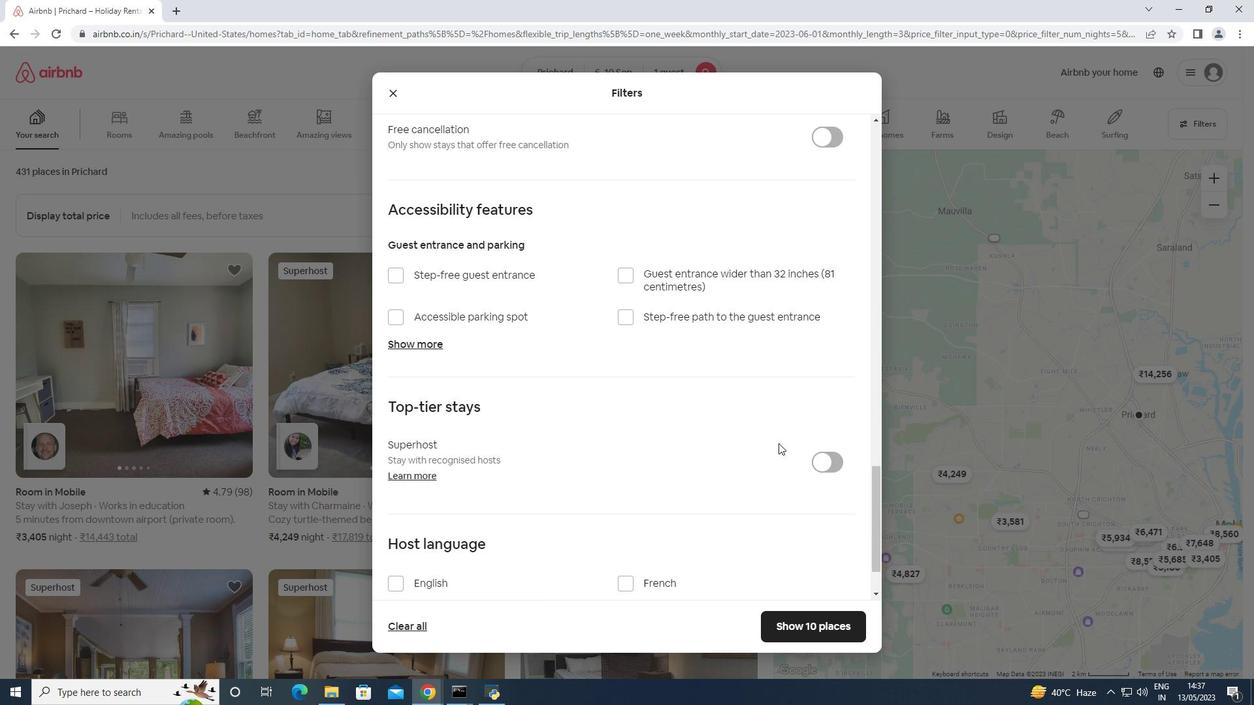 
Action: Mouse scrolled (756, 457) with delta (0, 0)
Screenshot: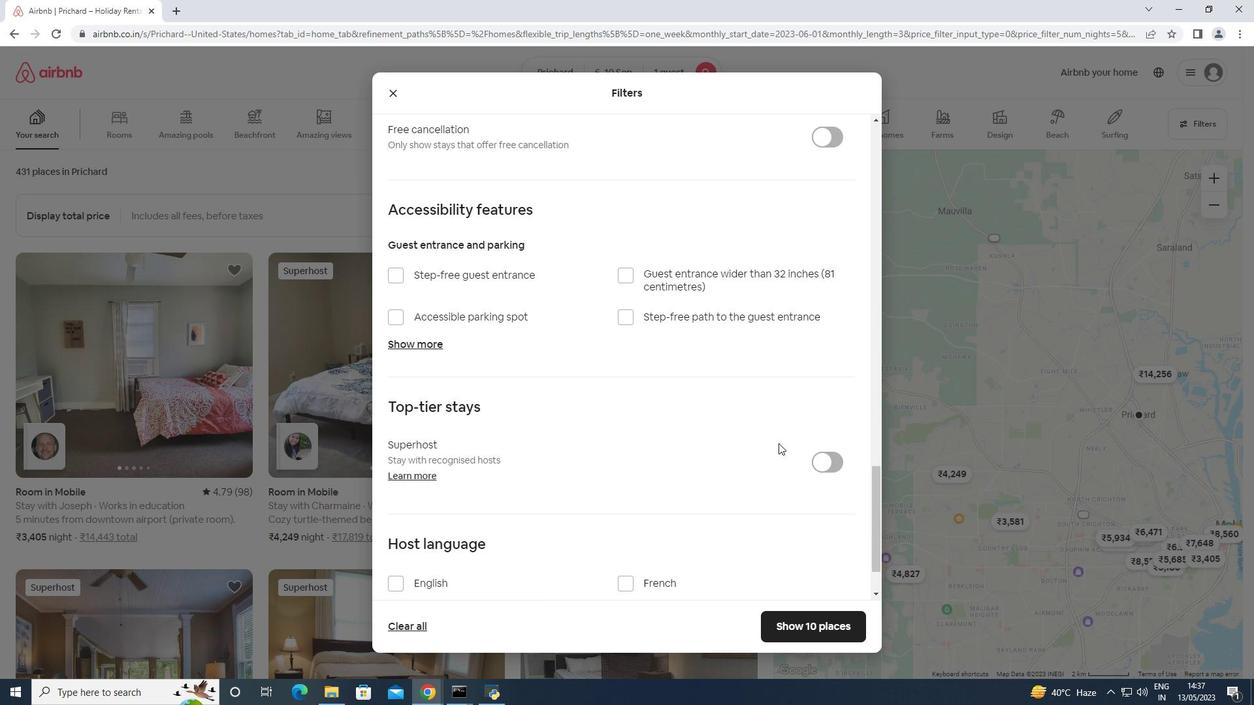 
Action: Mouse scrolled (756, 457) with delta (0, 0)
Screenshot: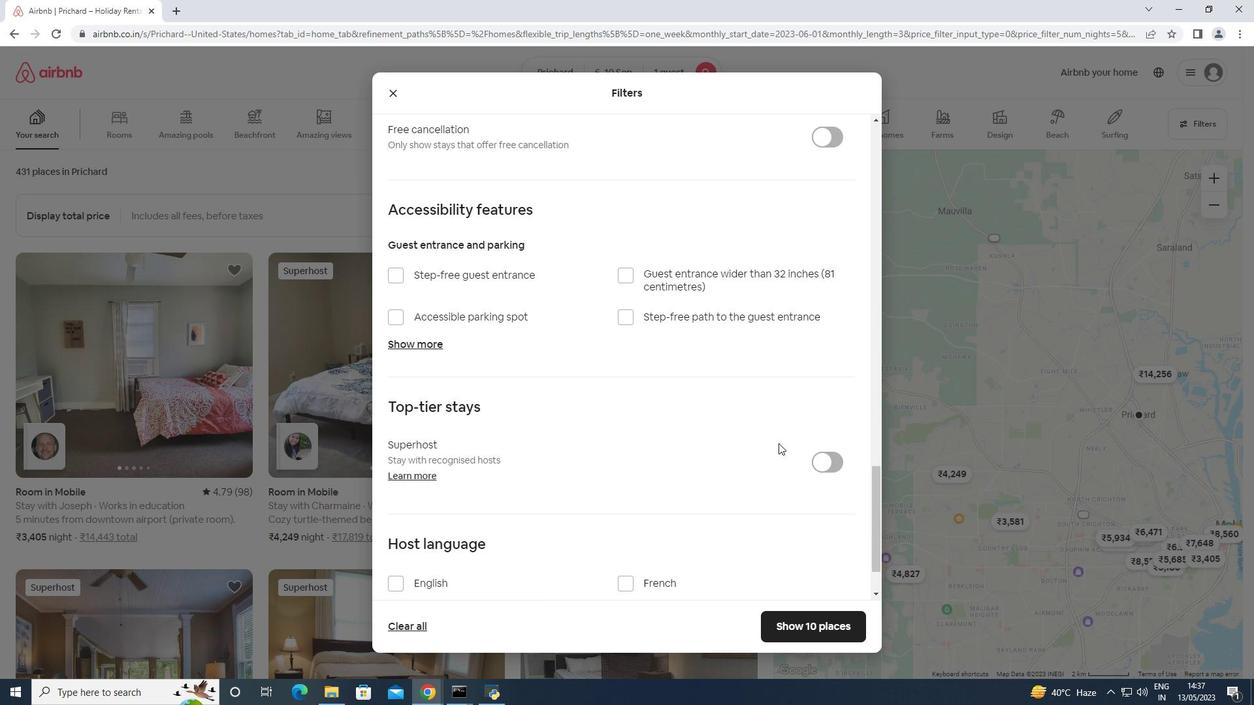 
Action: Mouse moved to (755, 458)
Screenshot: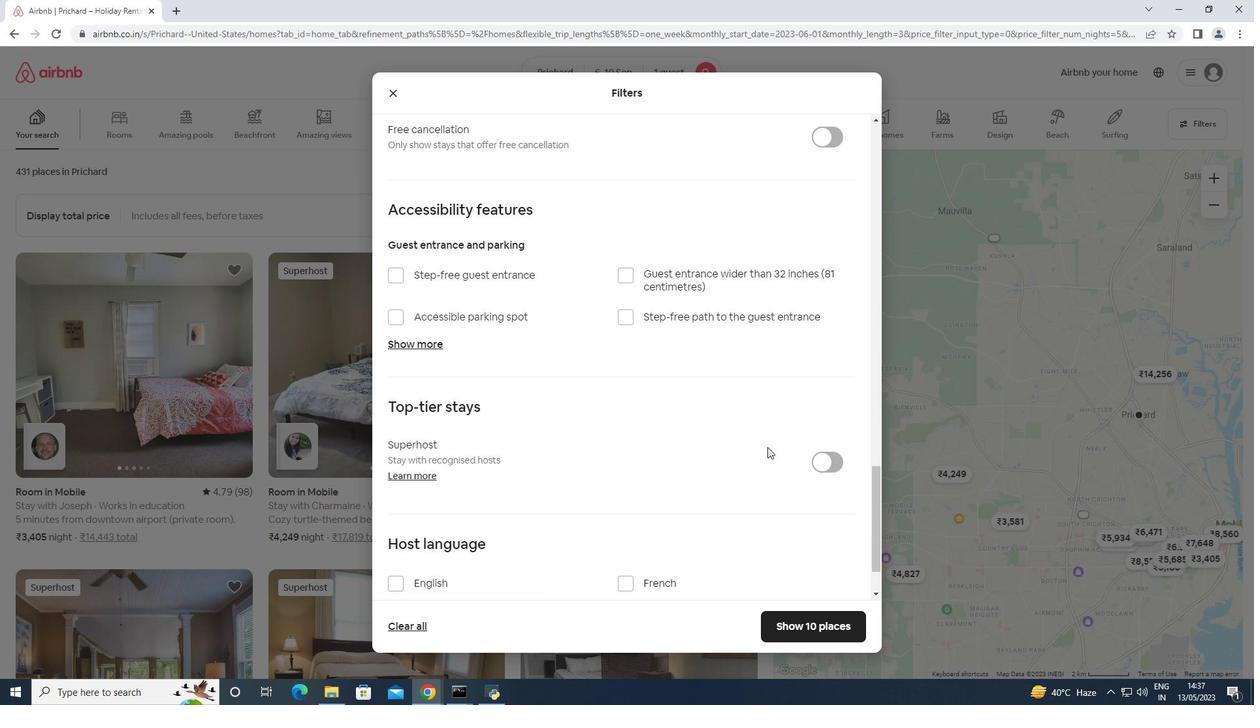 
Action: Mouse scrolled (755, 458) with delta (0, 0)
Screenshot: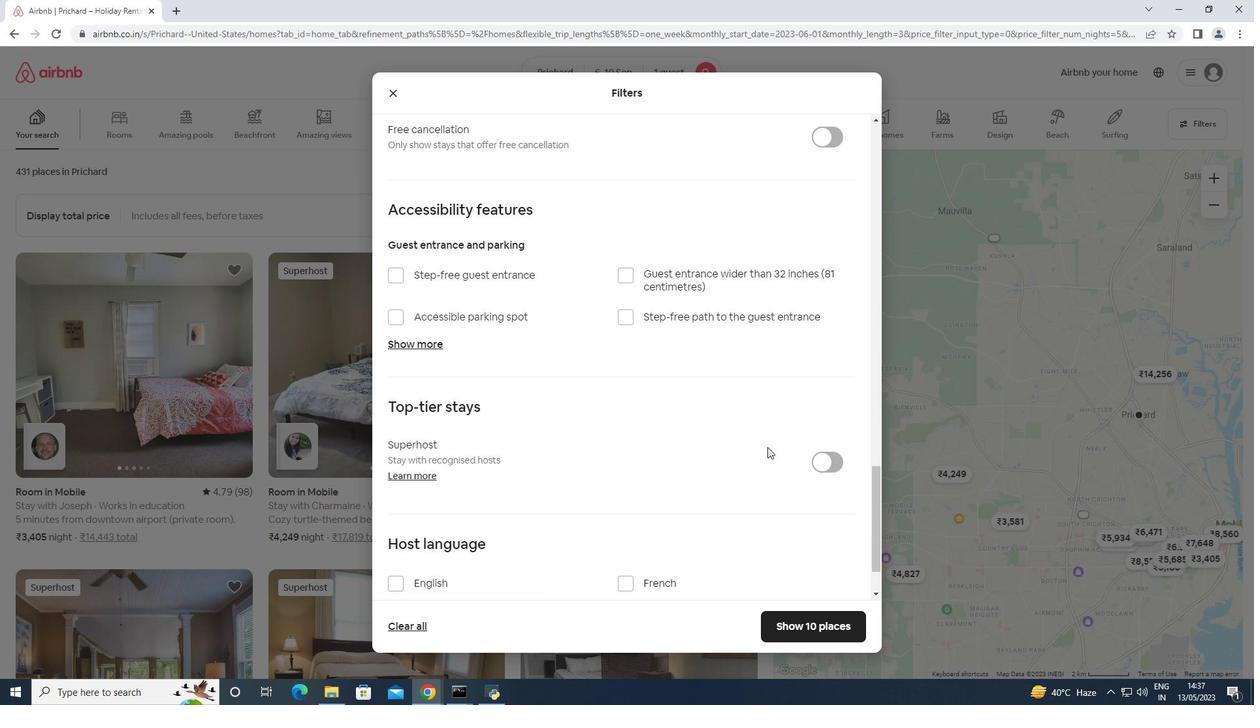 
Action: Mouse moved to (754, 458)
Screenshot: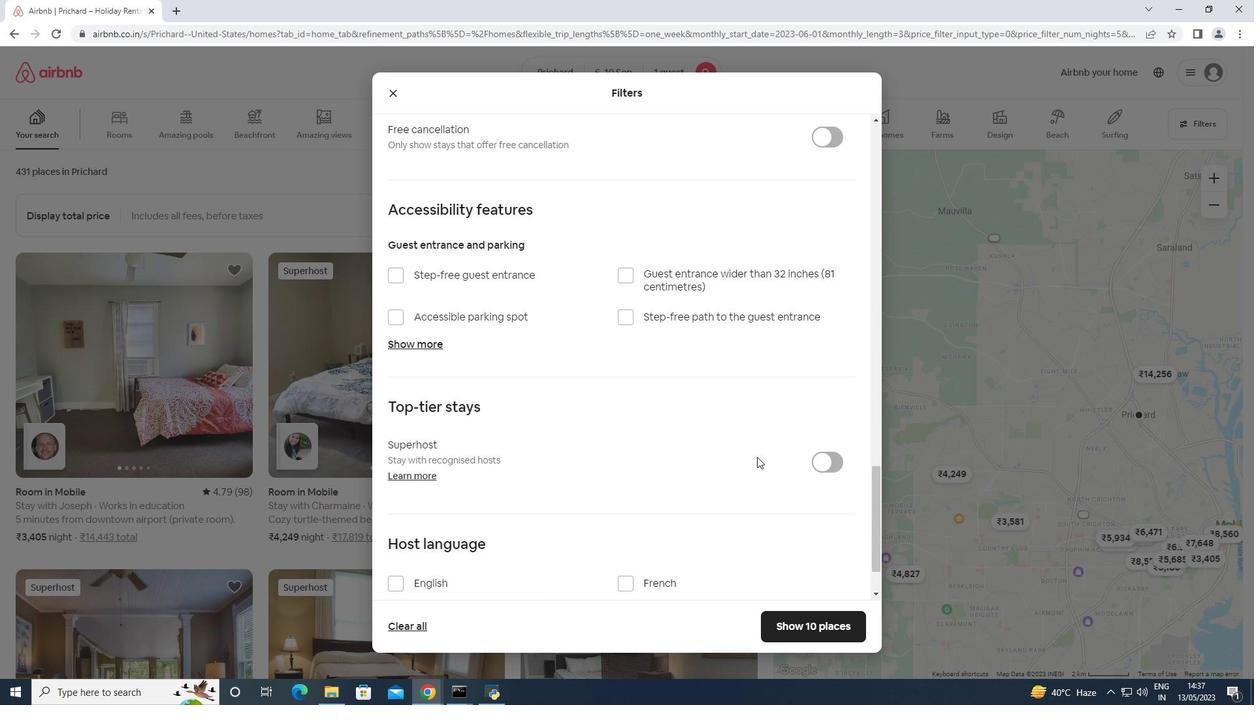 
Action: Mouse scrolled (754, 458) with delta (0, 0)
Screenshot: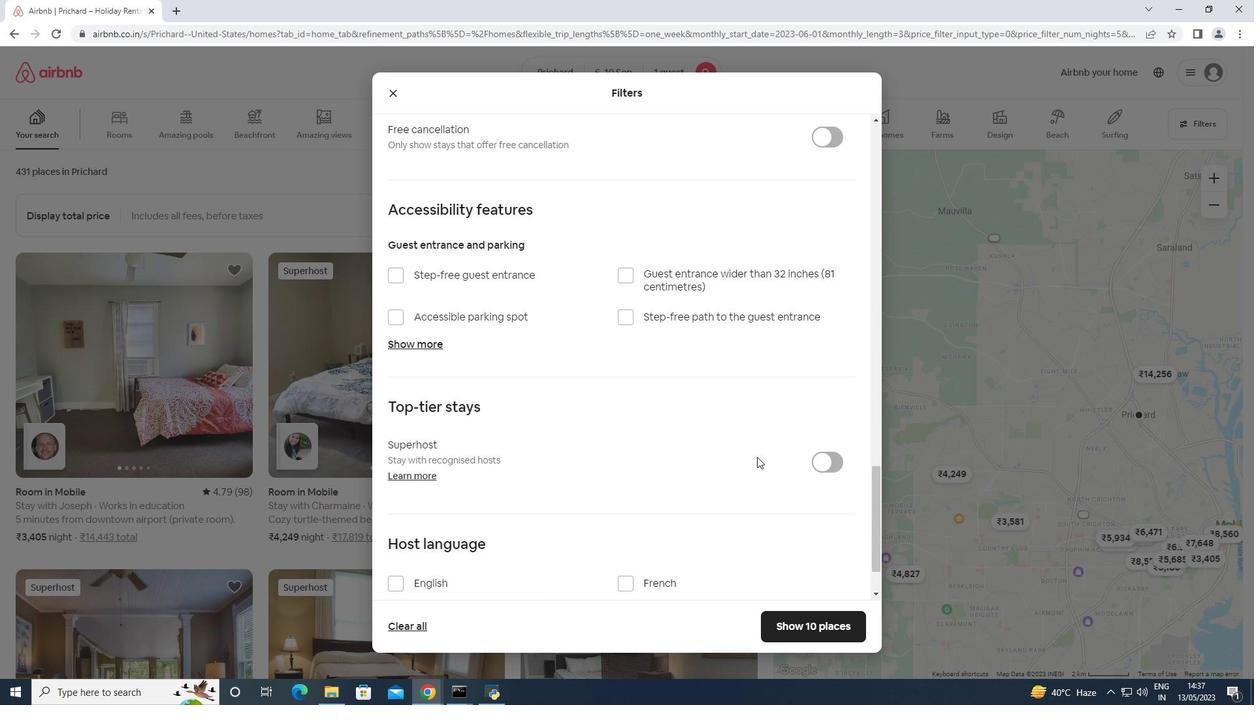 
Action: Mouse moved to (417, 508)
Screenshot: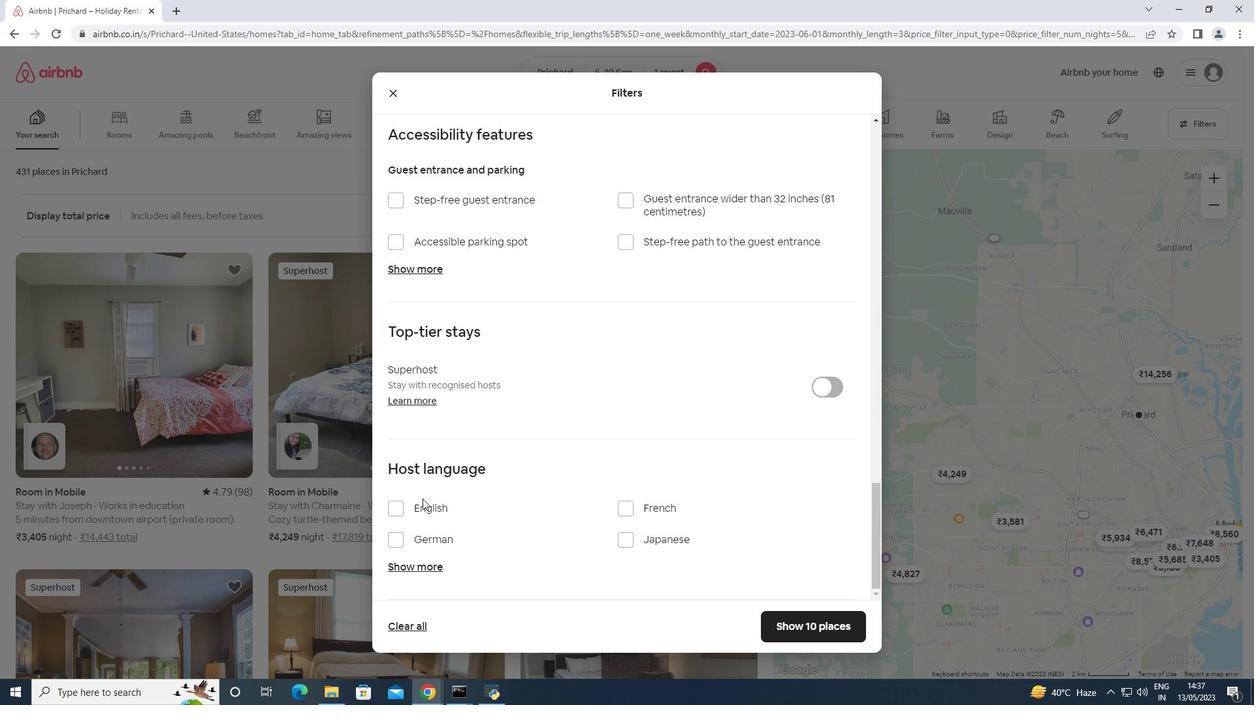 
Action: Mouse pressed left at (417, 508)
Screenshot: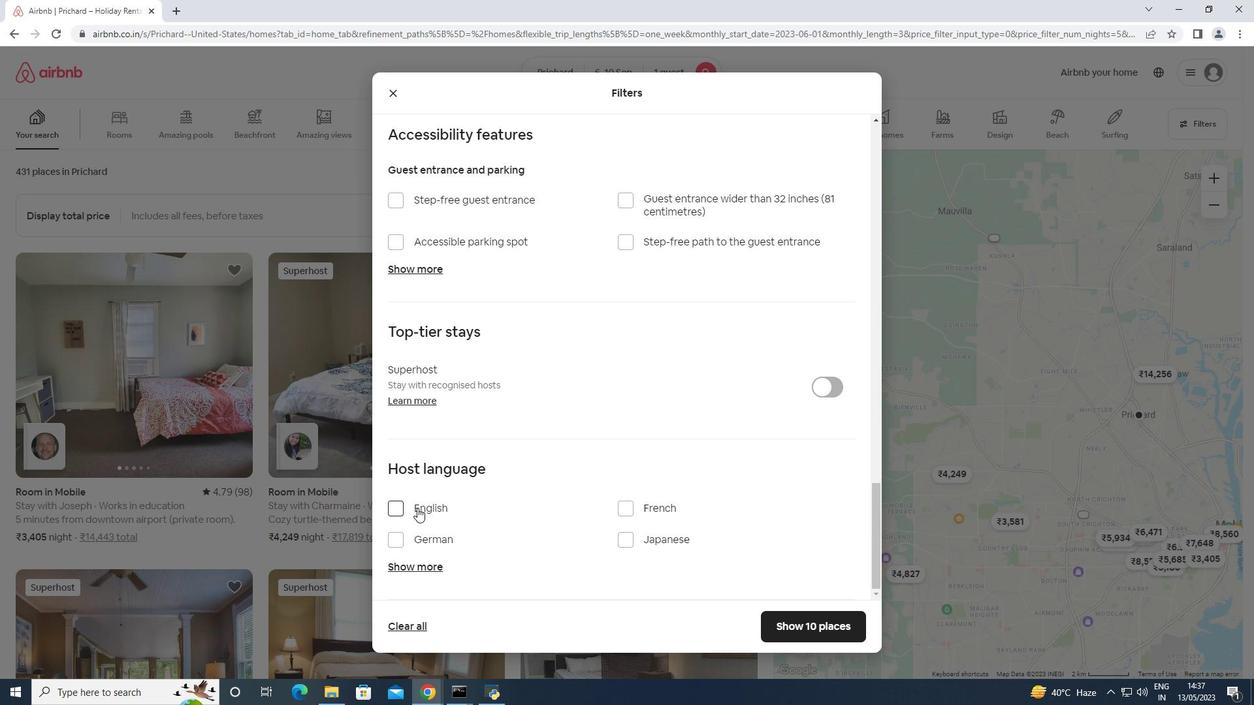 
Action: Mouse moved to (773, 614)
Screenshot: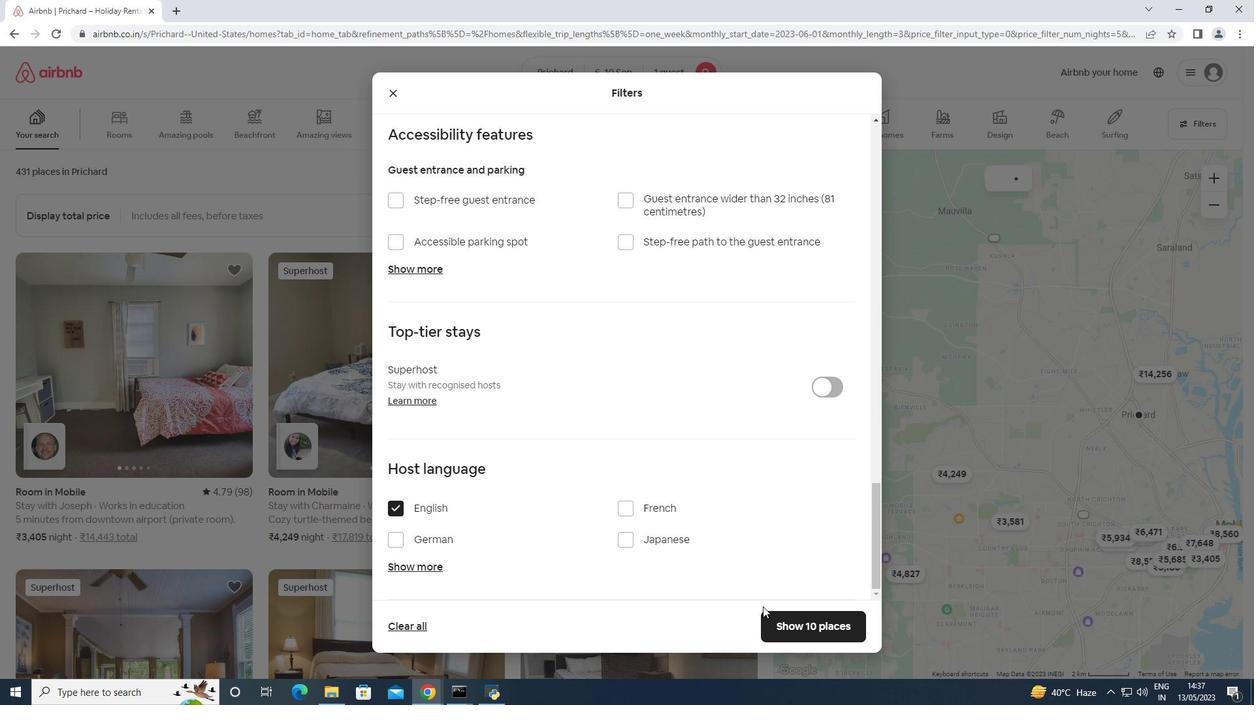 
Action: Mouse pressed left at (773, 614)
Screenshot: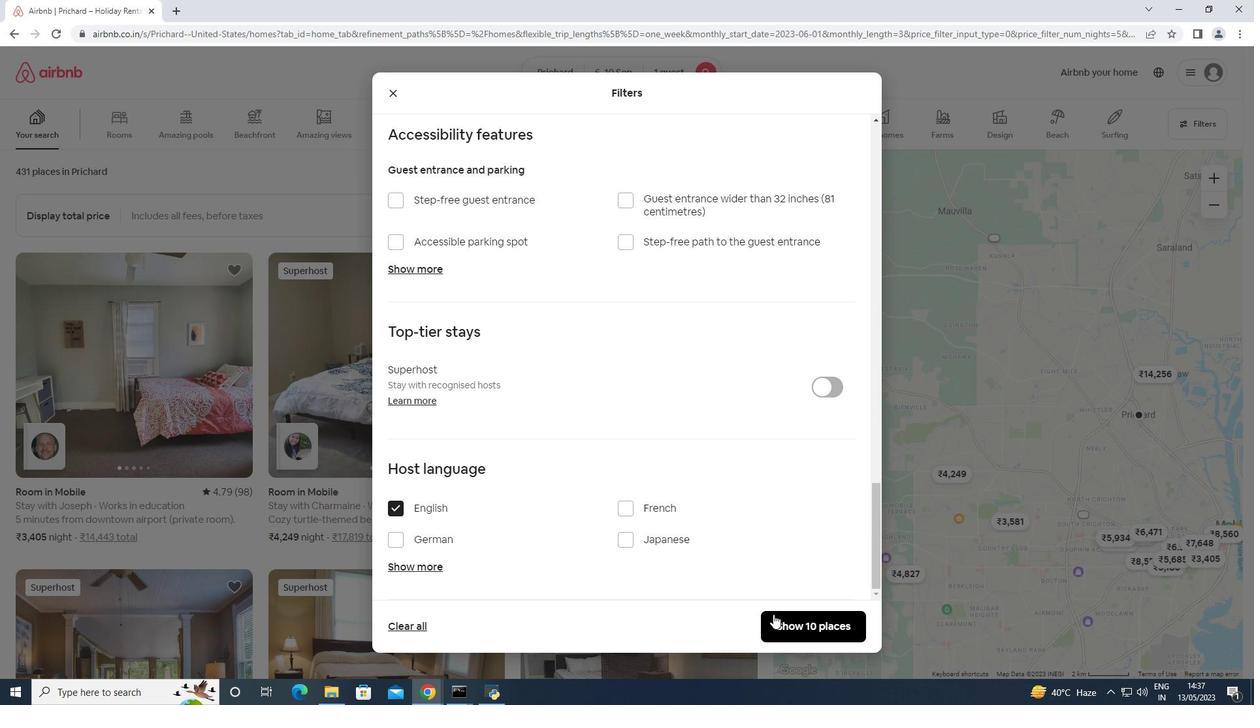 
Action: Mouse moved to (608, 179)
Screenshot: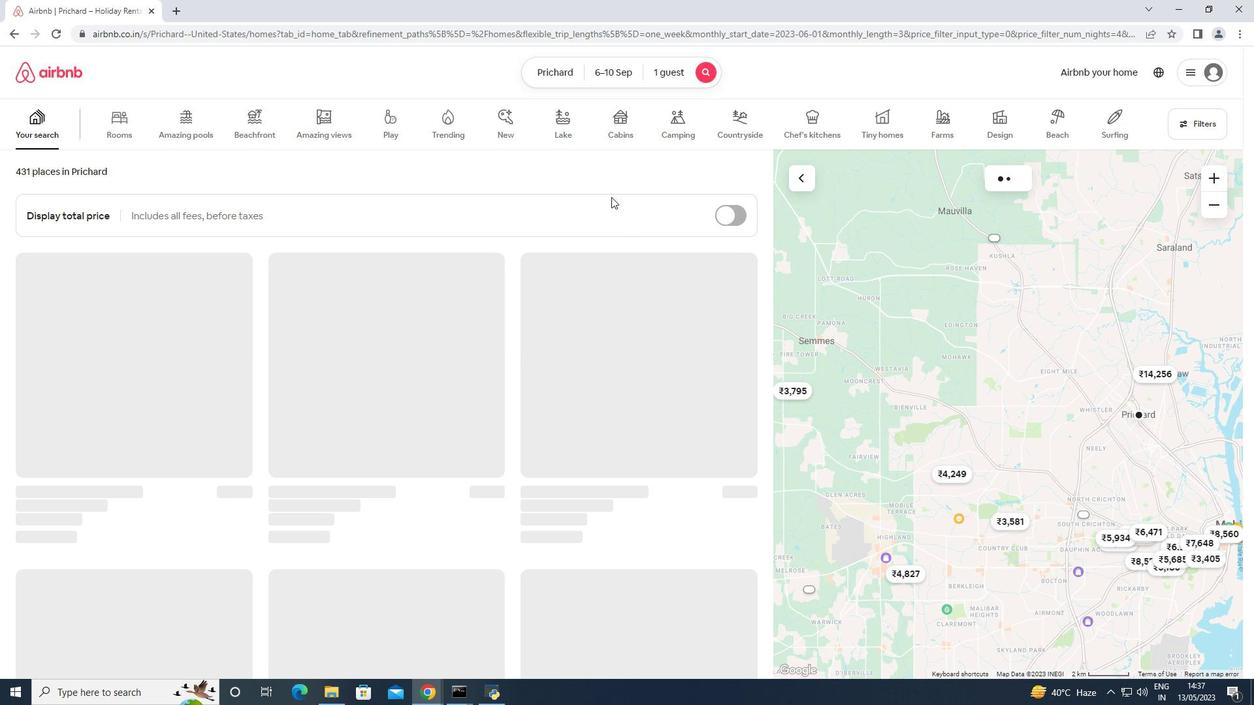 
